 Task: Research Airbnb properties in AÃ¯n Kercha, Algeria from 29th December, 2023 to 31th December, 2023 for 2 adults. Place can be entire room with 2 bedrooms having 2 beds and 1 bathroom. Property type can be flat.
Action: Mouse moved to (355, 123)
Screenshot: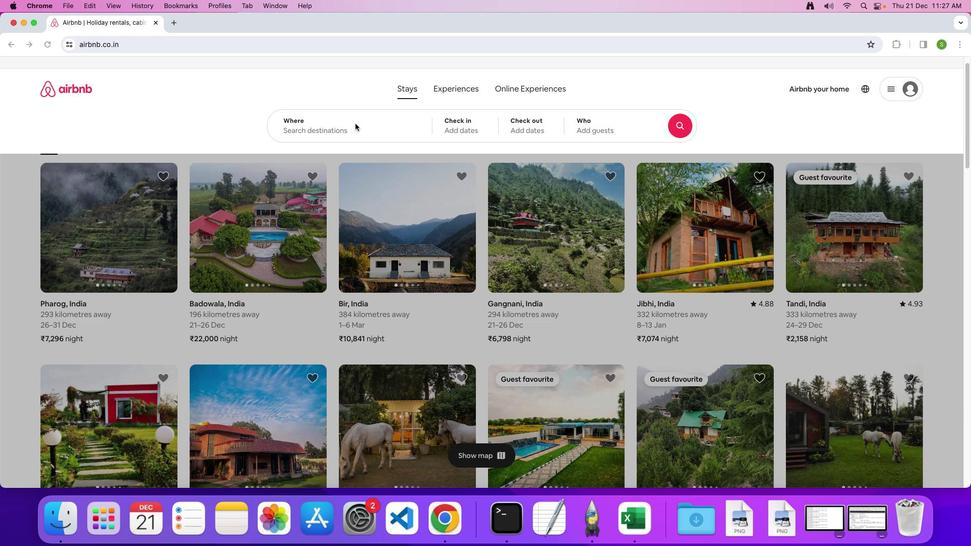 
Action: Mouse pressed left at (355, 123)
Screenshot: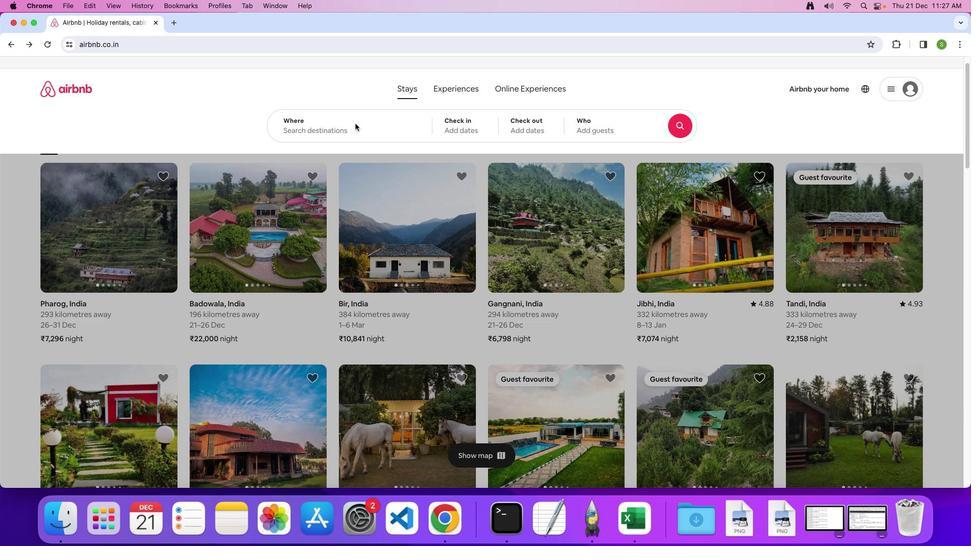 
Action: Mouse moved to (338, 125)
Screenshot: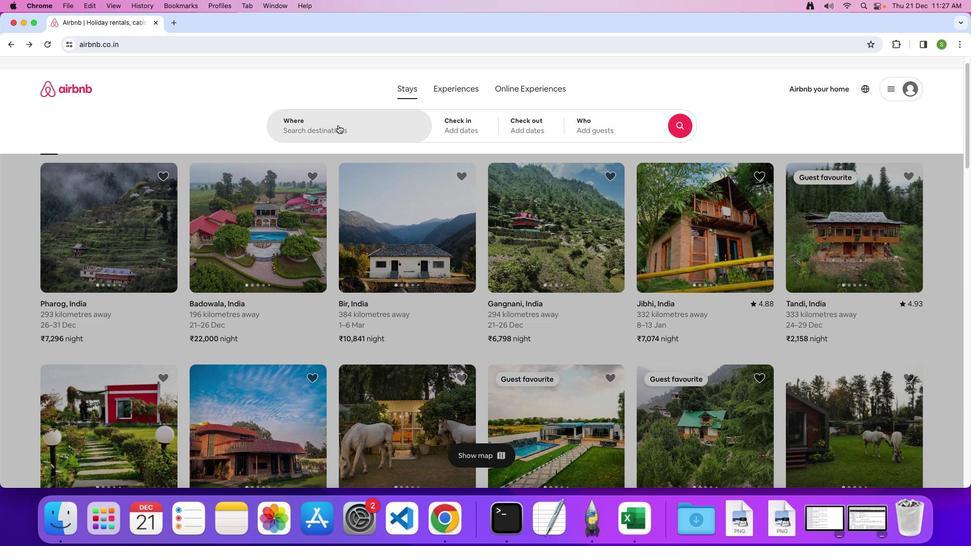 
Action: Mouse pressed left at (338, 125)
Screenshot: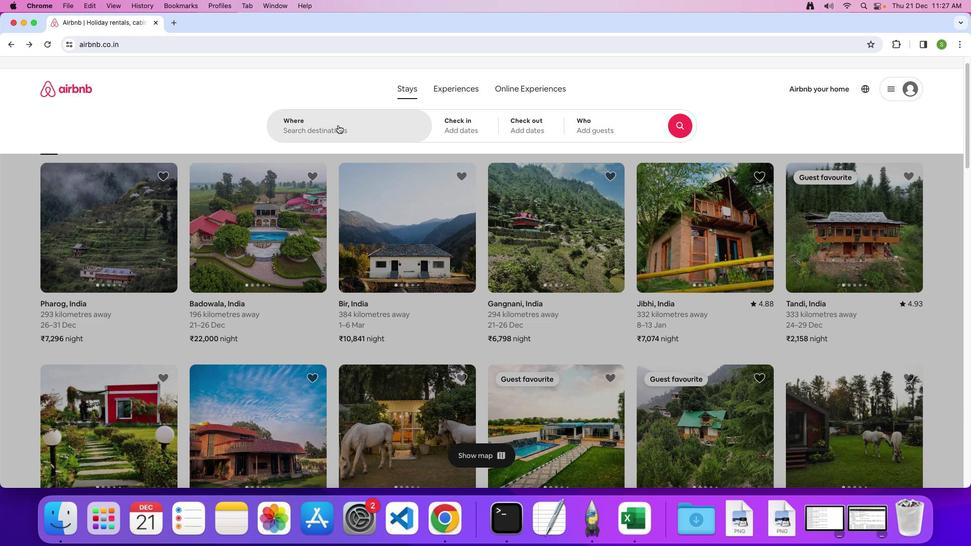 
Action: Key pressed 'A'Key.caps_lock'i''n'Key.spaceKey.shift'k''e''r''c''h''a'','Key.spaceKey.shift'A''l''g''e''r''i''a'Key.enter
Screenshot: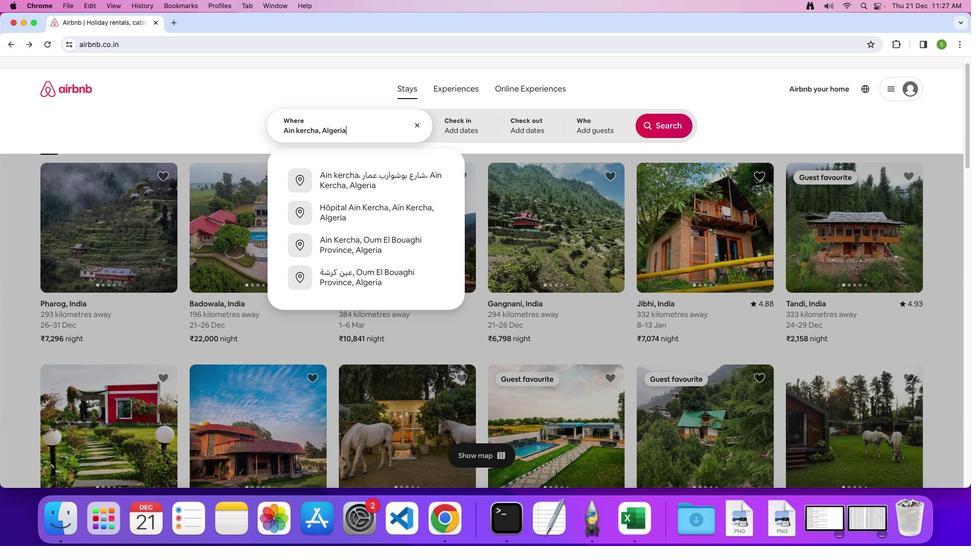 
Action: Mouse moved to (430, 349)
Screenshot: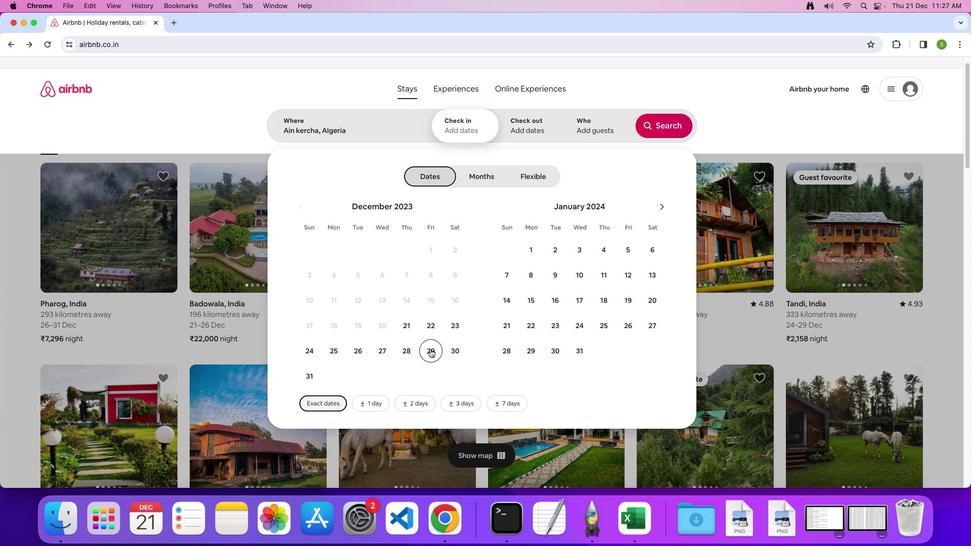 
Action: Mouse pressed left at (430, 349)
Screenshot: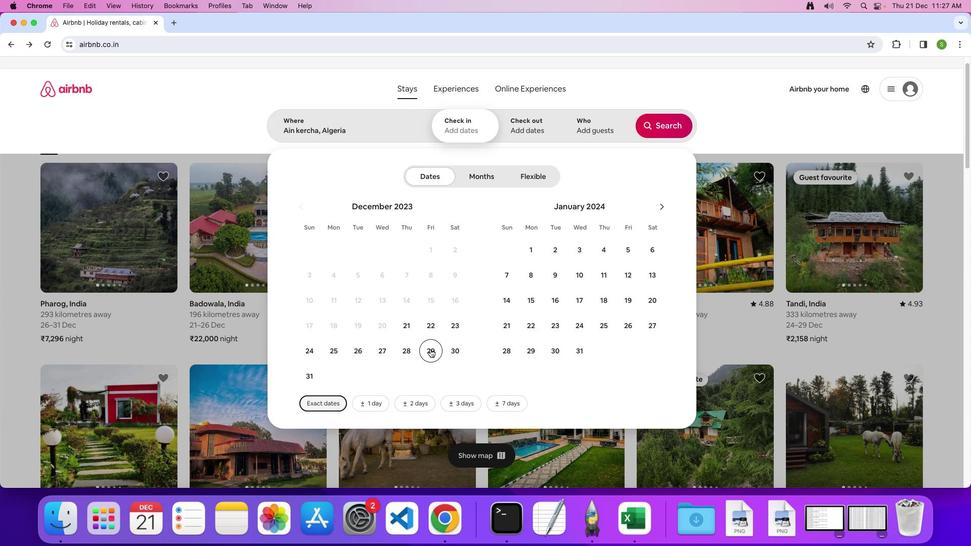 
Action: Mouse moved to (312, 374)
Screenshot: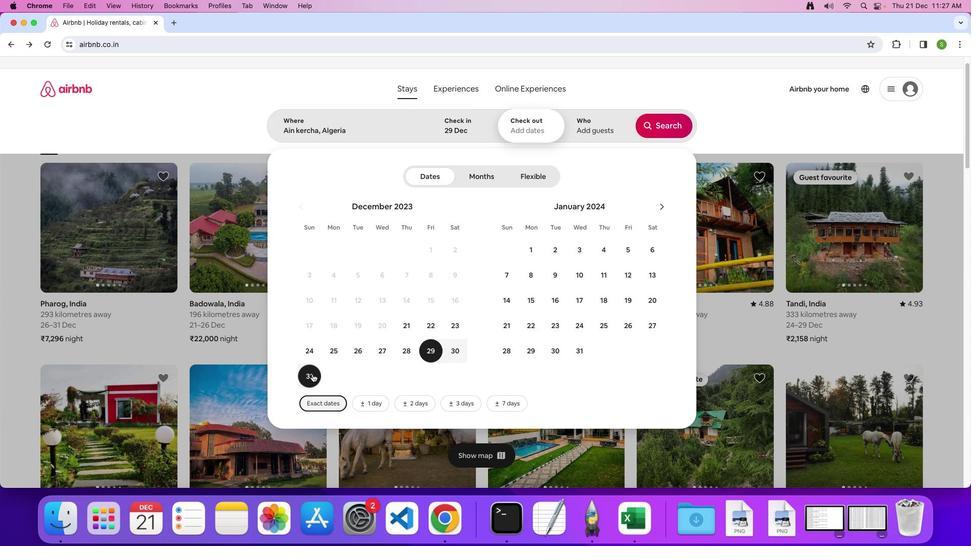 
Action: Mouse pressed left at (312, 374)
Screenshot: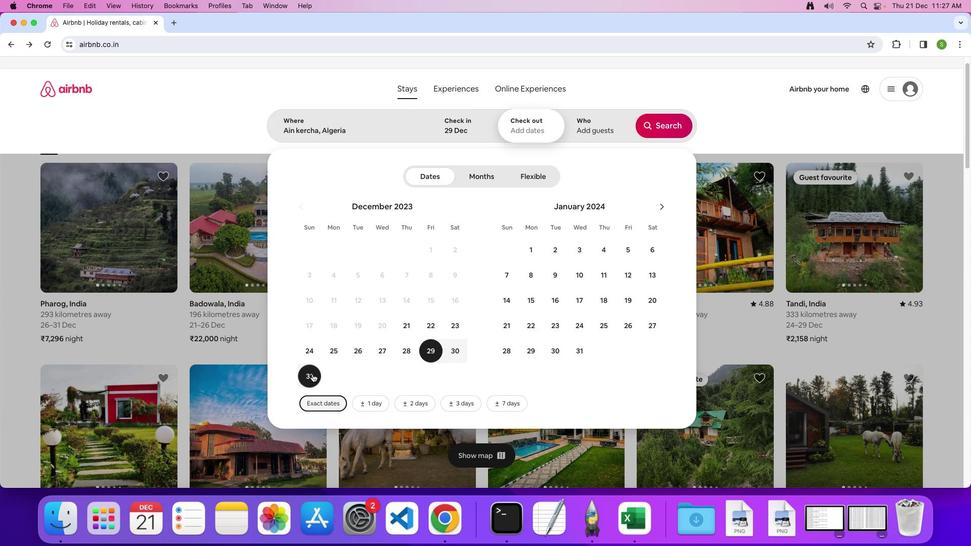 
Action: Mouse moved to (584, 132)
Screenshot: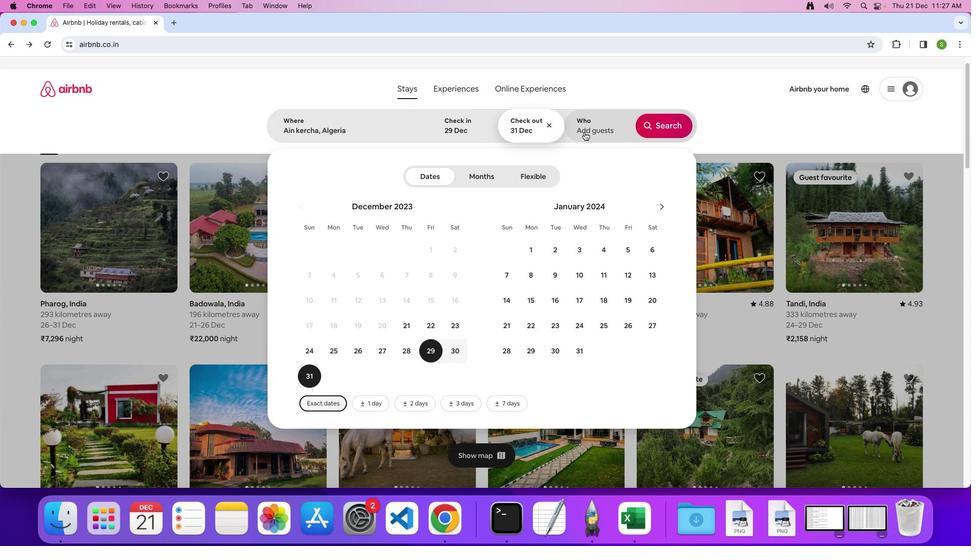 
Action: Mouse pressed left at (584, 132)
Screenshot: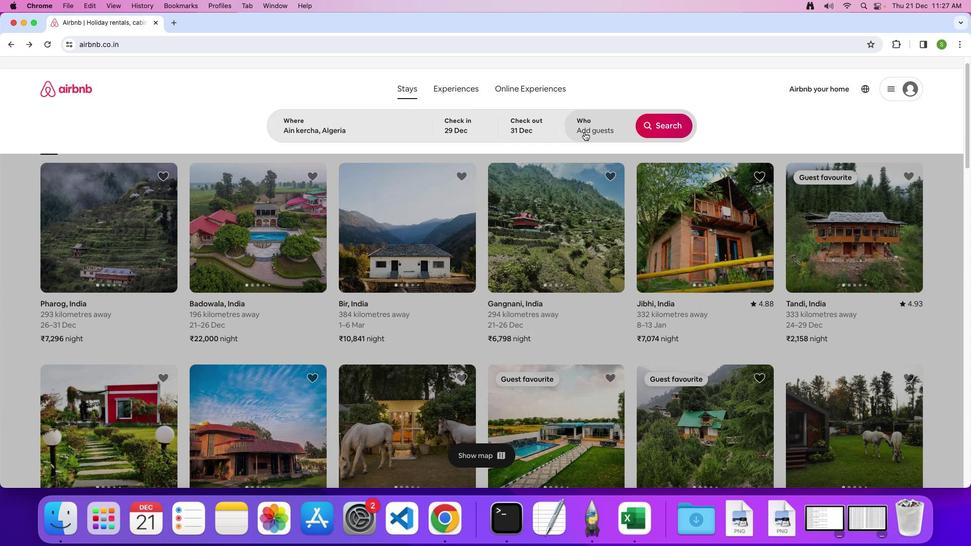 
Action: Mouse moved to (665, 181)
Screenshot: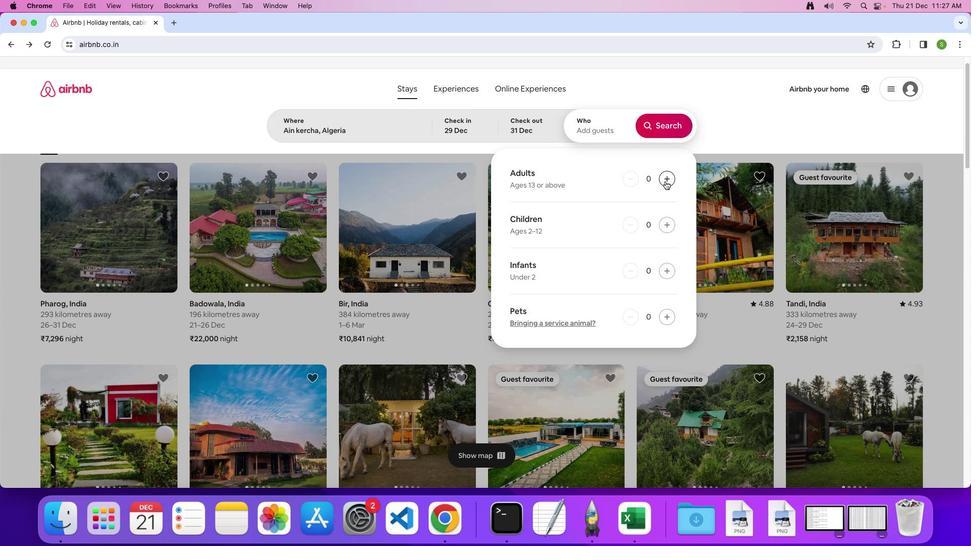 
Action: Mouse pressed left at (665, 181)
Screenshot: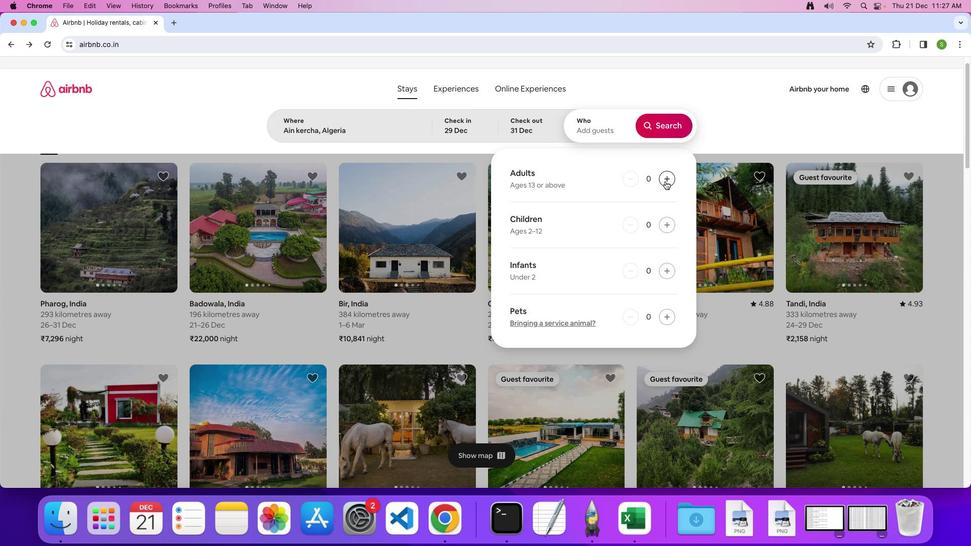 
Action: Mouse moved to (666, 181)
Screenshot: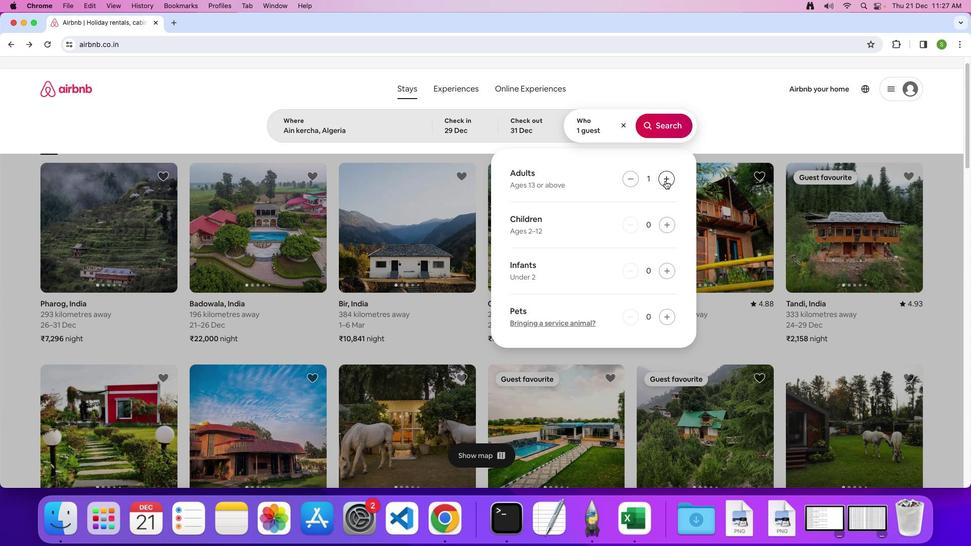 
Action: Mouse pressed left at (666, 181)
Screenshot: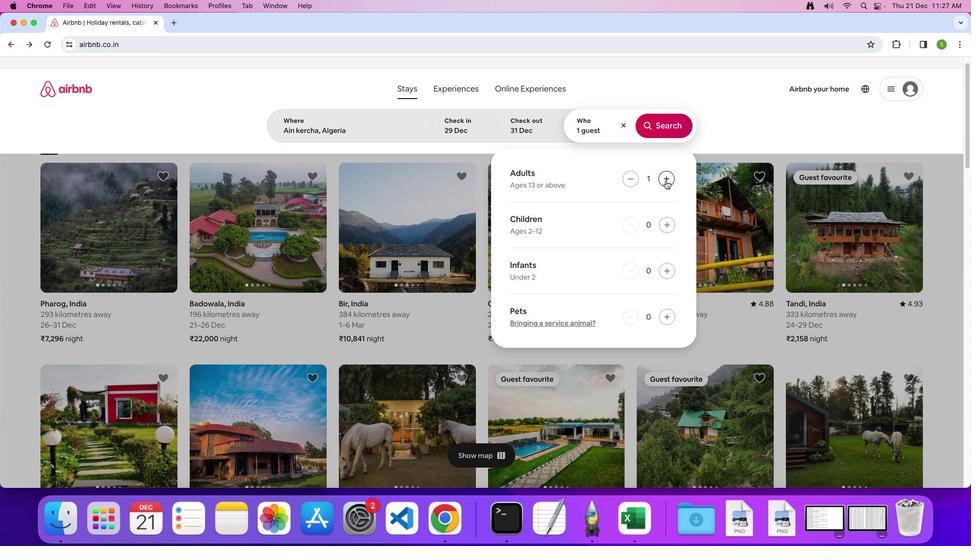 
Action: Mouse moved to (666, 133)
Screenshot: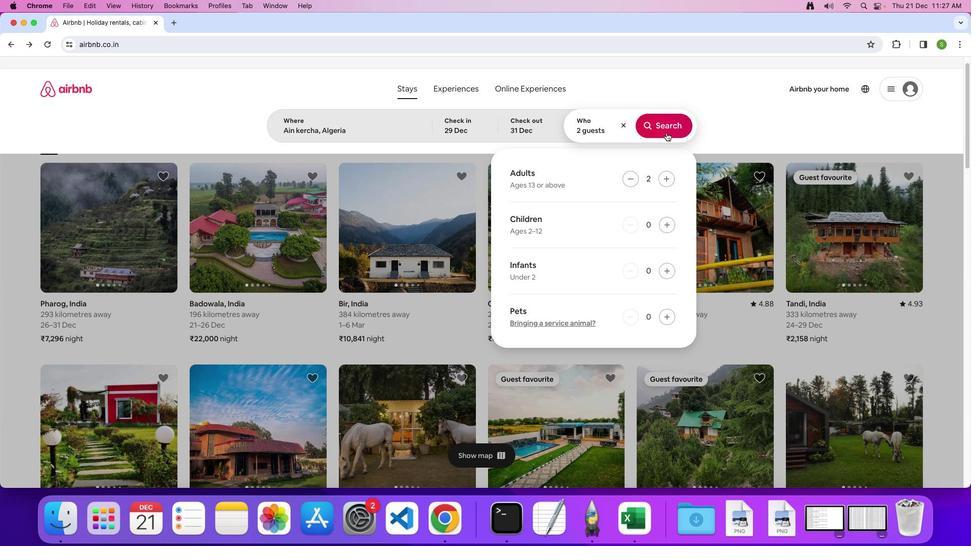 
Action: Mouse pressed left at (666, 133)
Screenshot: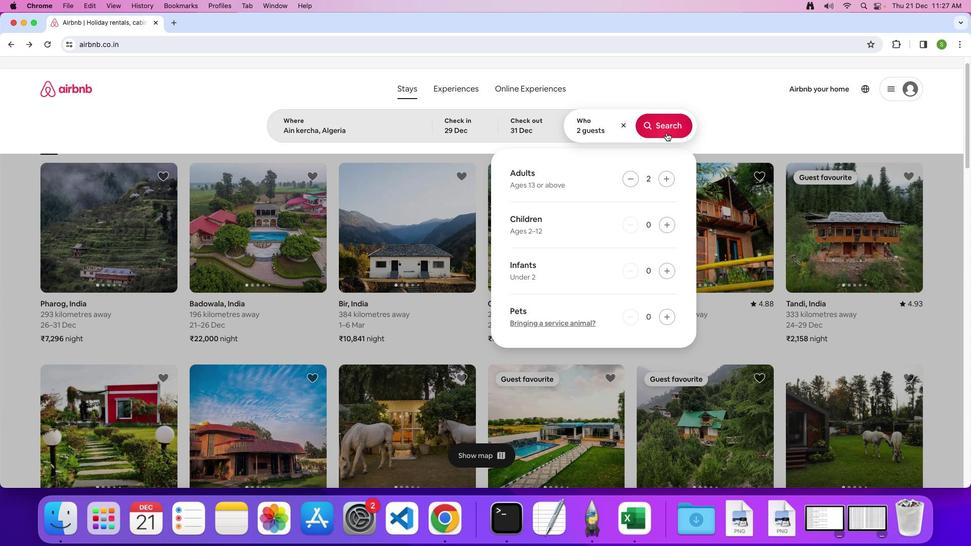 
Action: Mouse moved to (810, 116)
Screenshot: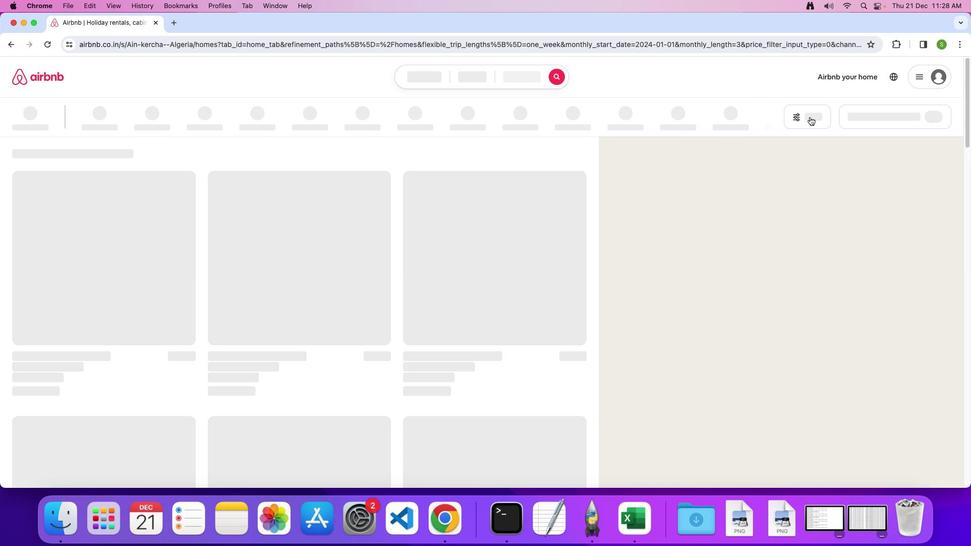 
Action: Mouse pressed left at (810, 116)
Screenshot: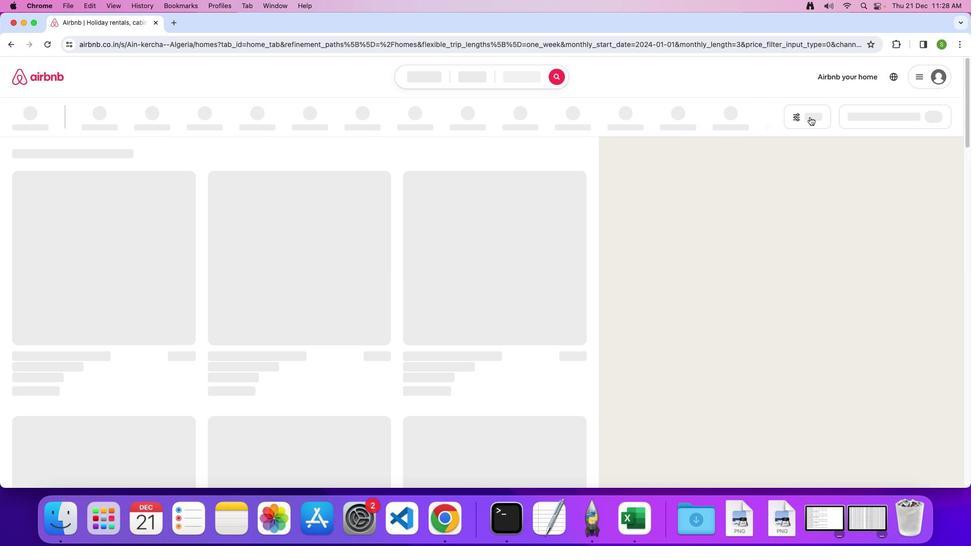 
Action: Mouse moved to (468, 315)
Screenshot: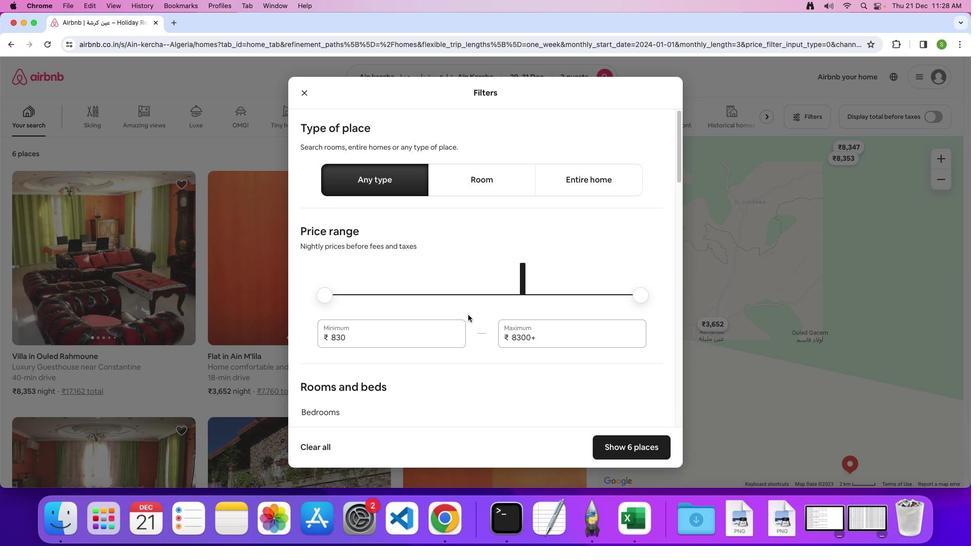 
Action: Mouse scrolled (468, 315) with delta (0, 0)
Screenshot: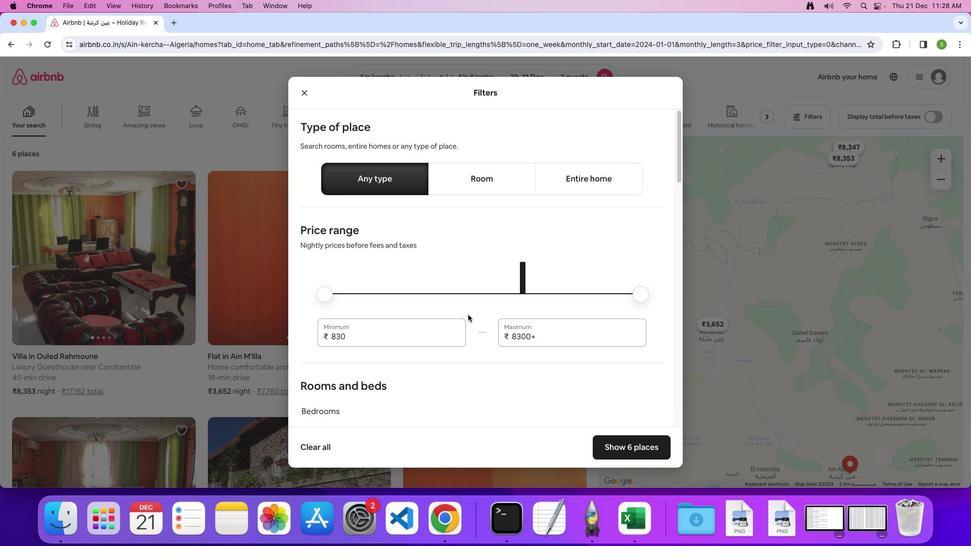 
Action: Mouse scrolled (468, 315) with delta (0, 0)
Screenshot: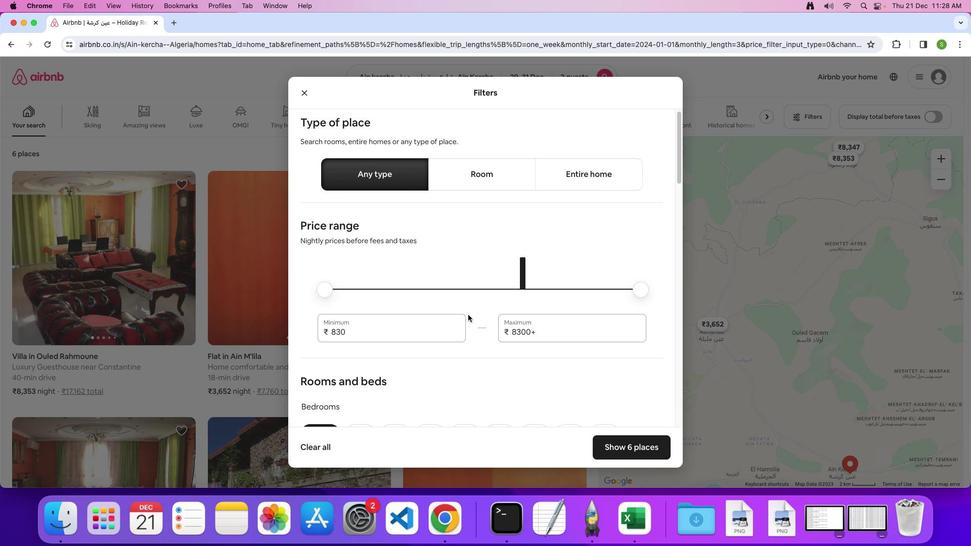
Action: Mouse scrolled (468, 315) with delta (0, 0)
Screenshot: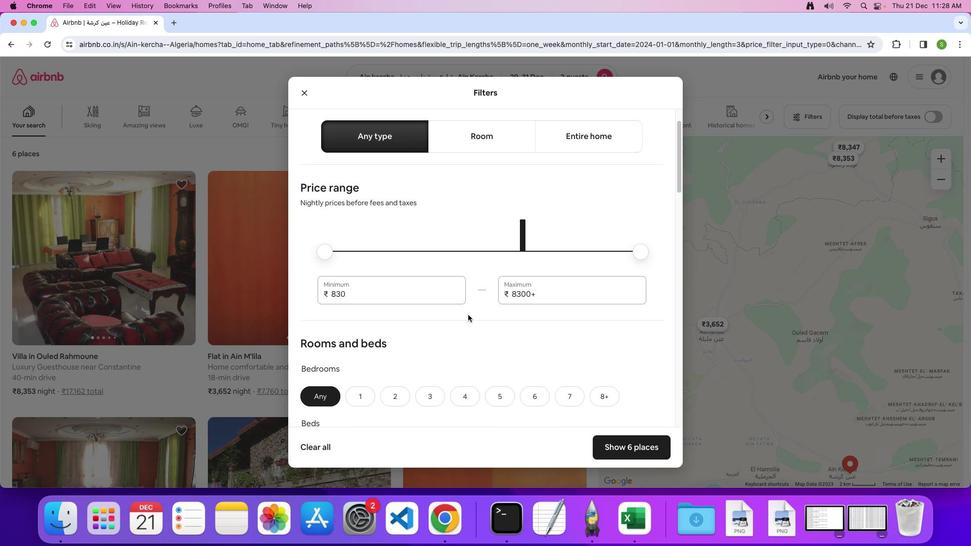 
Action: Mouse scrolled (468, 315) with delta (0, 0)
Screenshot: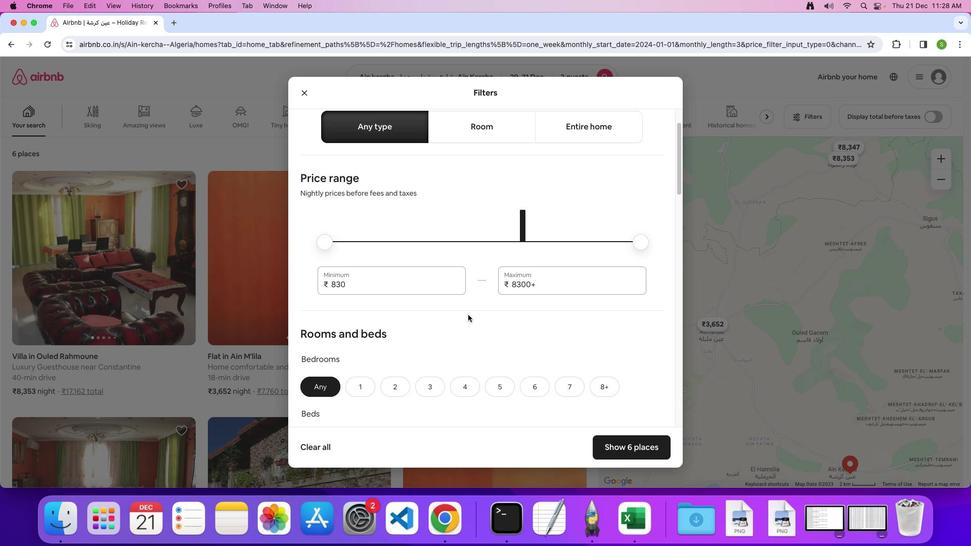 
Action: Mouse scrolled (468, 315) with delta (0, 0)
Screenshot: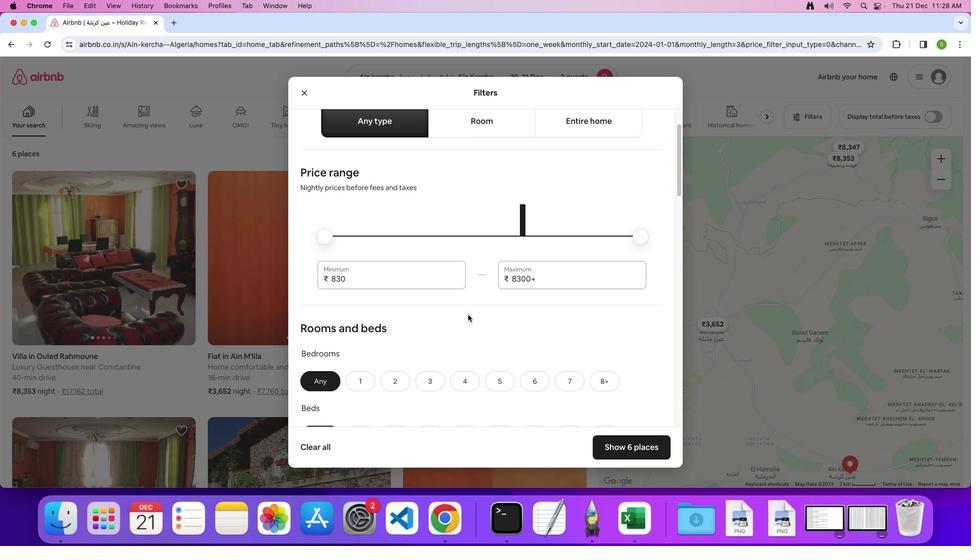 
Action: Mouse scrolled (468, 315) with delta (0, 0)
Screenshot: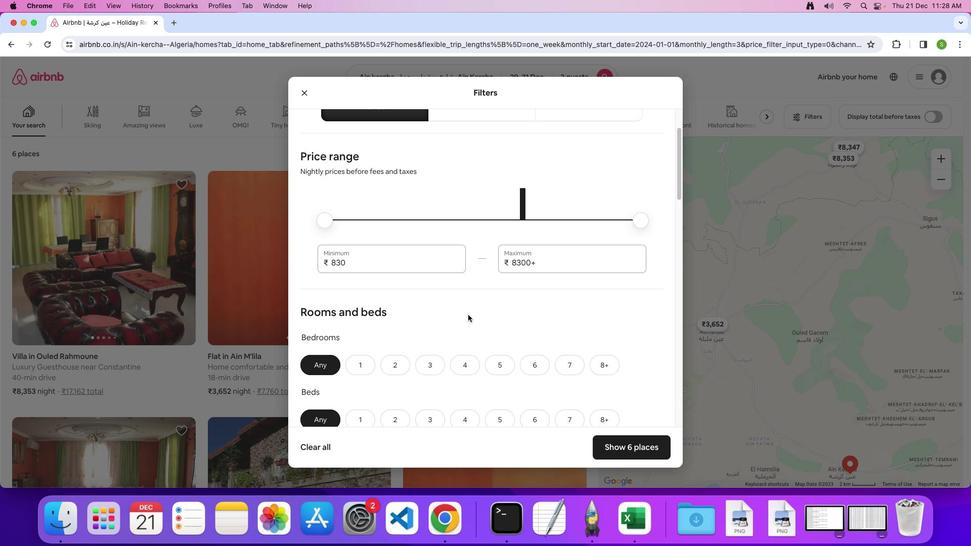 
Action: Mouse scrolled (468, 315) with delta (0, 0)
Screenshot: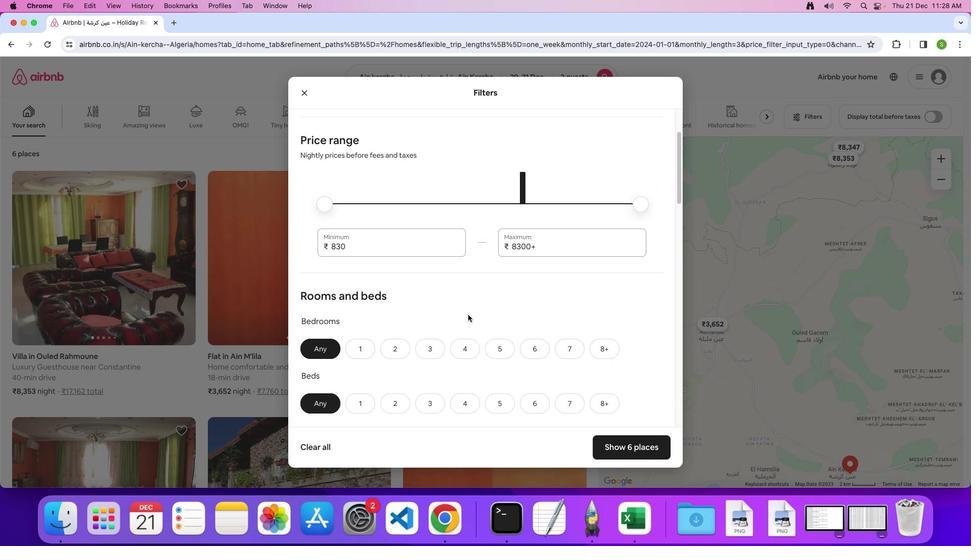 
Action: Mouse scrolled (468, 315) with delta (0, 0)
Screenshot: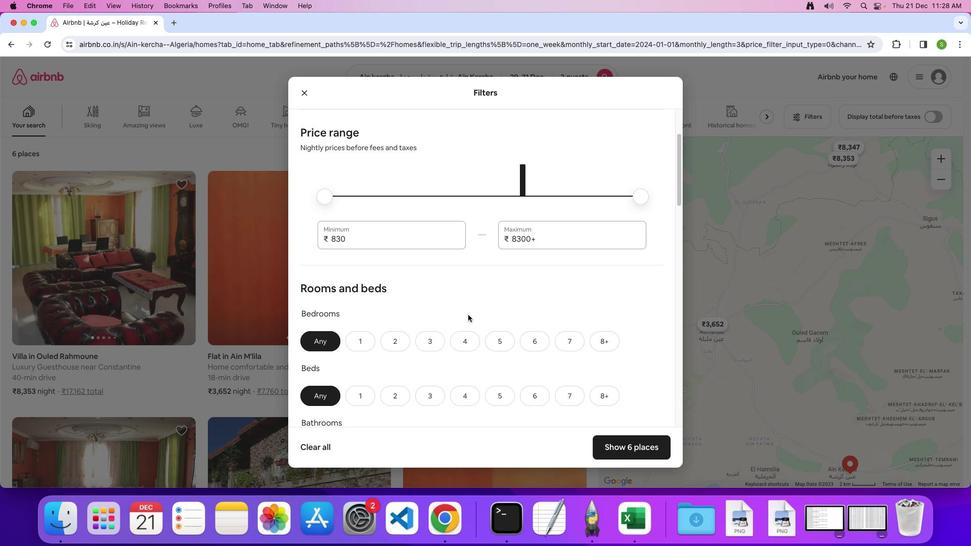 
Action: Mouse scrolled (468, 315) with delta (0, 0)
Screenshot: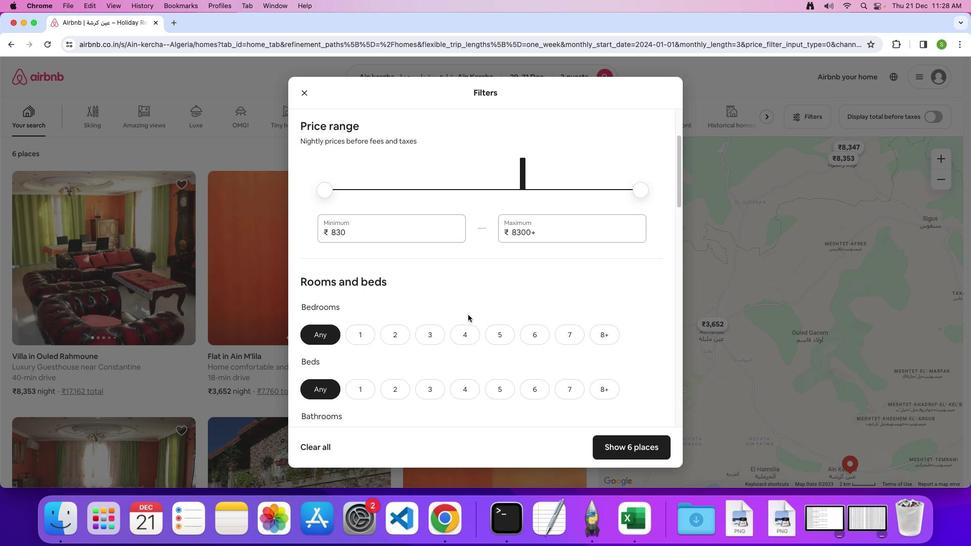 
Action: Mouse scrolled (468, 315) with delta (0, 0)
Screenshot: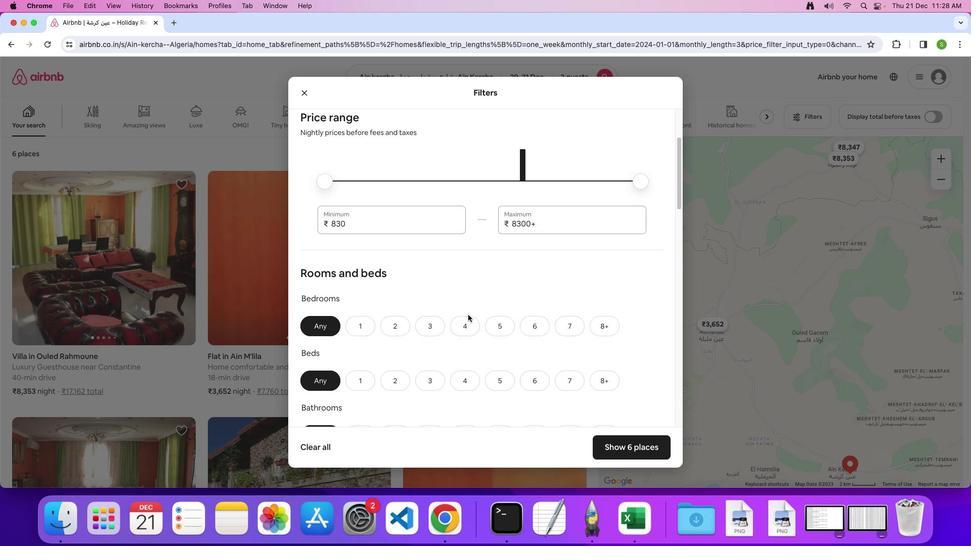 
Action: Mouse scrolled (468, 315) with delta (0, -1)
Screenshot: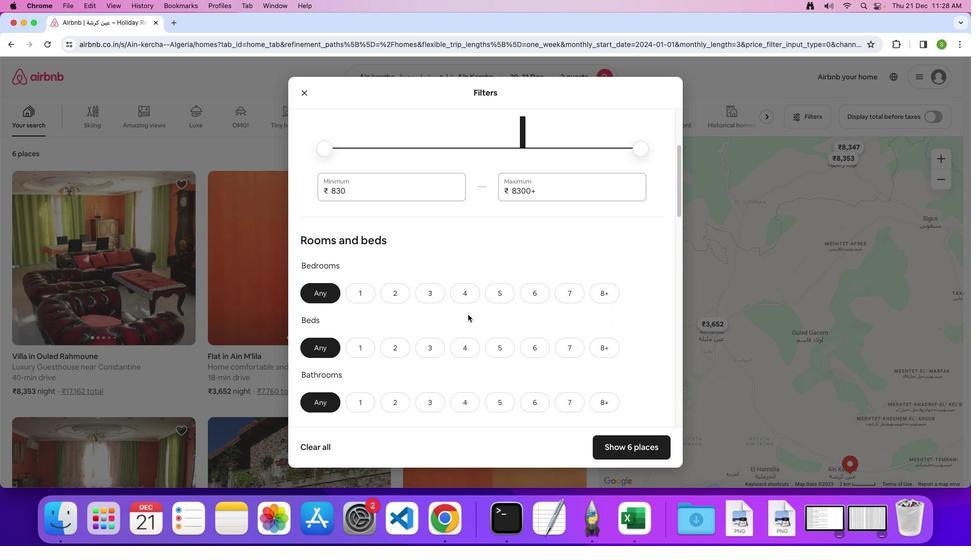 
Action: Mouse scrolled (468, 315) with delta (0, -1)
Screenshot: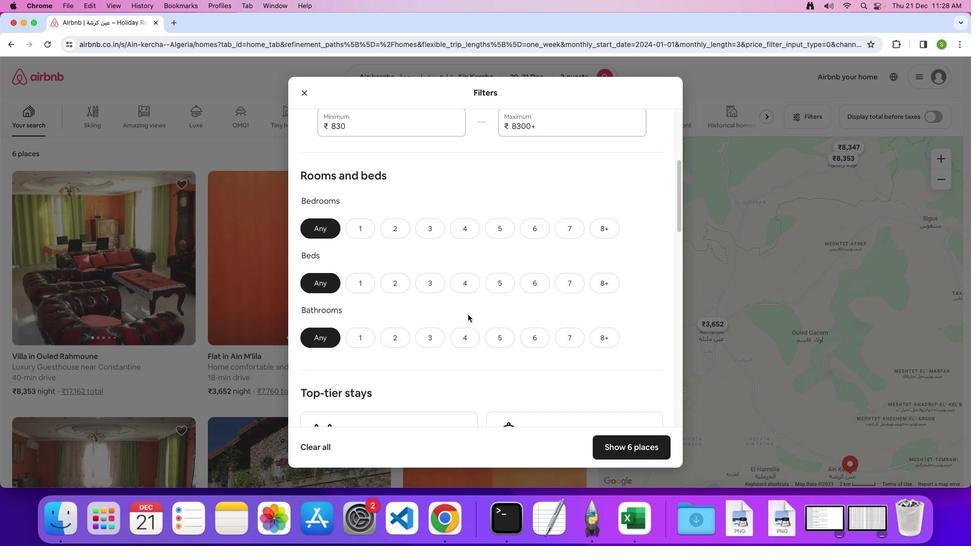 
Action: Mouse scrolled (468, 315) with delta (0, 0)
Screenshot: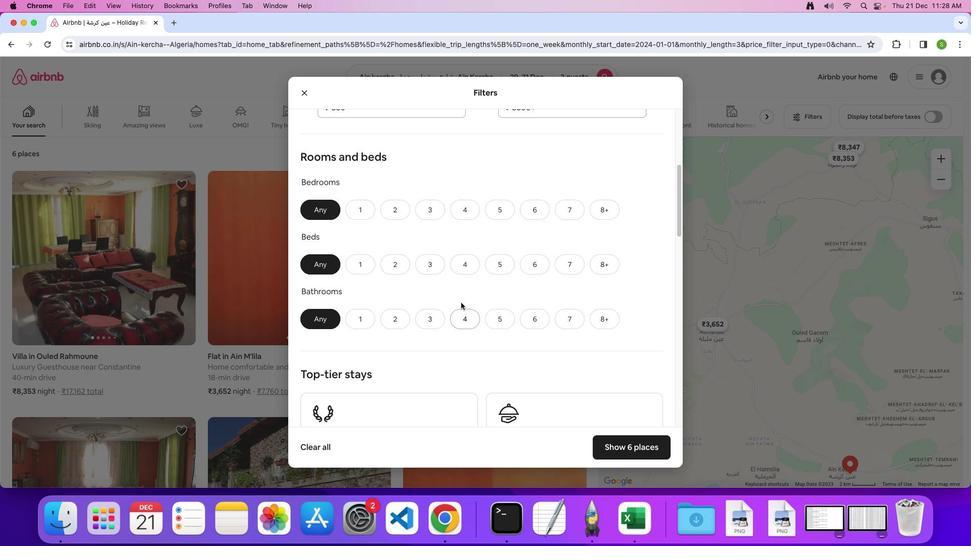 
Action: Mouse moved to (403, 213)
Screenshot: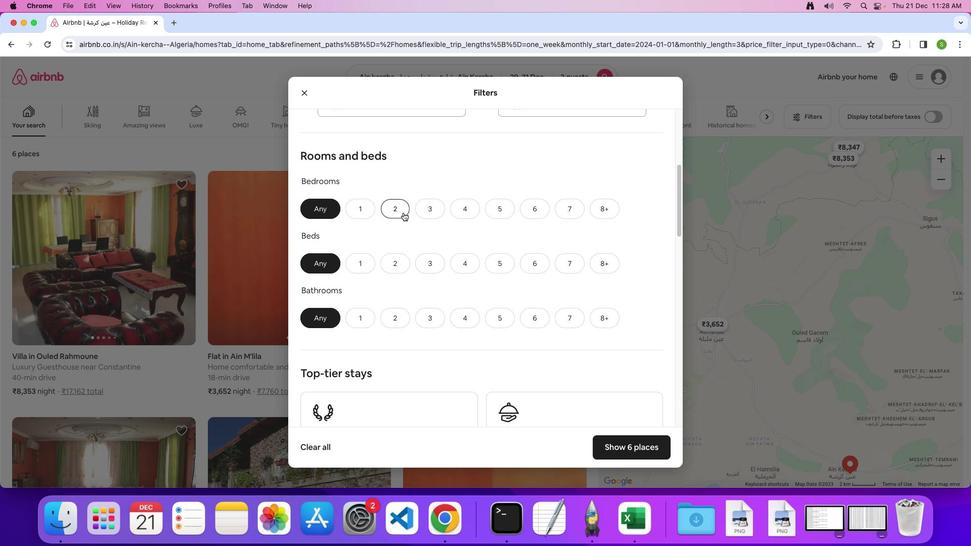 
Action: Mouse pressed left at (403, 213)
Screenshot: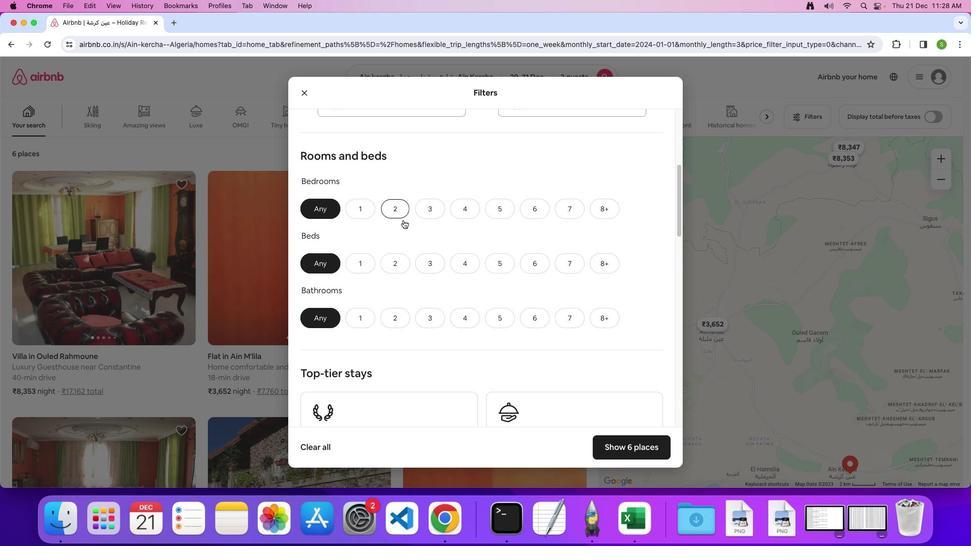 
Action: Mouse moved to (400, 265)
Screenshot: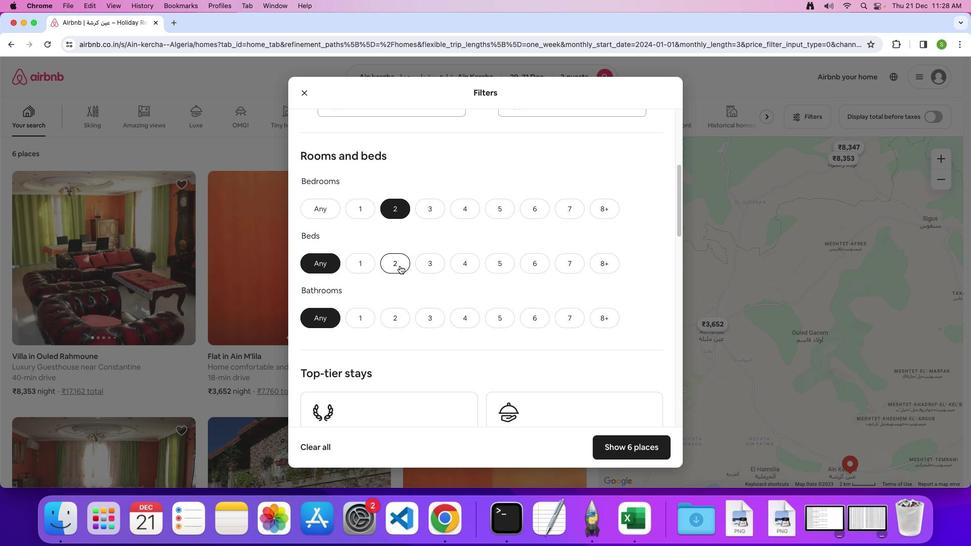 
Action: Mouse pressed left at (400, 265)
Screenshot: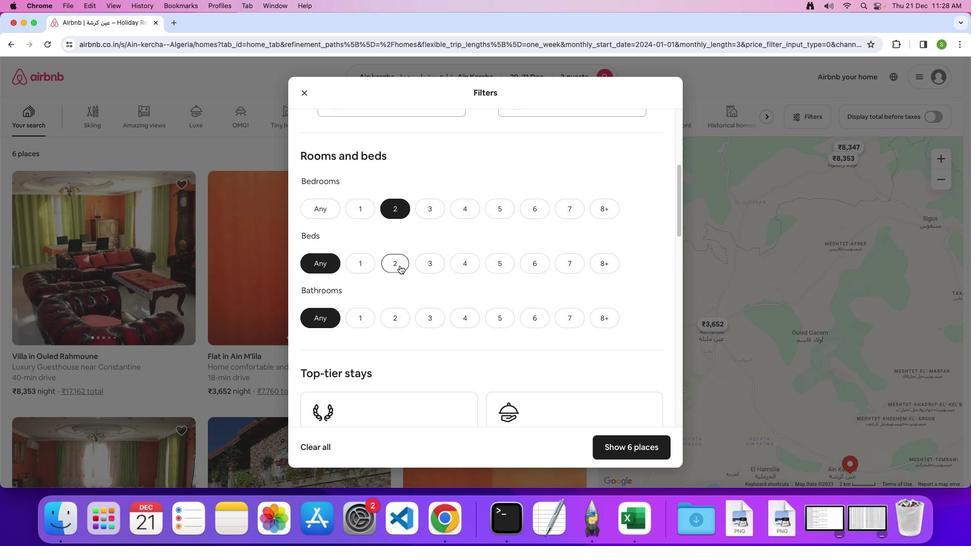 
Action: Mouse moved to (361, 317)
Screenshot: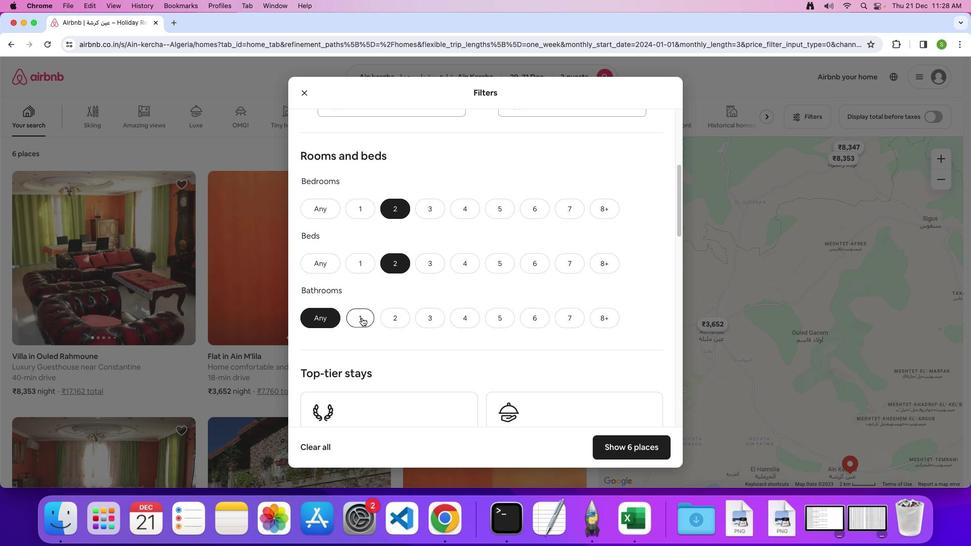 
Action: Mouse pressed left at (361, 317)
Screenshot: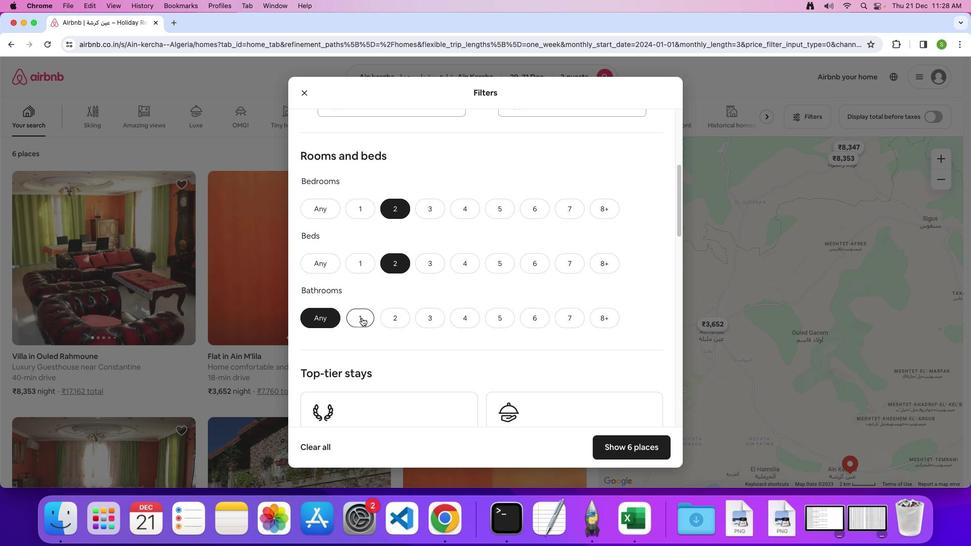 
Action: Mouse moved to (497, 279)
Screenshot: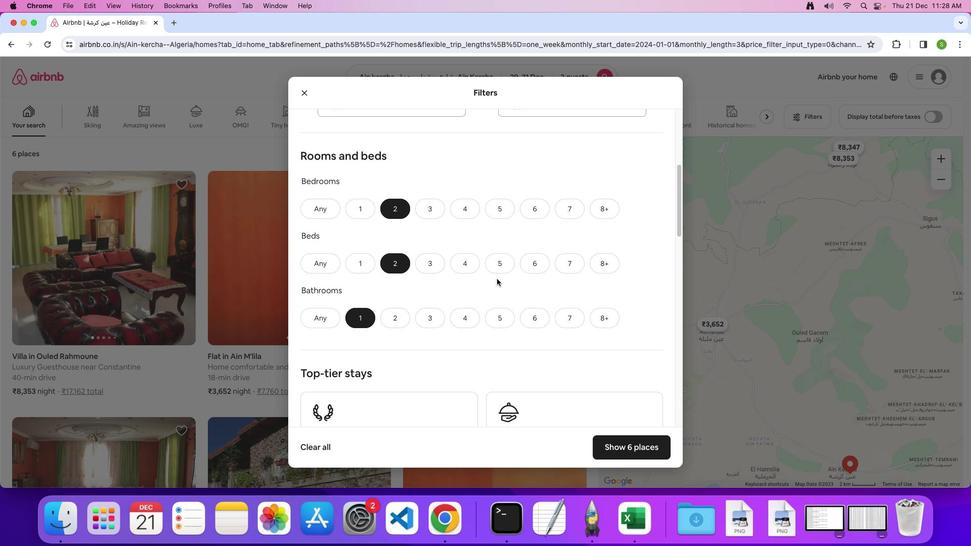 
Action: Mouse scrolled (497, 279) with delta (0, 0)
Screenshot: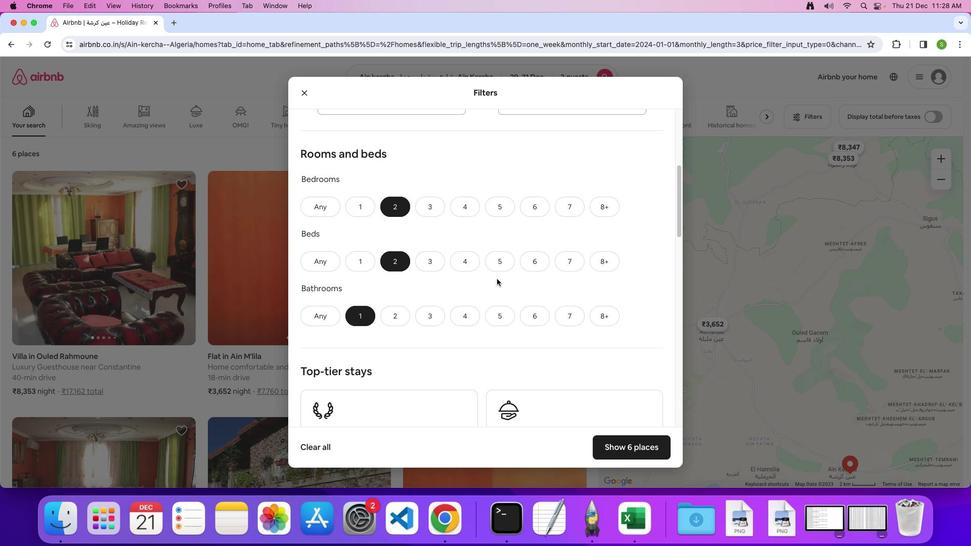 
Action: Mouse scrolled (497, 279) with delta (0, 0)
Screenshot: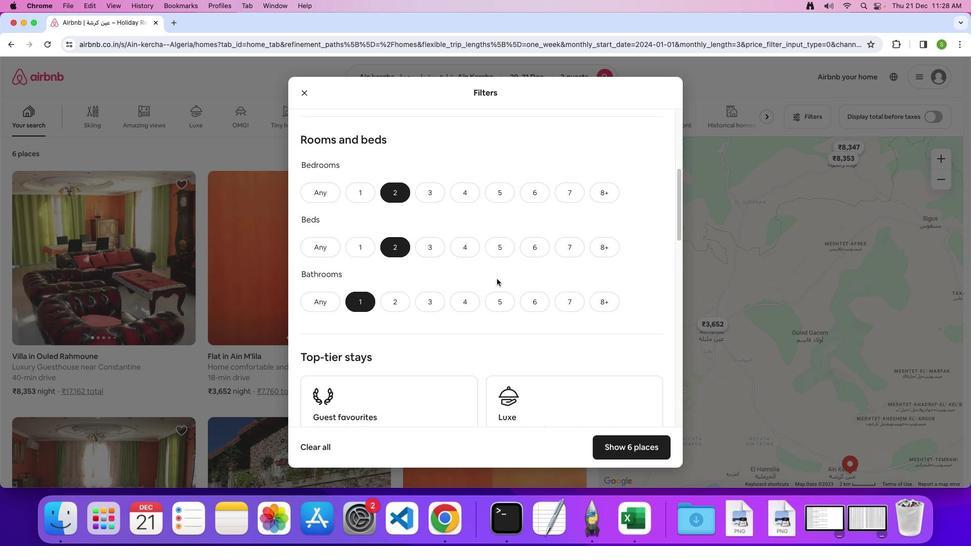 
Action: Mouse scrolled (497, 279) with delta (0, -1)
Screenshot: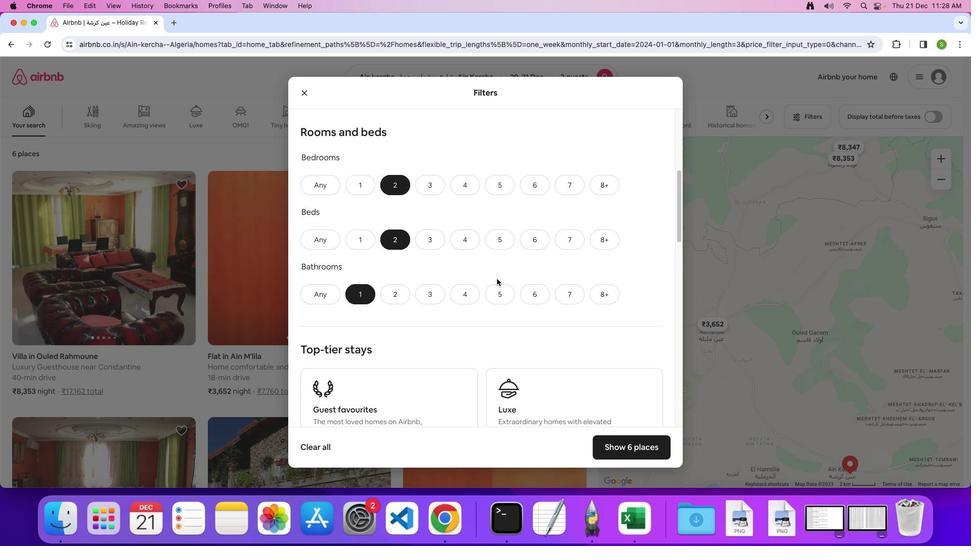 
Action: Mouse scrolled (497, 279) with delta (0, 0)
Screenshot: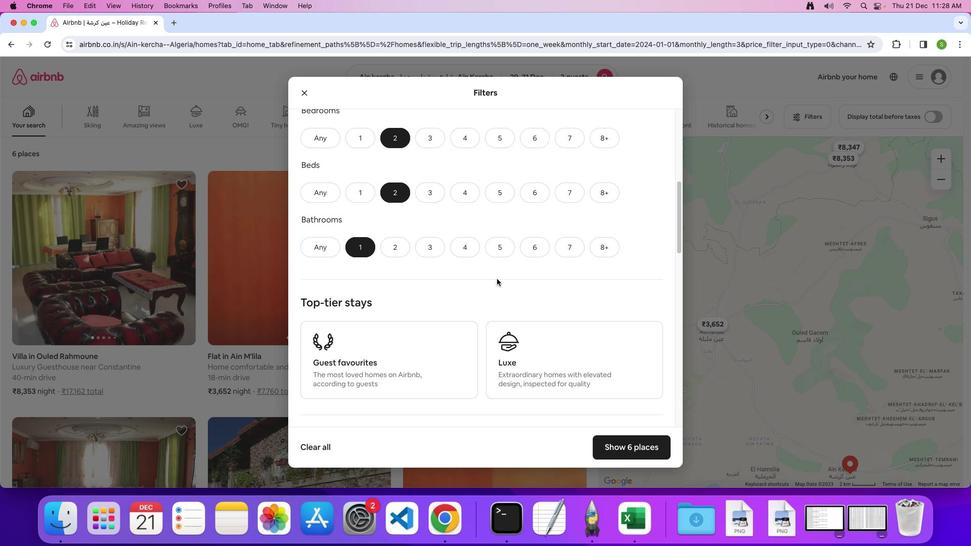 
Action: Mouse scrolled (497, 279) with delta (0, 0)
Screenshot: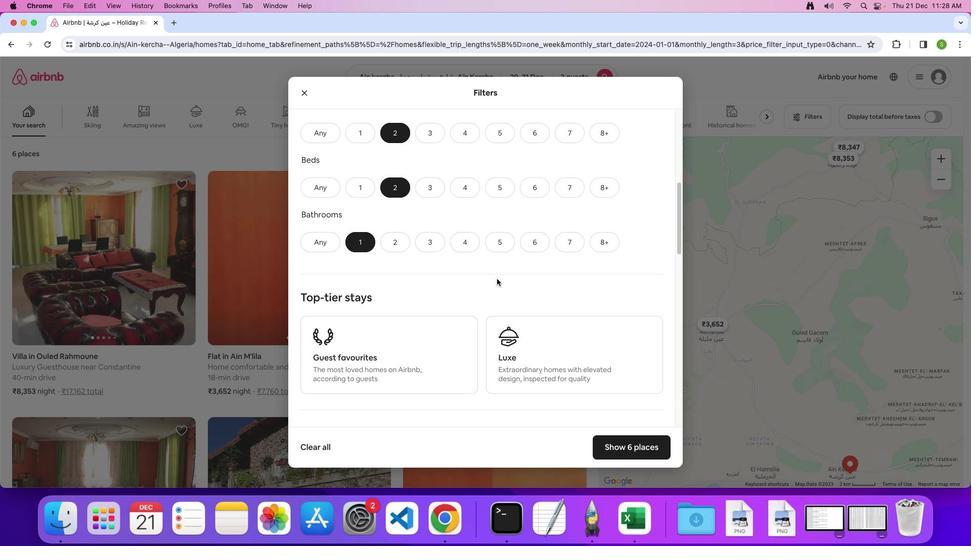 
Action: Mouse scrolled (497, 279) with delta (0, 0)
Screenshot: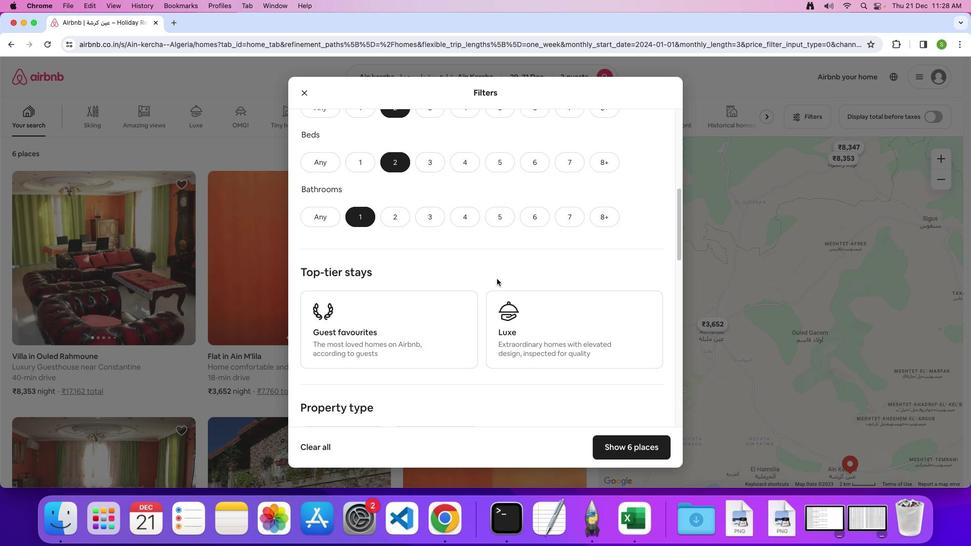
Action: Mouse scrolled (497, 279) with delta (0, 0)
Screenshot: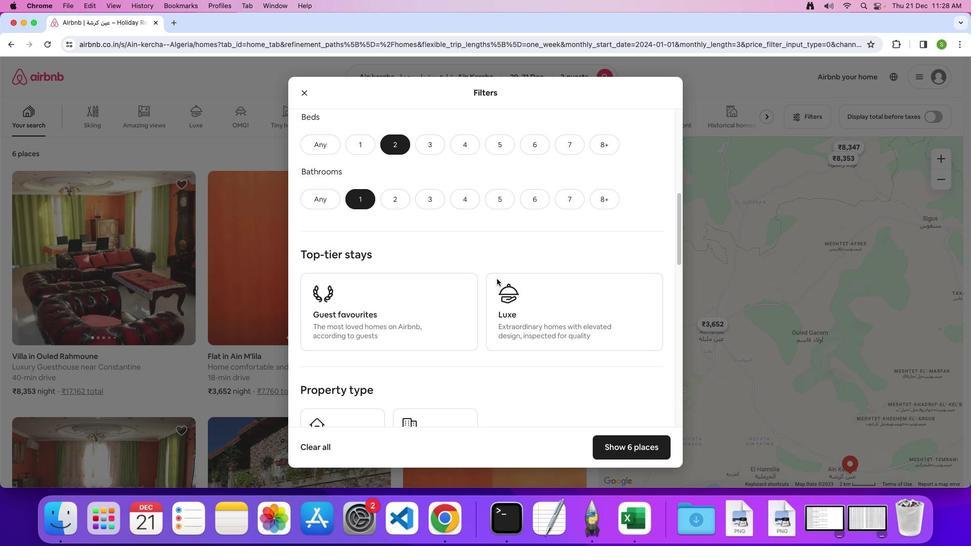 
Action: Mouse scrolled (497, 279) with delta (0, 0)
Screenshot: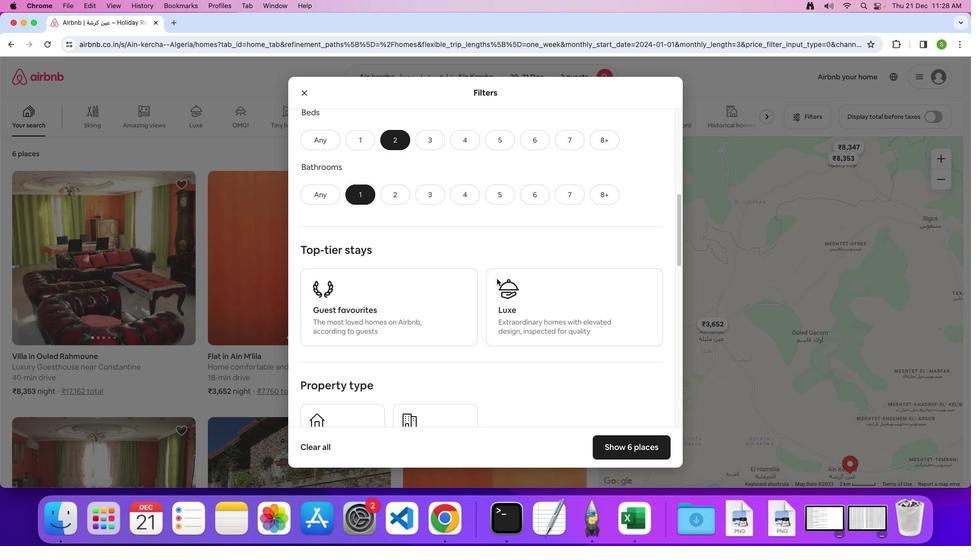 
Action: Mouse scrolled (497, 279) with delta (0, -1)
Screenshot: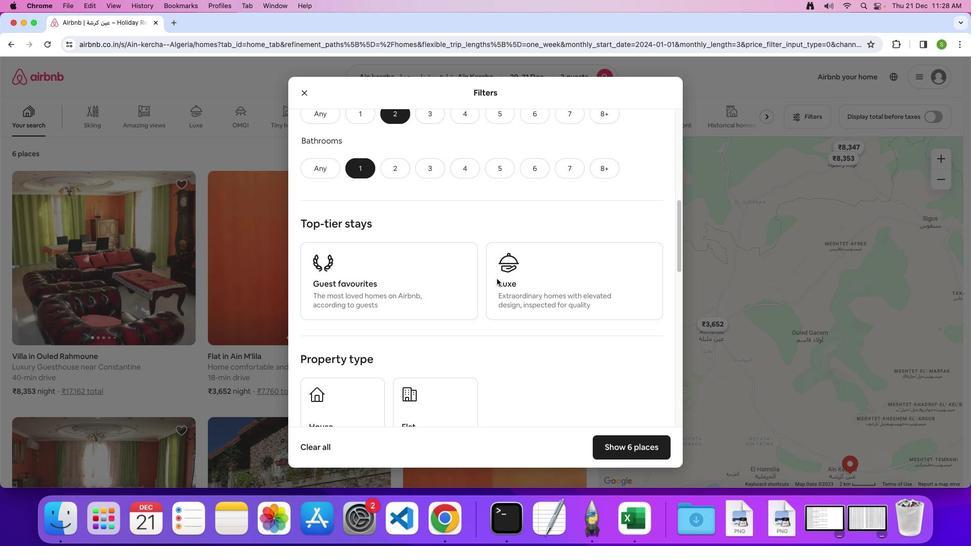 
Action: Mouse scrolled (497, 279) with delta (0, 0)
Screenshot: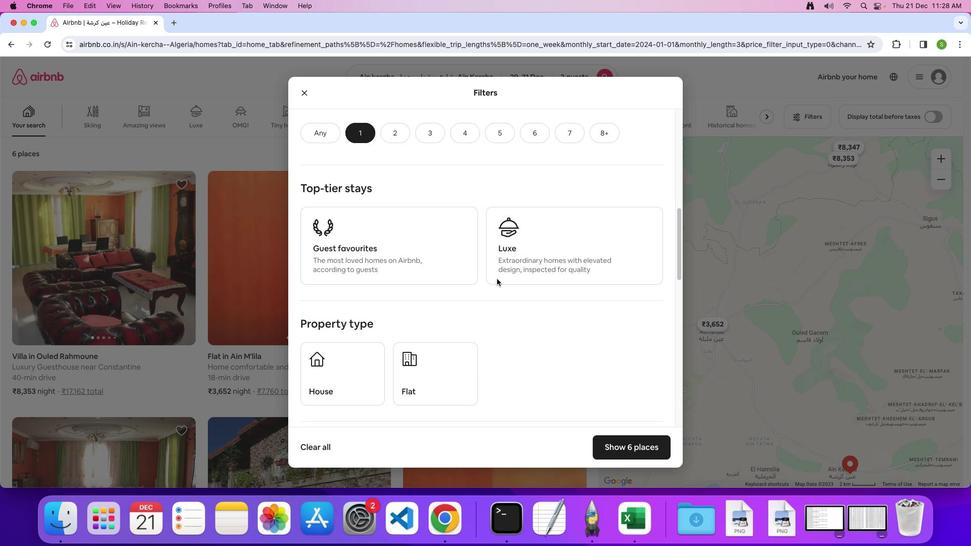 
Action: Mouse scrolled (497, 279) with delta (0, -1)
Screenshot: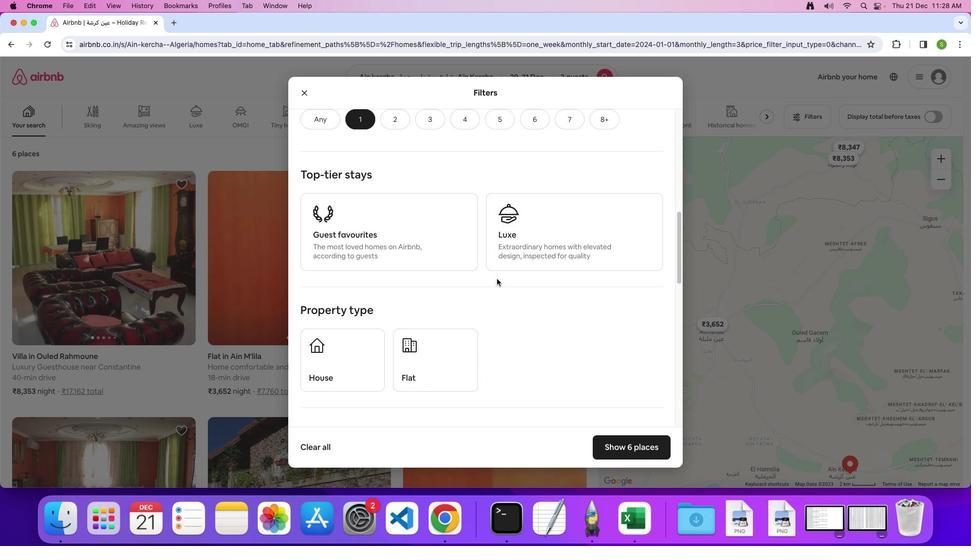 
Action: Mouse scrolled (497, 279) with delta (0, 0)
Screenshot: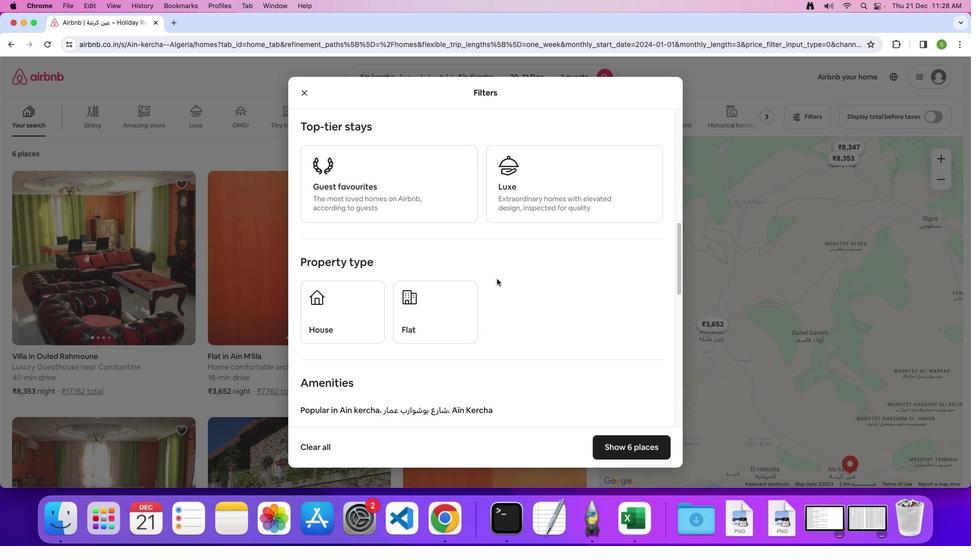 
Action: Mouse moved to (436, 292)
Screenshot: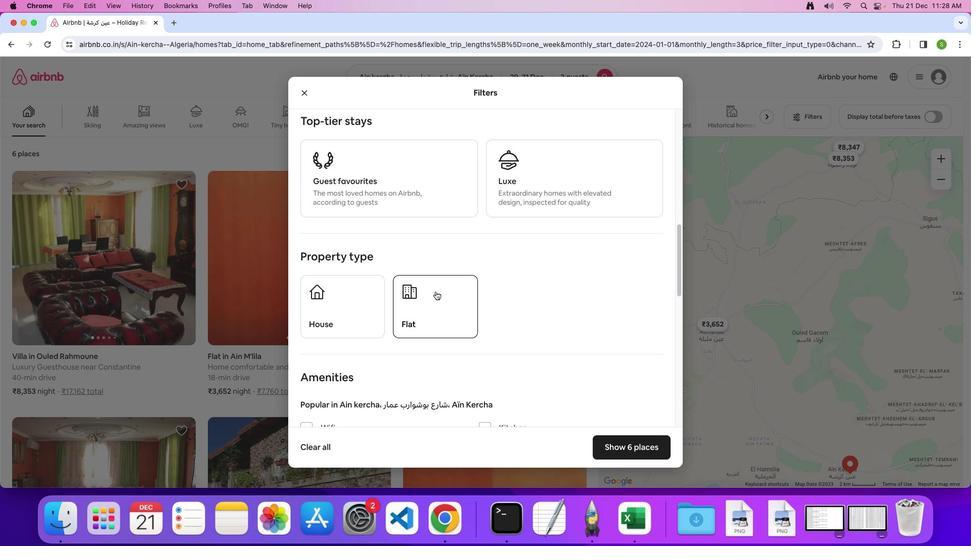 
Action: Mouse pressed left at (436, 292)
Screenshot: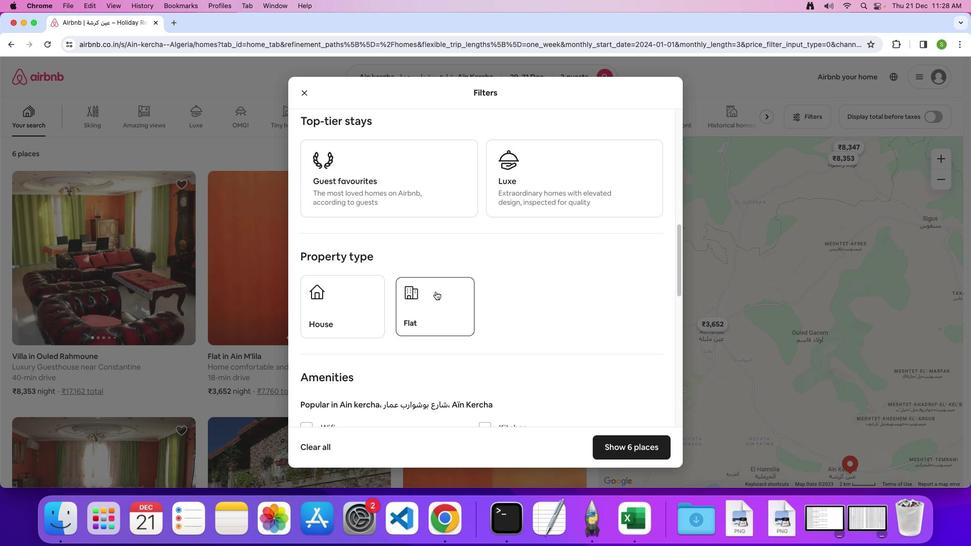 
Action: Mouse moved to (528, 281)
Screenshot: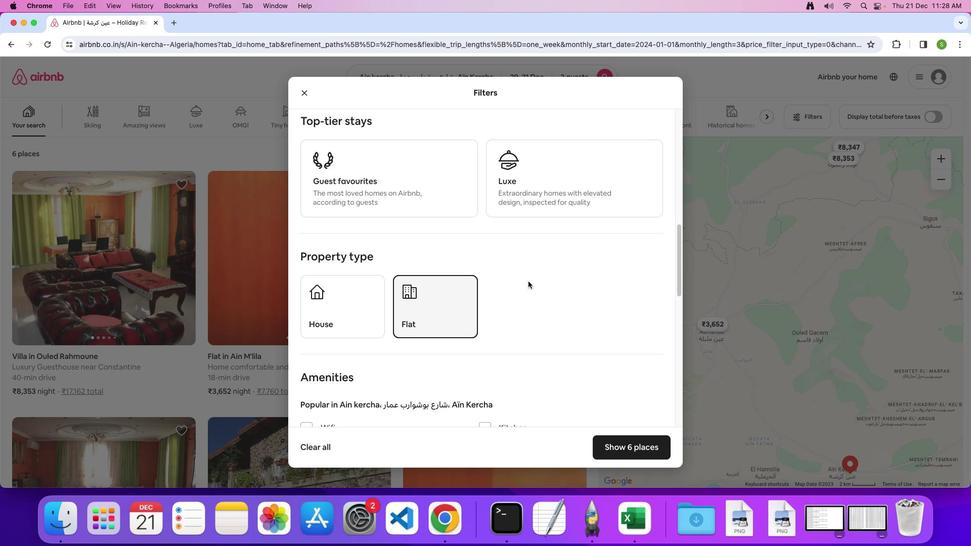 
Action: Mouse scrolled (528, 281) with delta (0, 0)
Screenshot: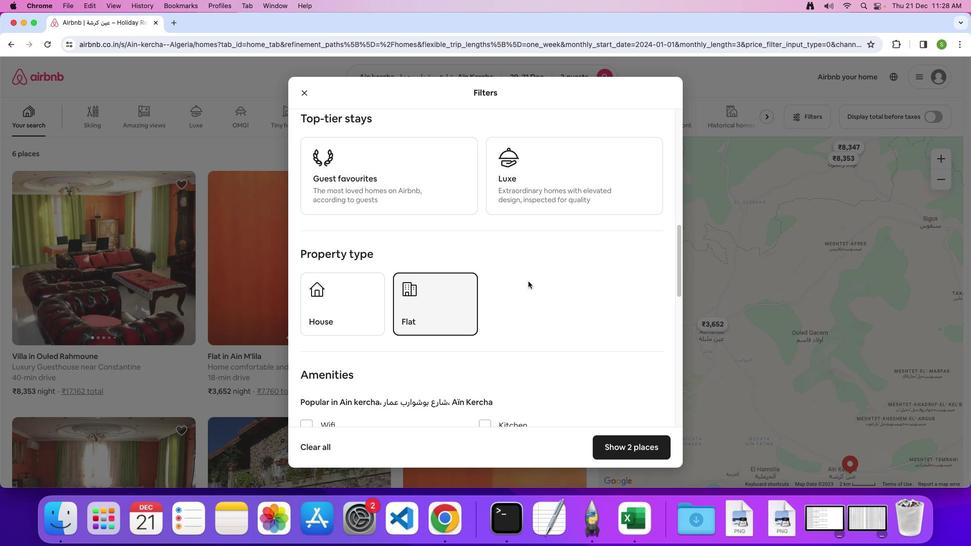 
Action: Mouse scrolled (528, 281) with delta (0, 0)
Screenshot: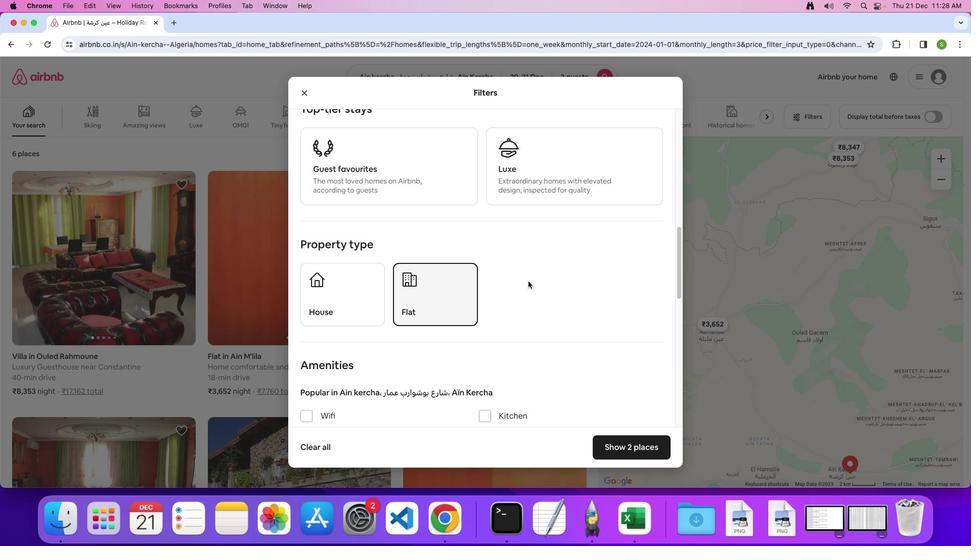 
Action: Mouse scrolled (528, 281) with delta (0, -1)
Screenshot: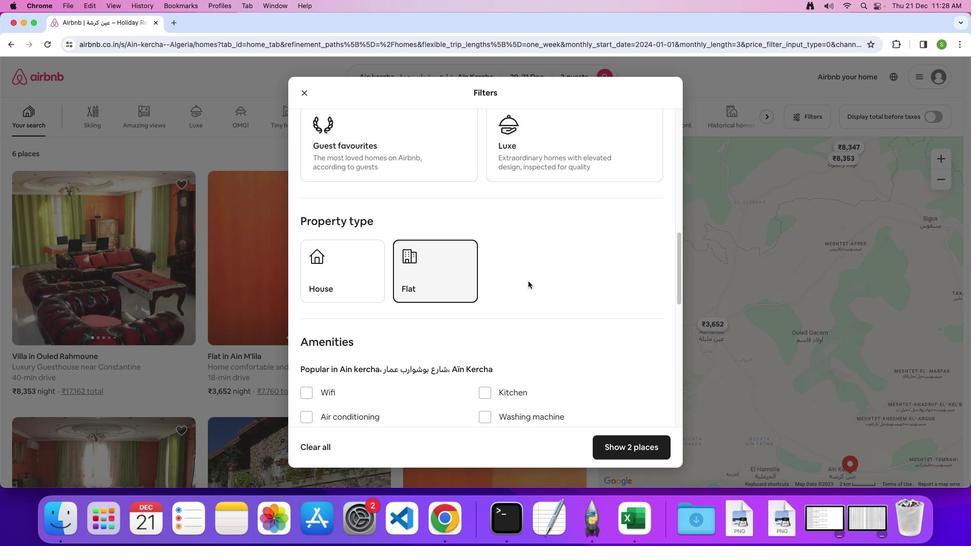
Action: Mouse scrolled (528, 281) with delta (0, 0)
Screenshot: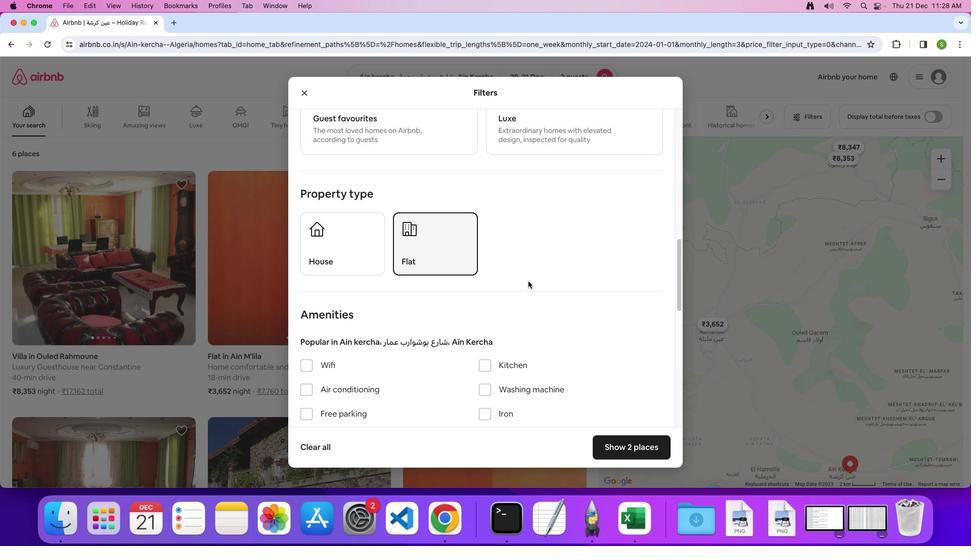 
Action: Mouse scrolled (528, 281) with delta (0, 0)
Screenshot: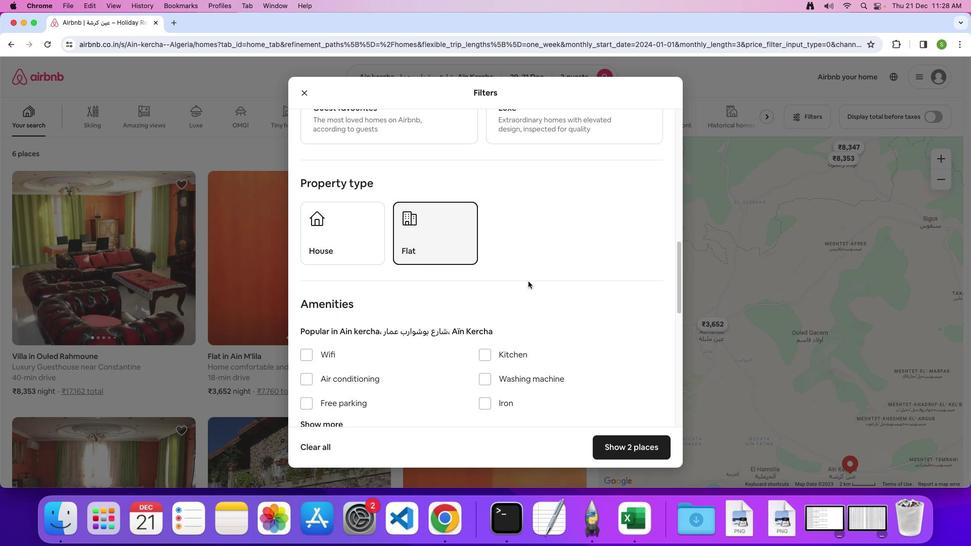 
Action: Mouse scrolled (528, 281) with delta (0, 0)
Screenshot: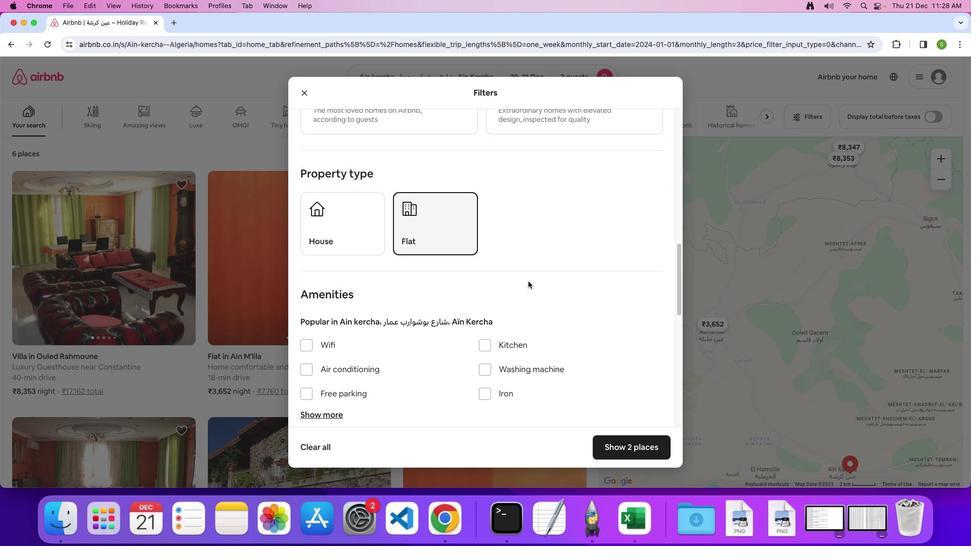 
Action: Mouse scrolled (528, 281) with delta (0, 0)
Screenshot: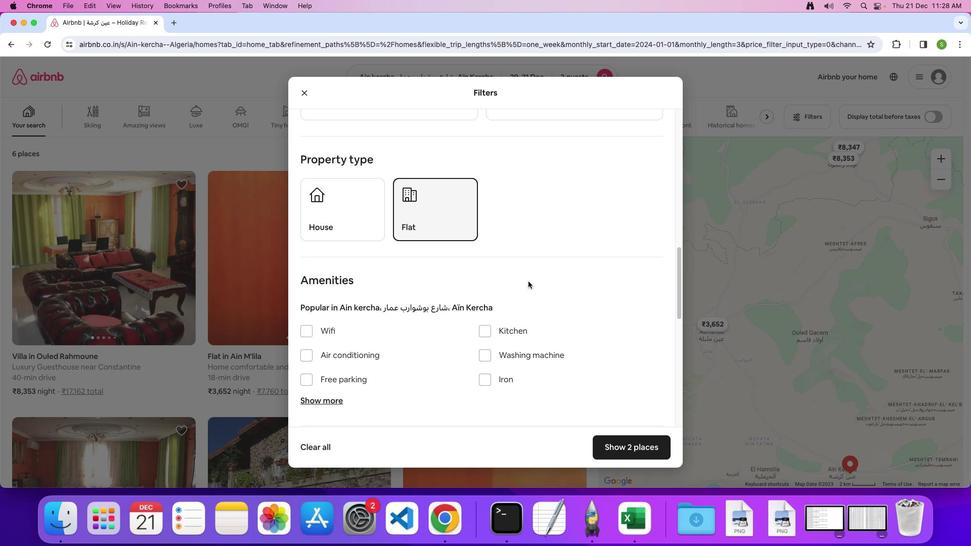 
Action: Mouse scrolled (528, 281) with delta (0, -1)
Screenshot: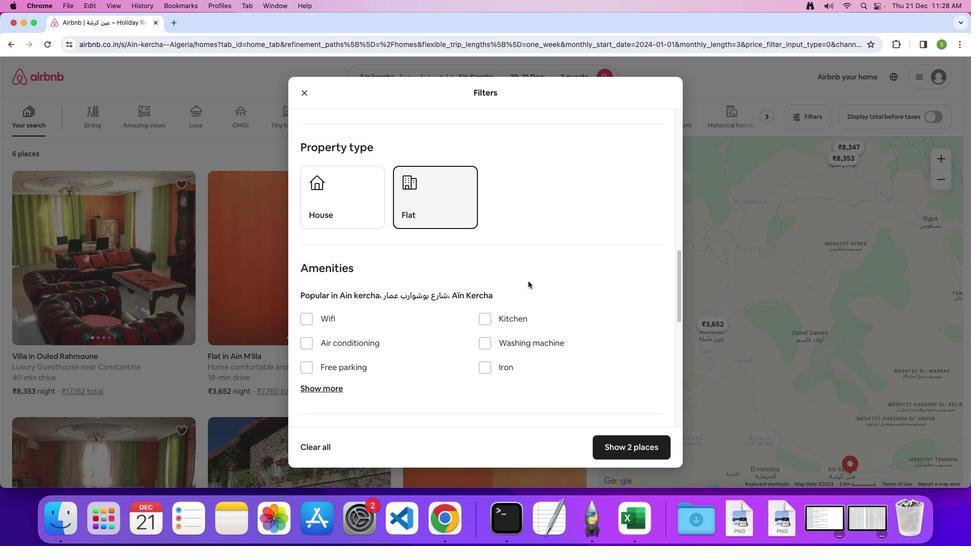 
Action: Mouse scrolled (528, 281) with delta (0, 0)
Screenshot: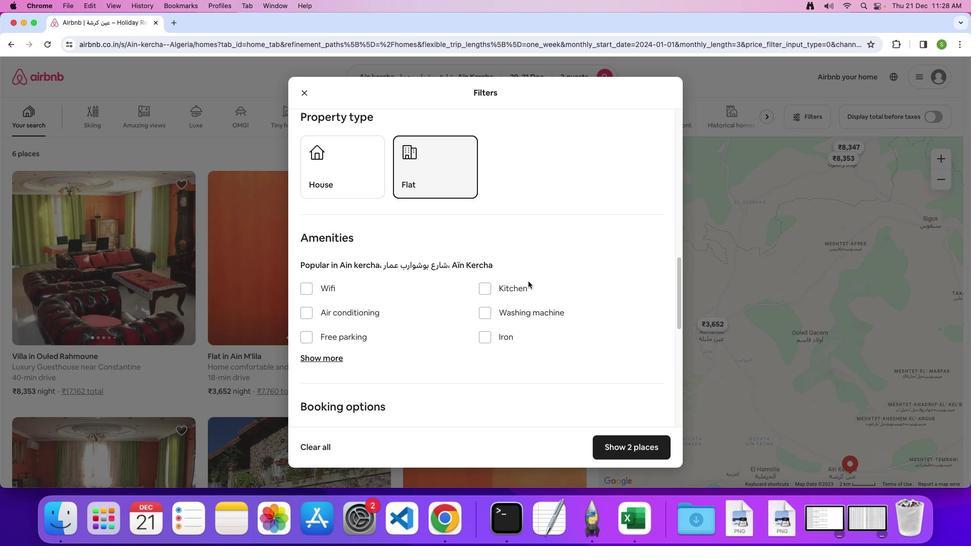 
Action: Mouse scrolled (528, 281) with delta (0, 0)
Screenshot: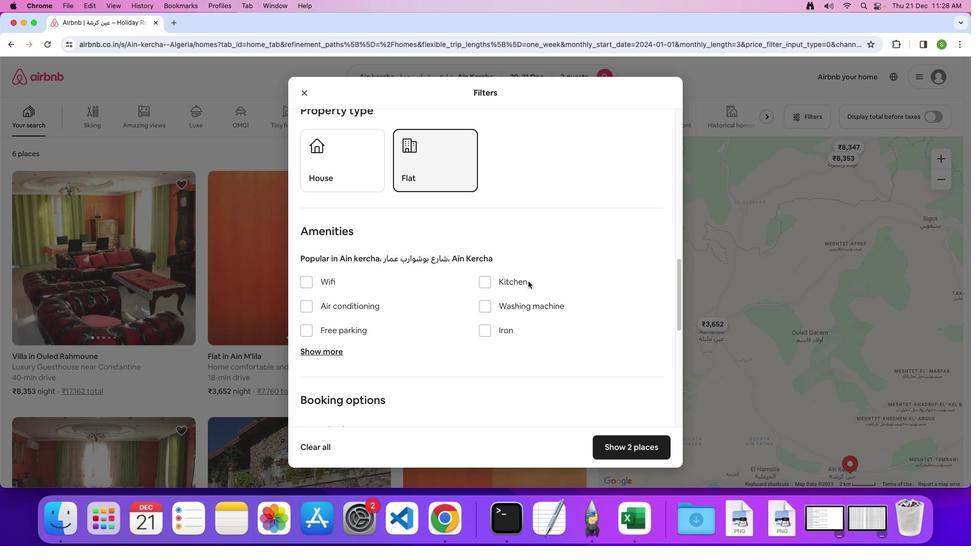 
Action: Mouse scrolled (528, 281) with delta (0, 0)
Screenshot: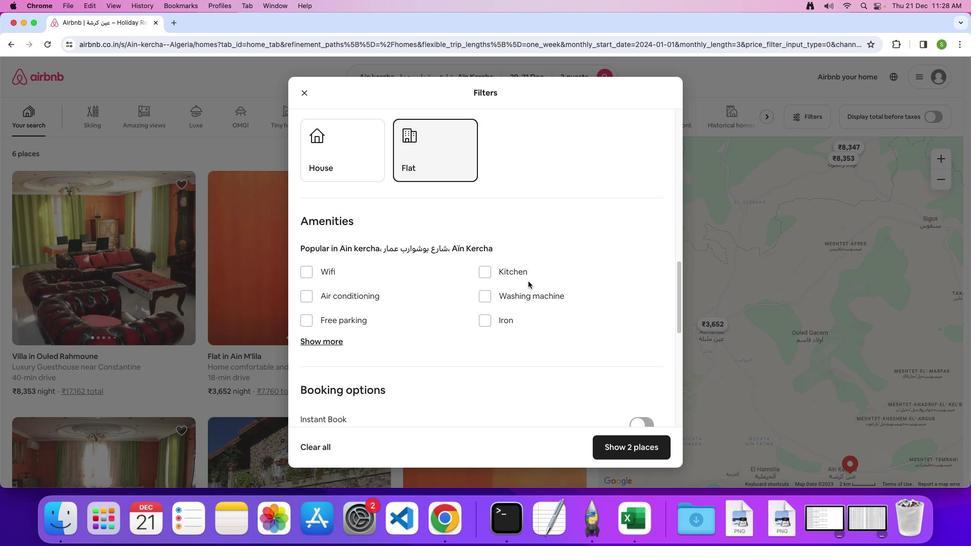 
Action: Mouse scrolled (528, 281) with delta (0, 0)
Screenshot: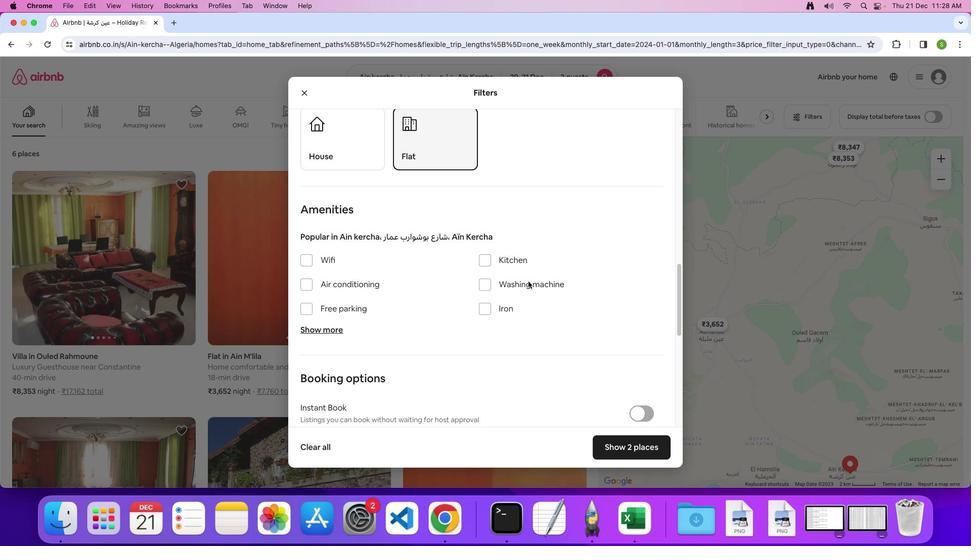 
Action: Mouse scrolled (528, 281) with delta (0, -1)
Screenshot: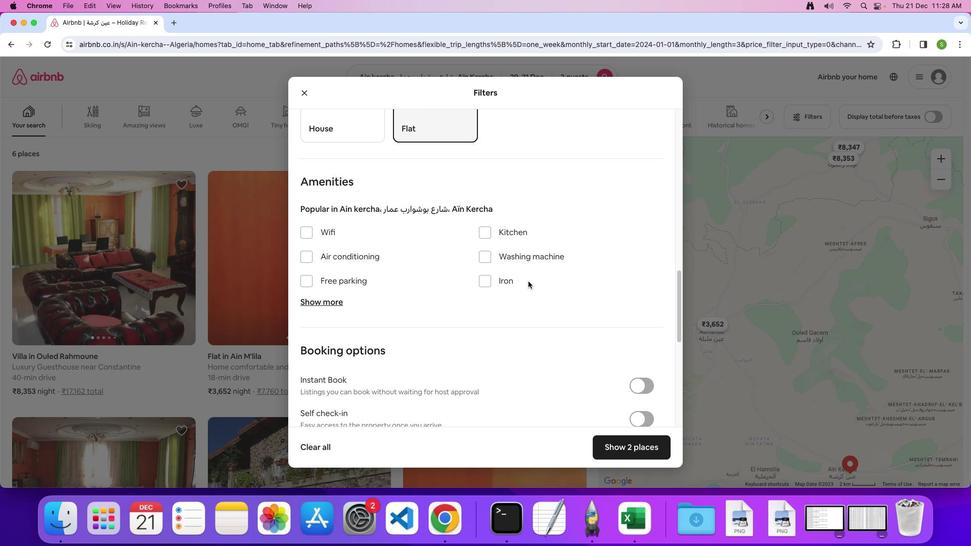 
Action: Mouse scrolled (528, 281) with delta (0, 0)
Screenshot: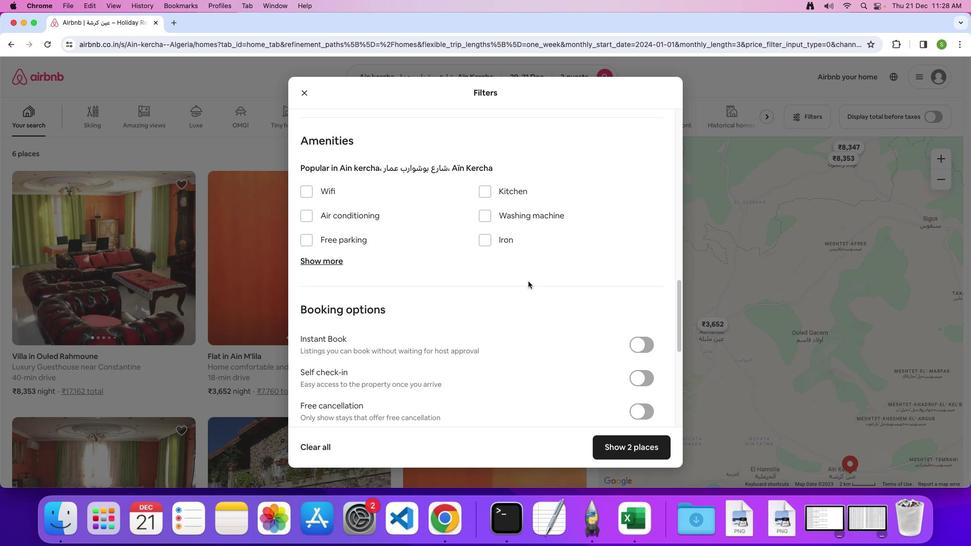 
Action: Mouse scrolled (528, 281) with delta (0, -1)
Screenshot: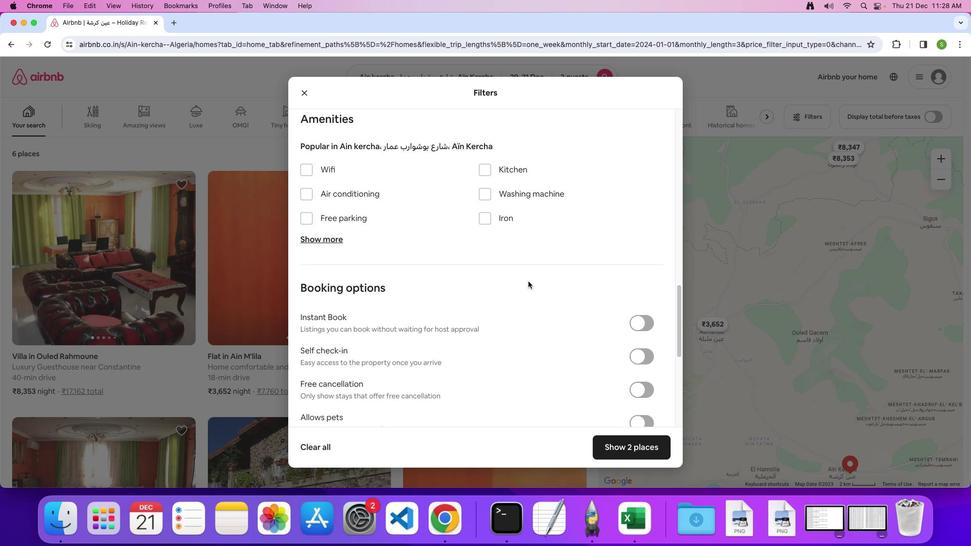 
Action: Mouse scrolled (528, 281) with delta (0, 0)
Screenshot: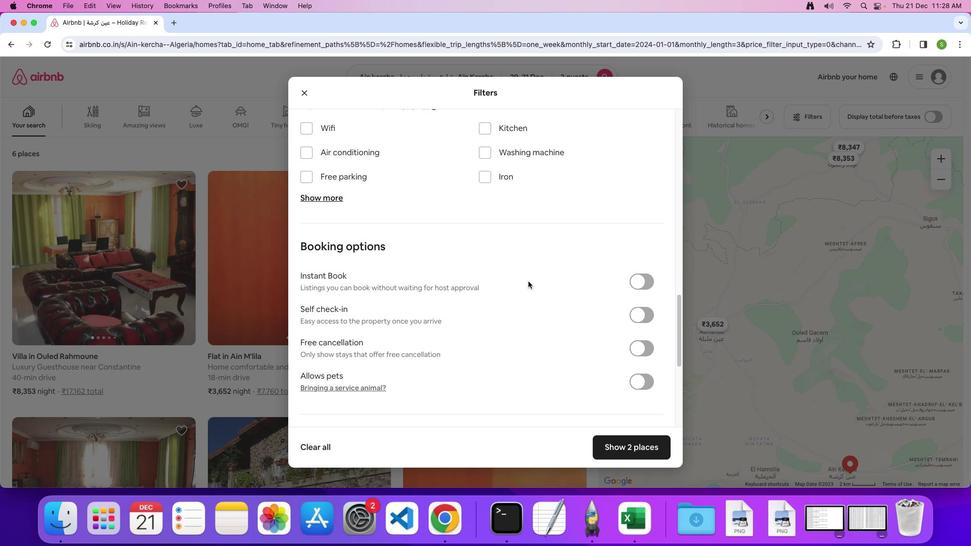 
Action: Mouse scrolled (528, 281) with delta (0, 0)
Screenshot: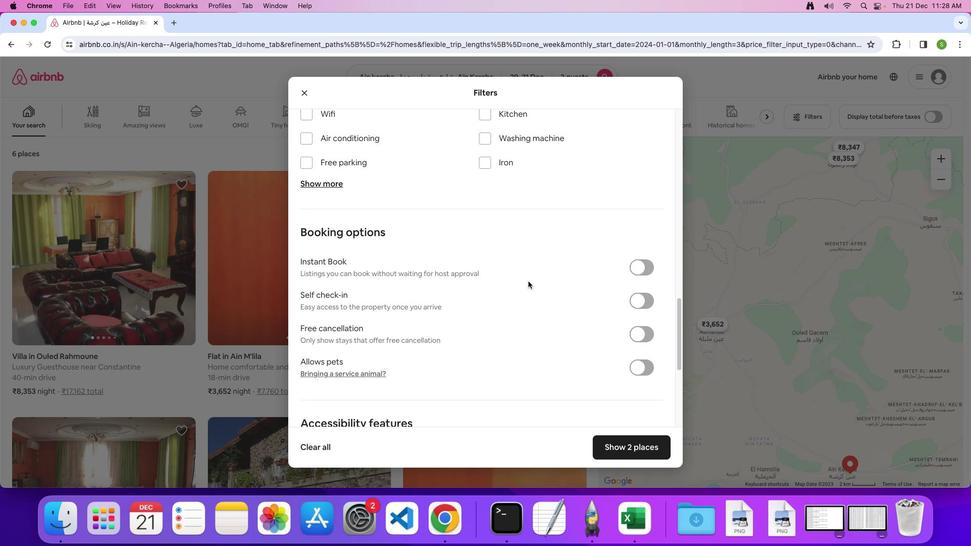 
Action: Mouse scrolled (528, 281) with delta (0, -1)
Screenshot: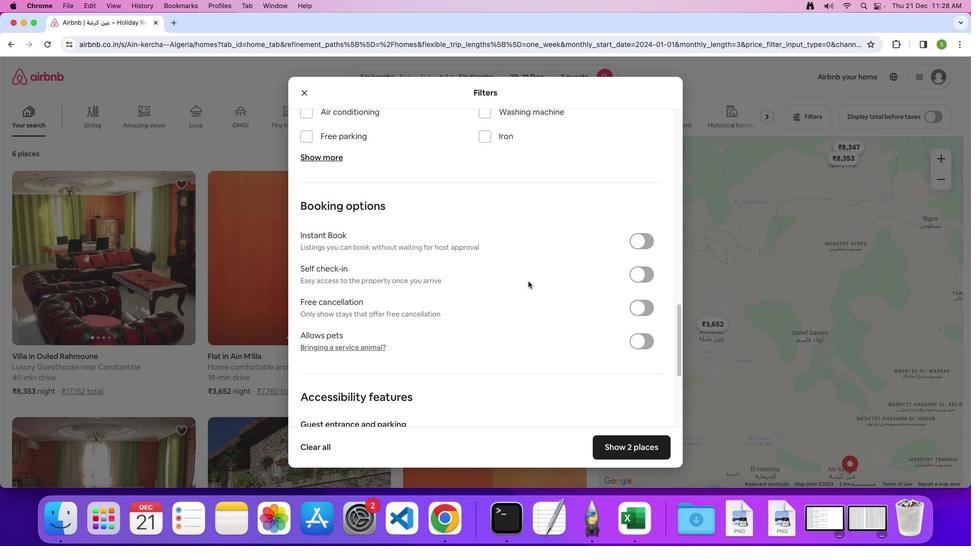 
Action: Mouse scrolled (528, 281) with delta (0, -2)
Screenshot: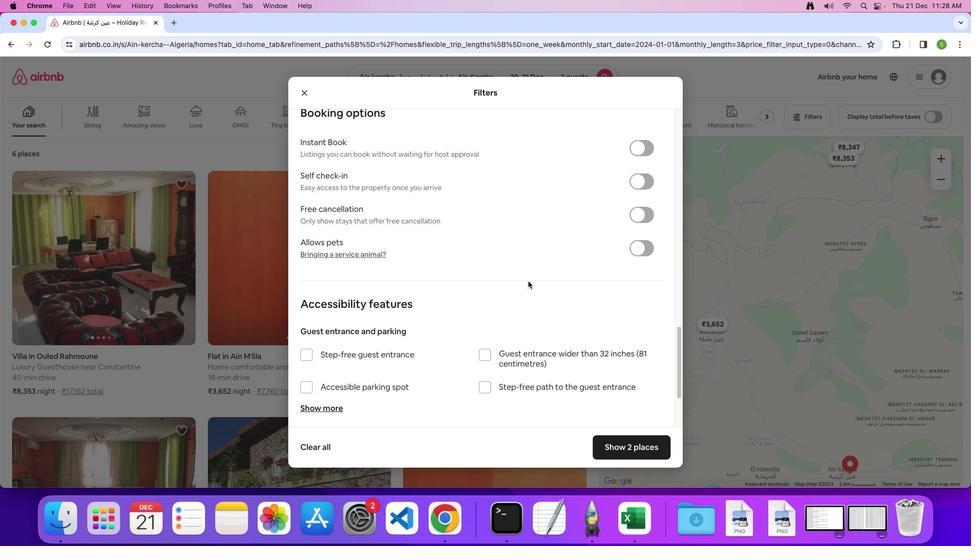 
Action: Mouse moved to (539, 272)
Screenshot: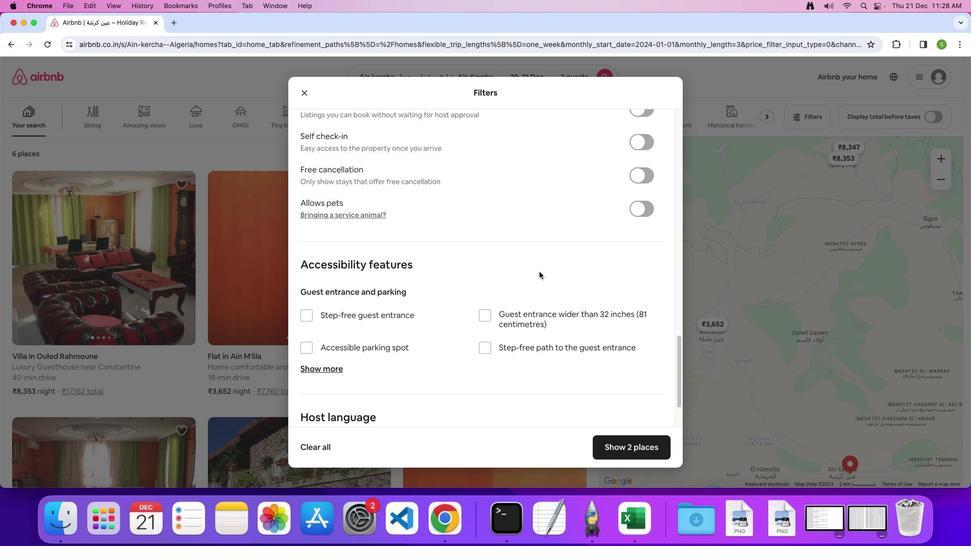 
Action: Mouse scrolled (539, 272) with delta (0, 0)
Screenshot: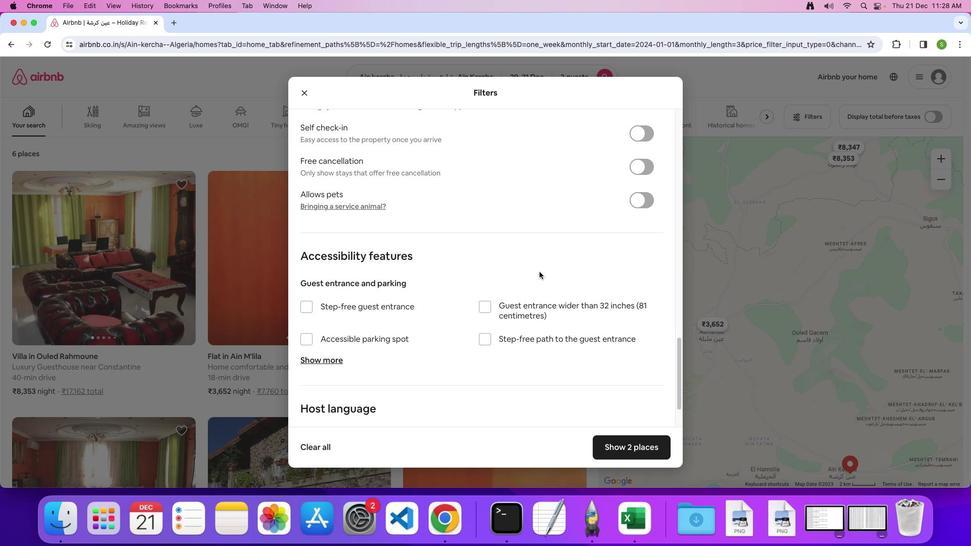 
Action: Mouse scrolled (539, 272) with delta (0, 0)
Screenshot: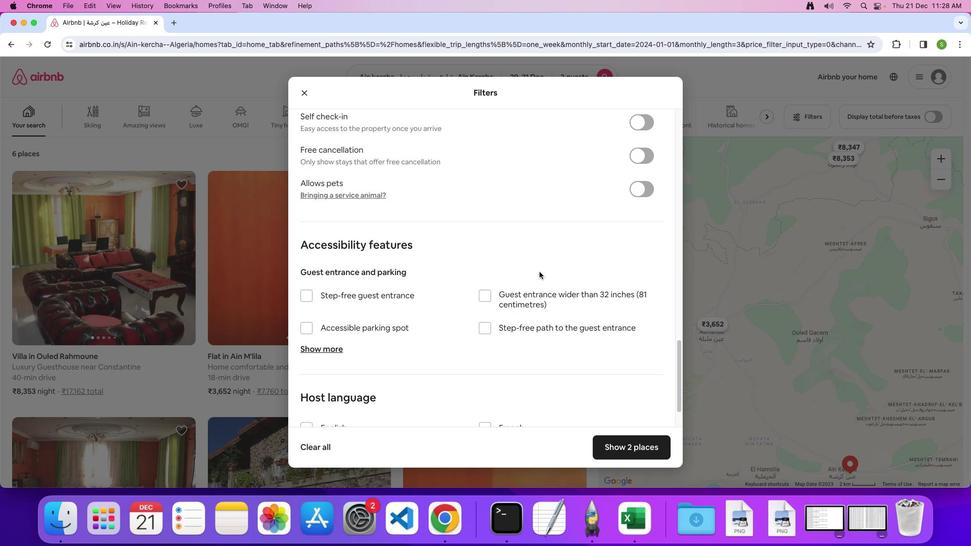 
Action: Mouse moved to (539, 272)
Screenshot: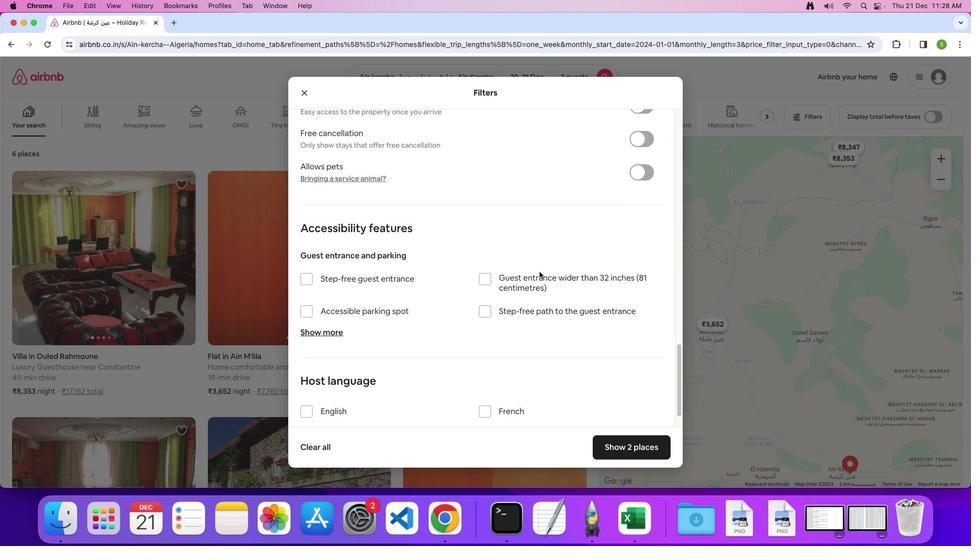 
Action: Mouse scrolled (539, 272) with delta (0, -1)
Screenshot: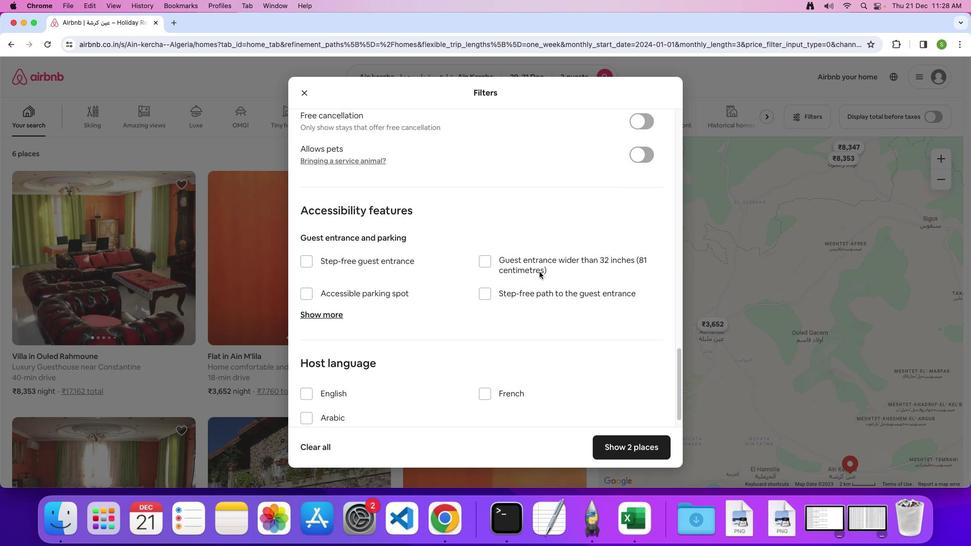 
Action: Mouse scrolled (539, 272) with delta (0, 0)
Screenshot: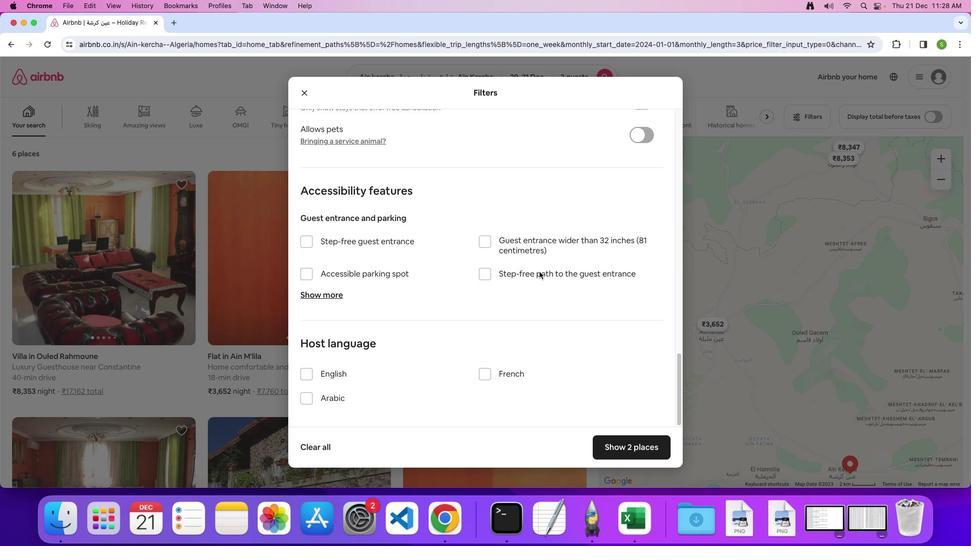 
Action: Mouse scrolled (539, 272) with delta (0, 0)
Screenshot: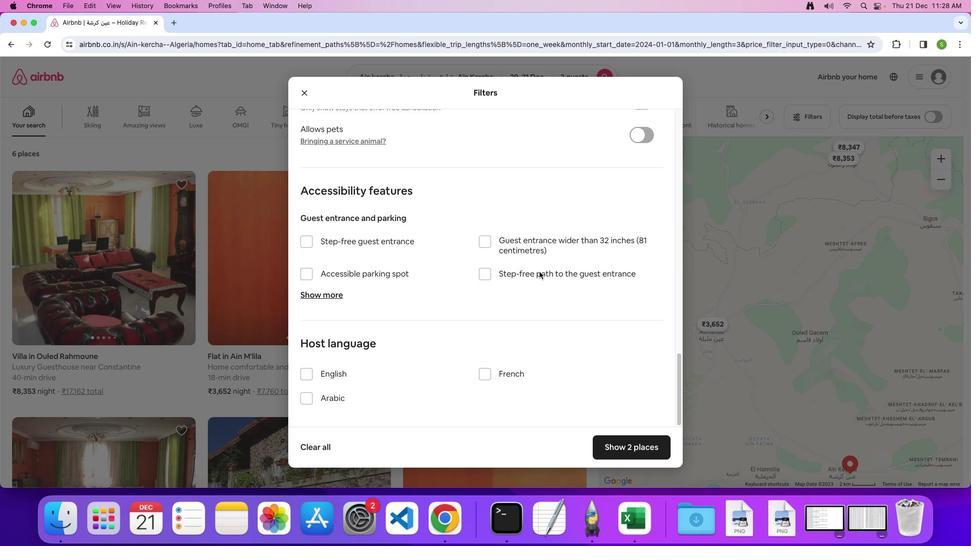 
Action: Mouse scrolled (539, 272) with delta (0, -1)
Screenshot: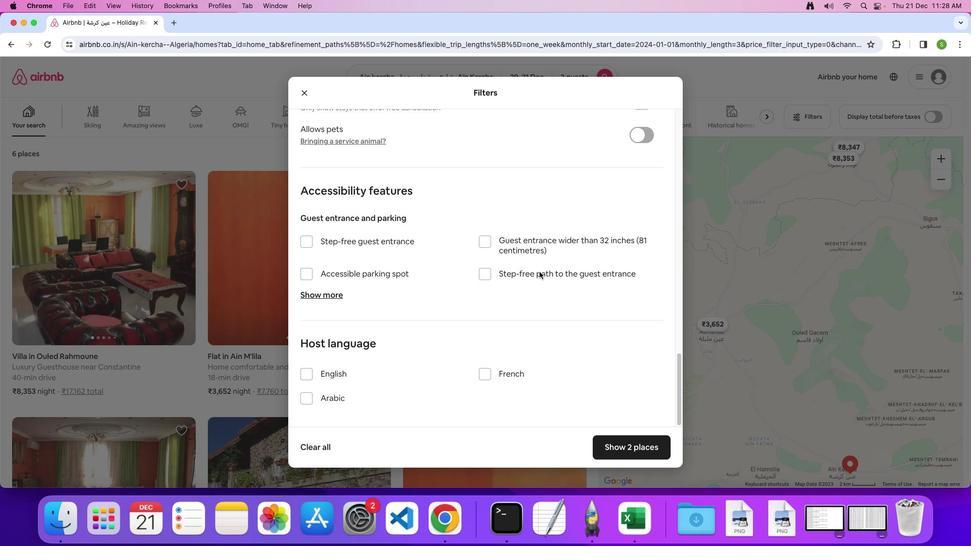 
Action: Mouse scrolled (539, 272) with delta (0, 0)
Screenshot: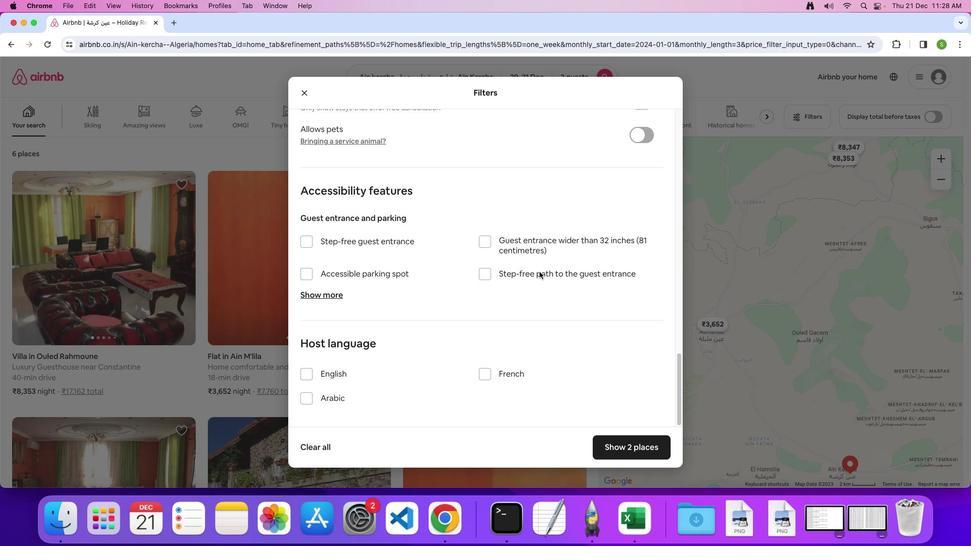 
Action: Mouse scrolled (539, 272) with delta (0, 0)
Screenshot: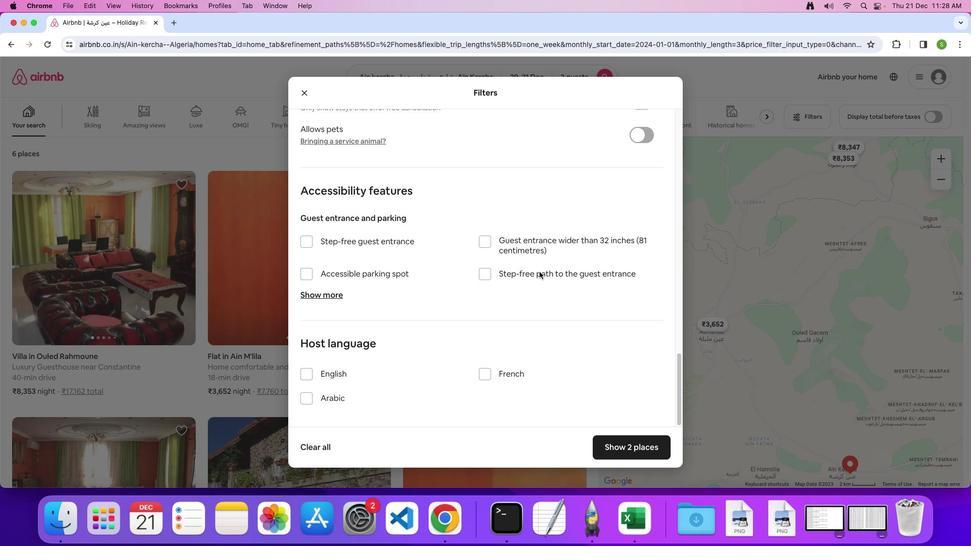 
Action: Mouse scrolled (539, 272) with delta (0, -1)
Screenshot: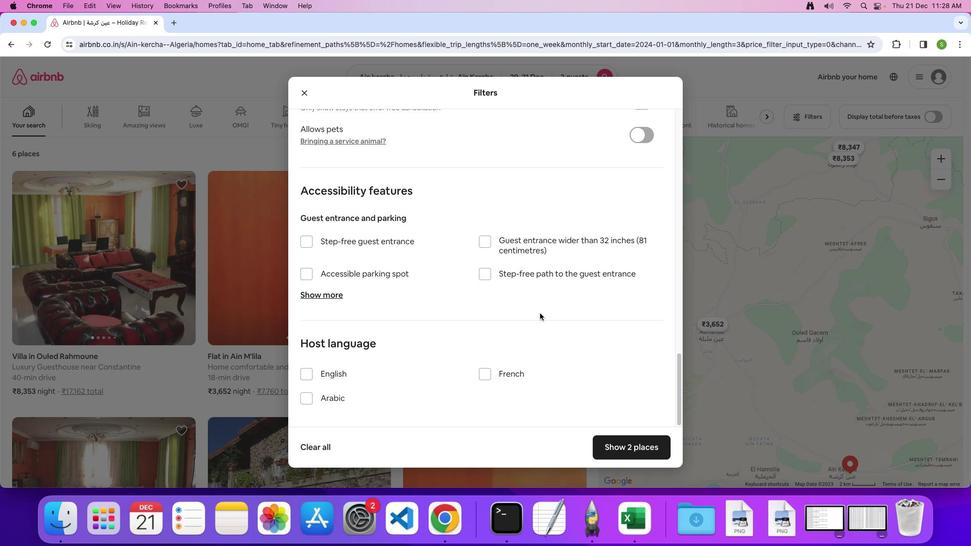 
Action: Mouse moved to (619, 443)
Screenshot: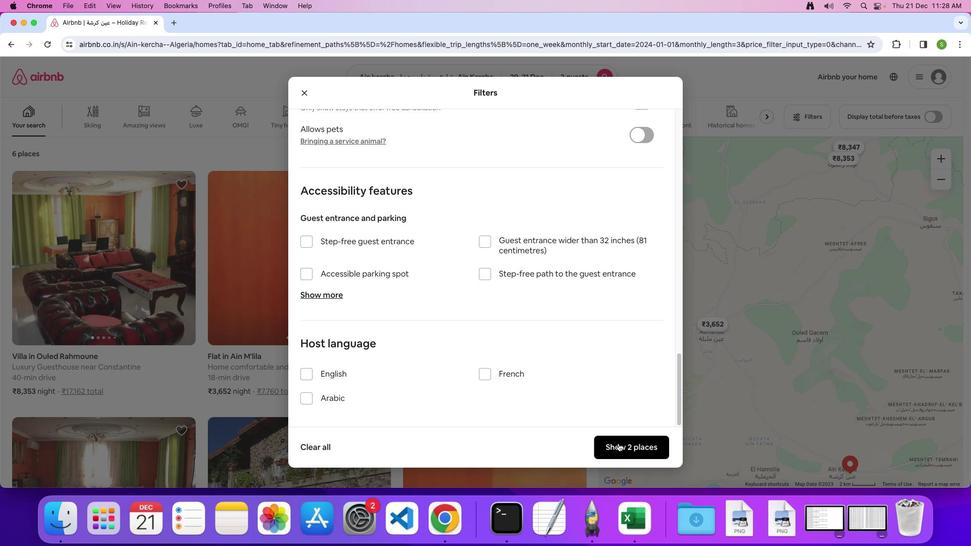 
Action: Mouse pressed left at (619, 443)
Screenshot: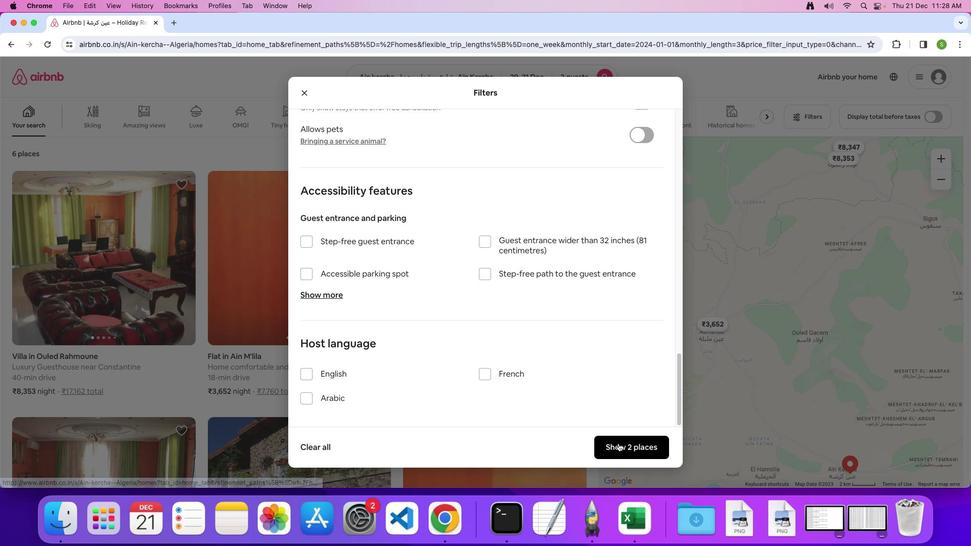 
Action: Mouse moved to (110, 258)
Screenshot: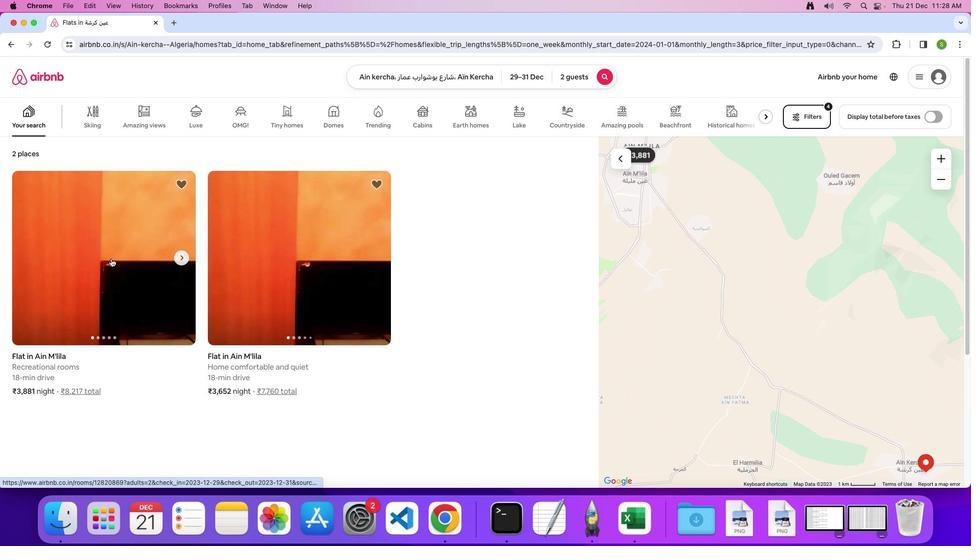 
Action: Mouse pressed left at (110, 258)
Screenshot: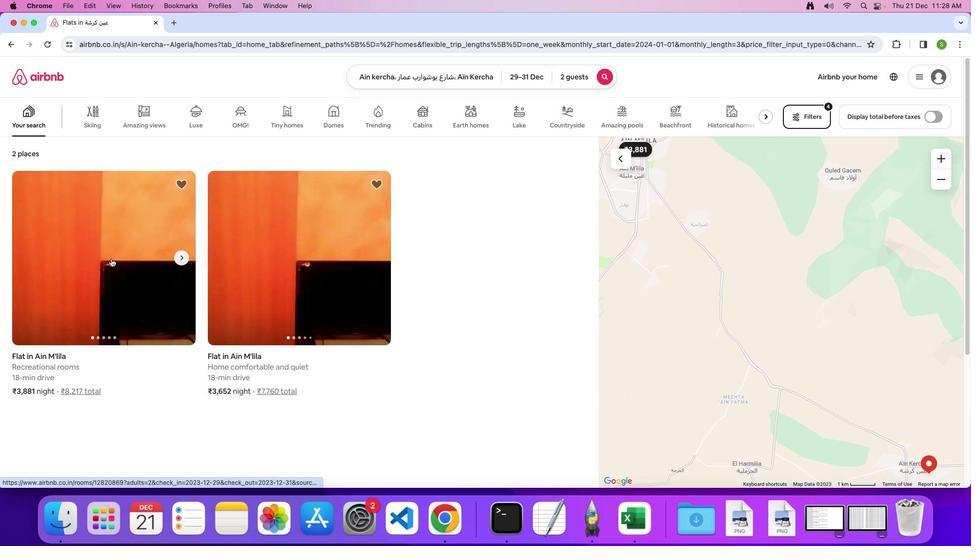
Action: Mouse moved to (371, 247)
Screenshot: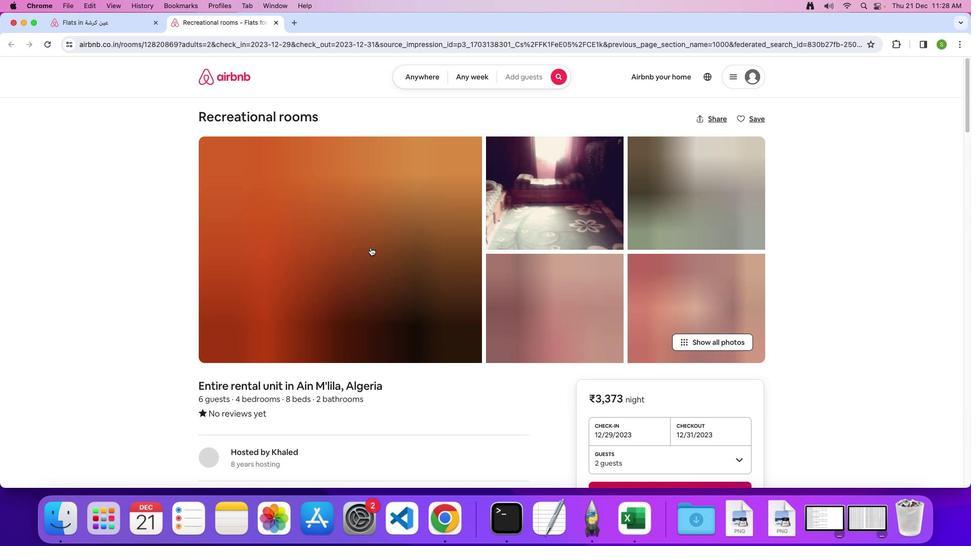 
Action: Mouse pressed left at (371, 247)
Screenshot: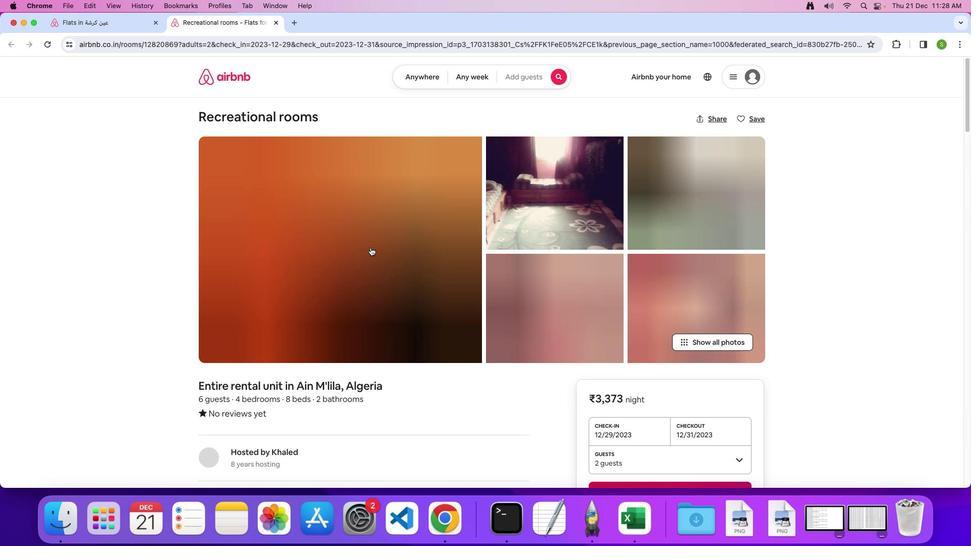 
Action: Mouse moved to (451, 227)
Screenshot: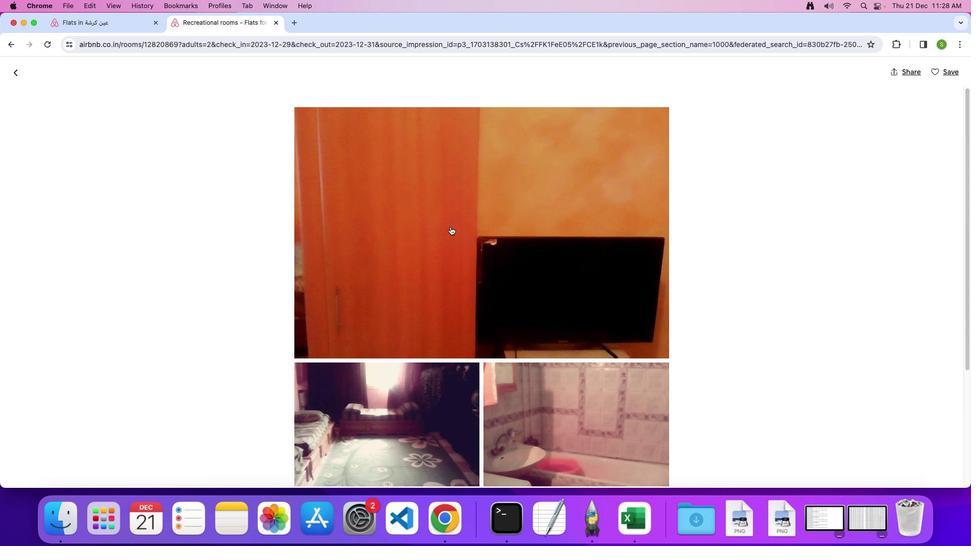
Action: Mouse scrolled (451, 227) with delta (0, 0)
Screenshot: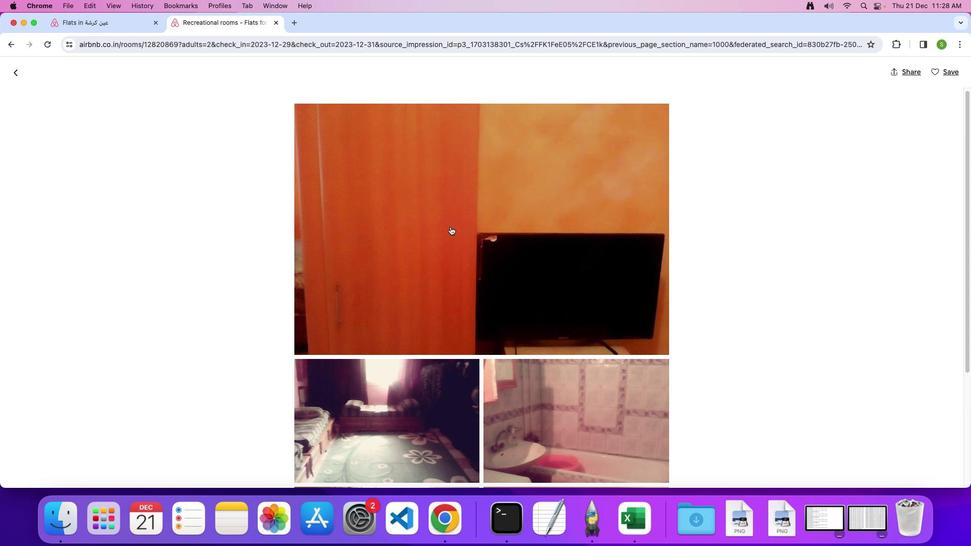 
Action: Mouse scrolled (451, 227) with delta (0, 0)
Screenshot: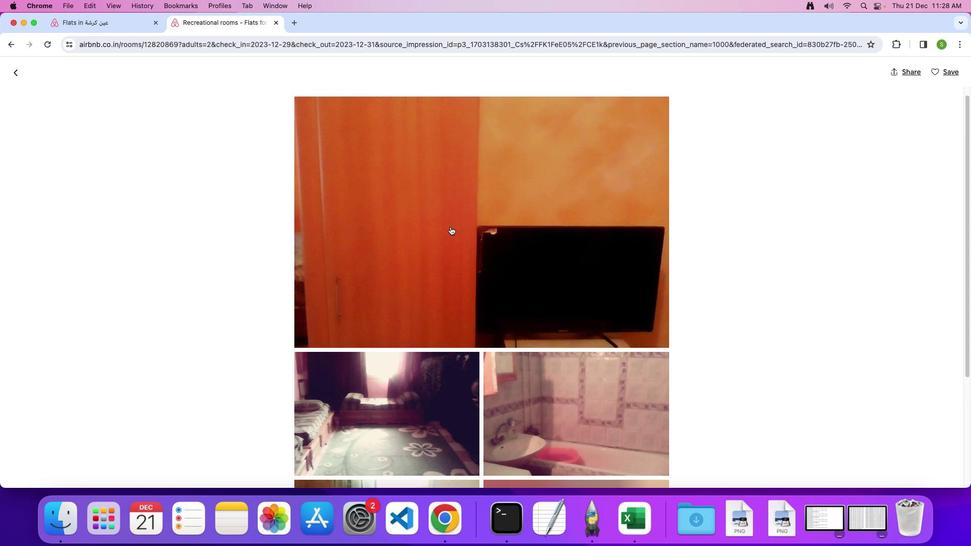 
Action: Mouse scrolled (451, 227) with delta (0, -1)
Screenshot: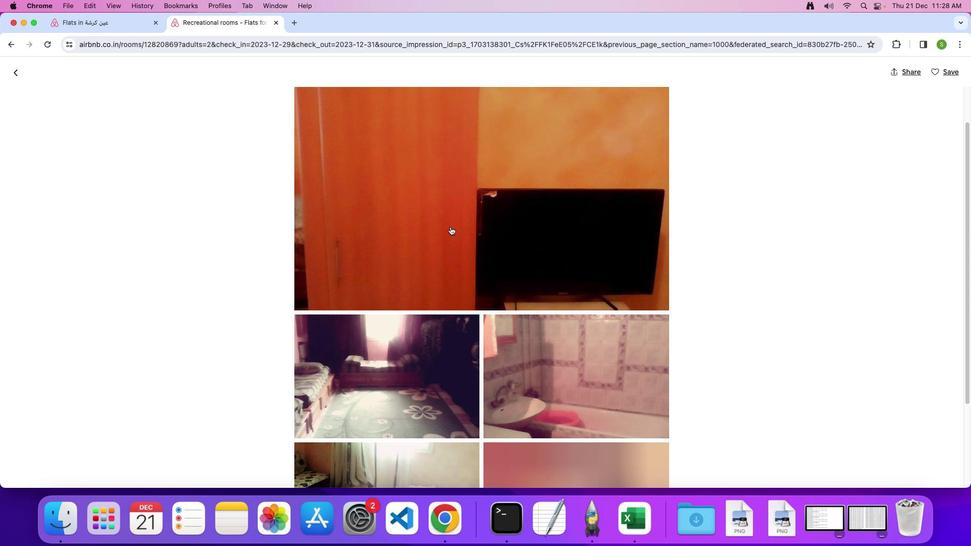 
Action: Mouse scrolled (451, 227) with delta (0, 0)
Screenshot: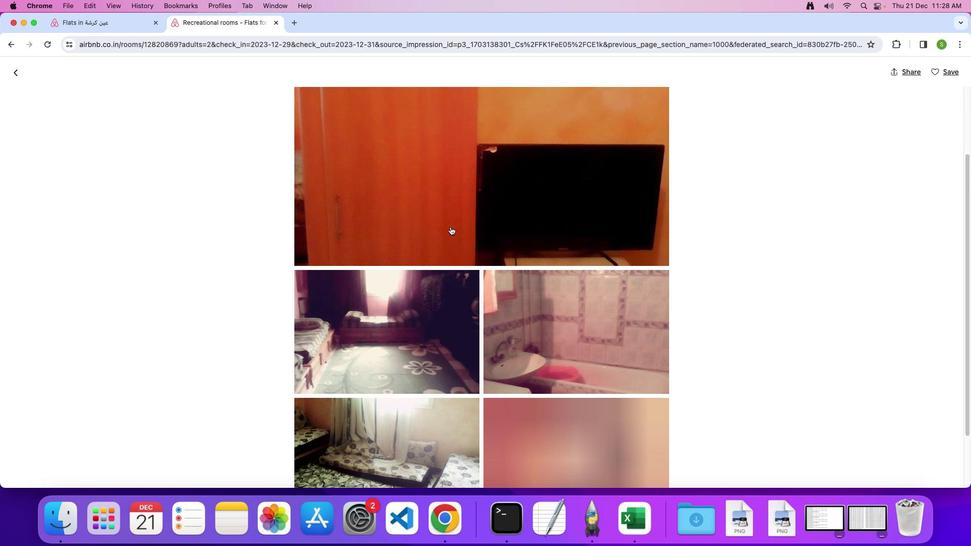 
Action: Mouse scrolled (451, 227) with delta (0, 0)
Screenshot: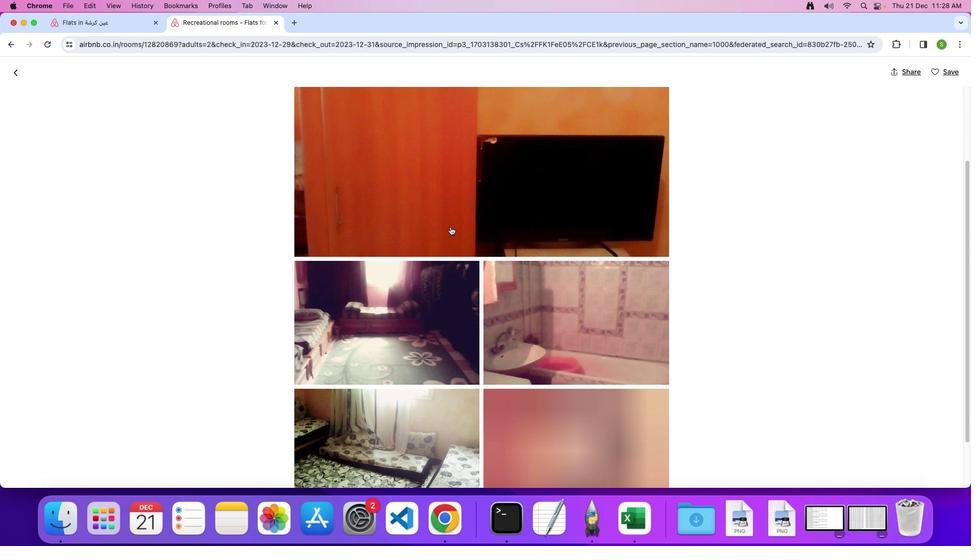 
Action: Mouse scrolled (451, 227) with delta (0, -1)
Screenshot: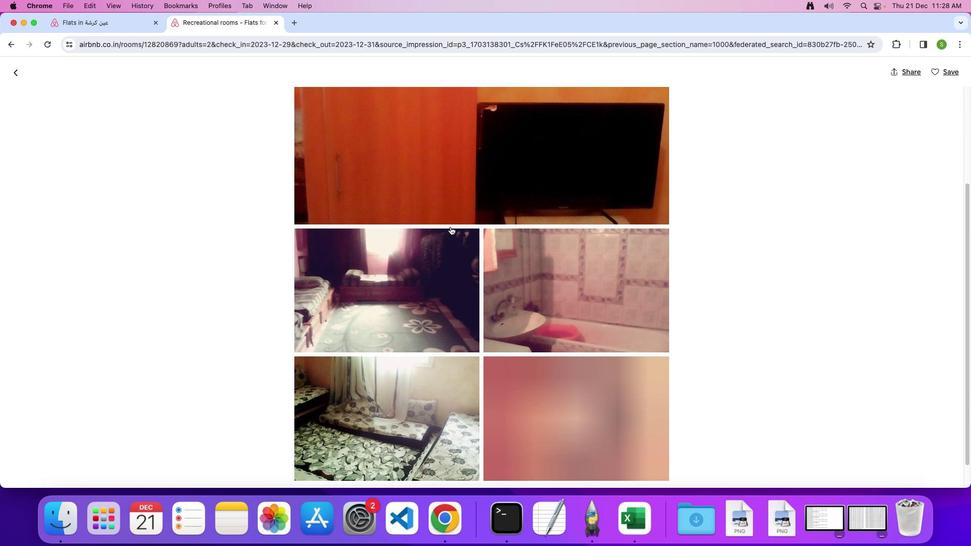 
Action: Mouse scrolled (451, 227) with delta (0, 0)
Screenshot: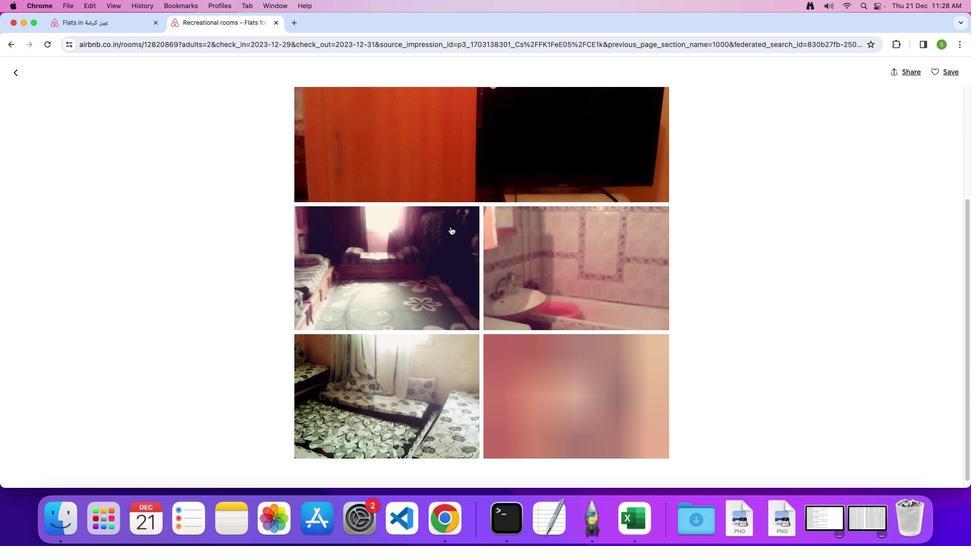 
Action: Mouse scrolled (451, 227) with delta (0, 0)
Screenshot: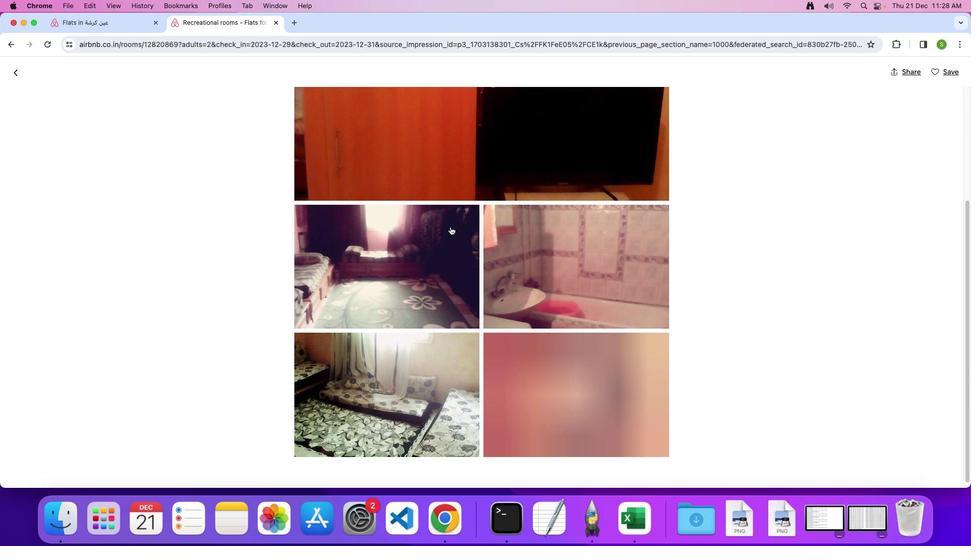 
Action: Mouse scrolled (451, 227) with delta (0, -1)
Screenshot: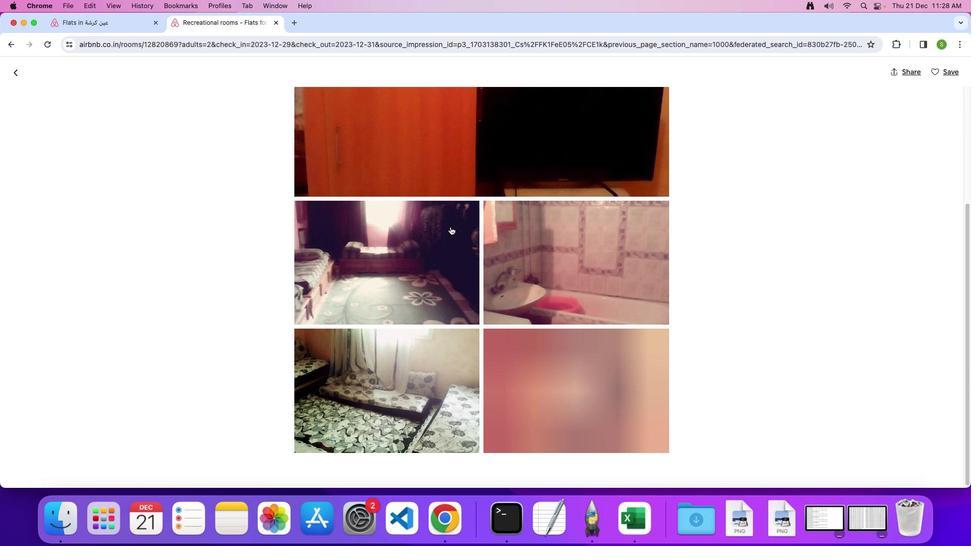 
Action: Mouse scrolled (451, 227) with delta (0, 0)
Screenshot: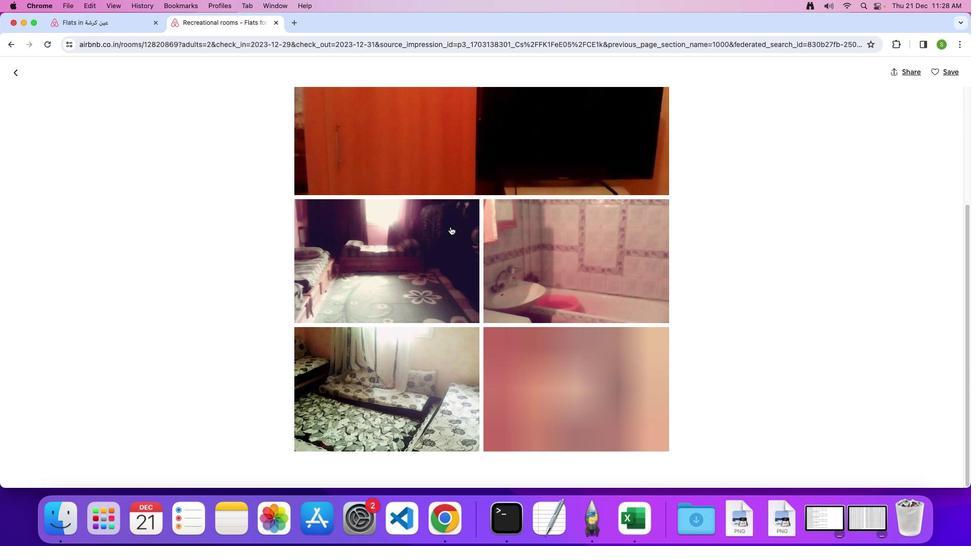 
Action: Mouse scrolled (451, 227) with delta (0, 0)
Screenshot: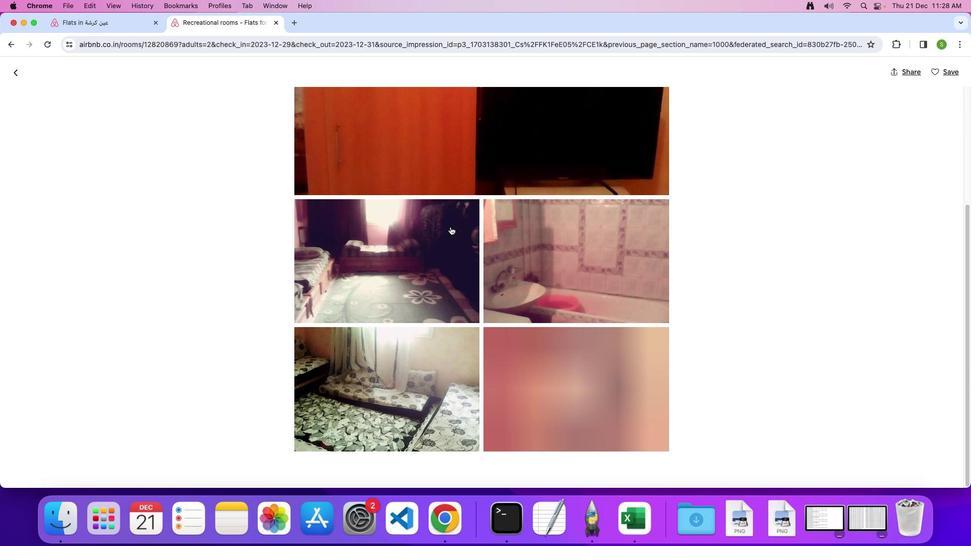 
Action: Mouse scrolled (451, 227) with delta (0, -1)
Screenshot: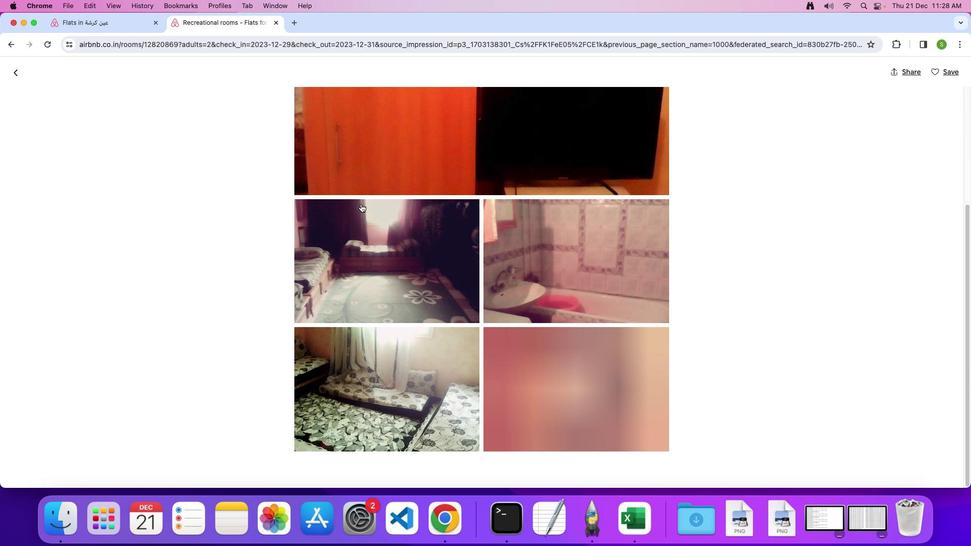 
Action: Mouse moved to (18, 79)
Screenshot: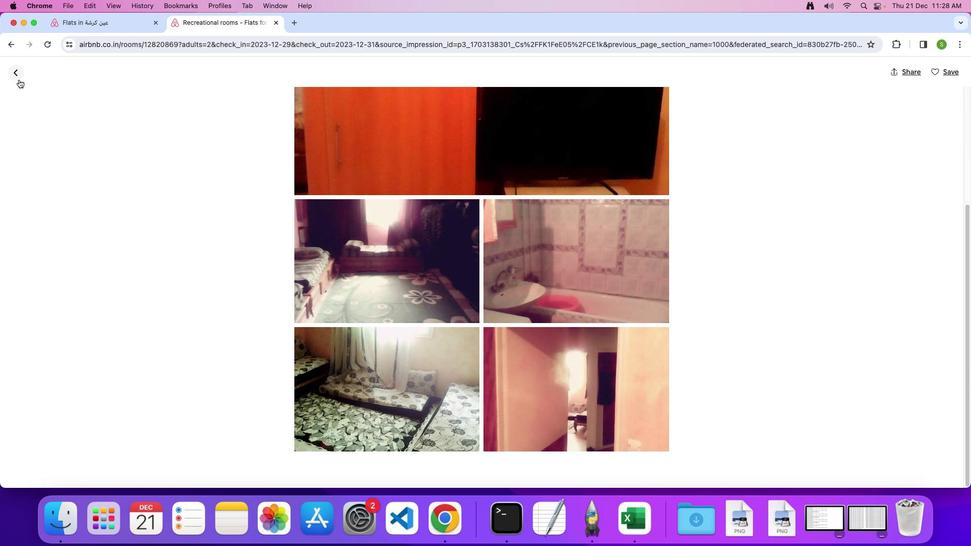 
Action: Mouse pressed left at (18, 79)
Screenshot: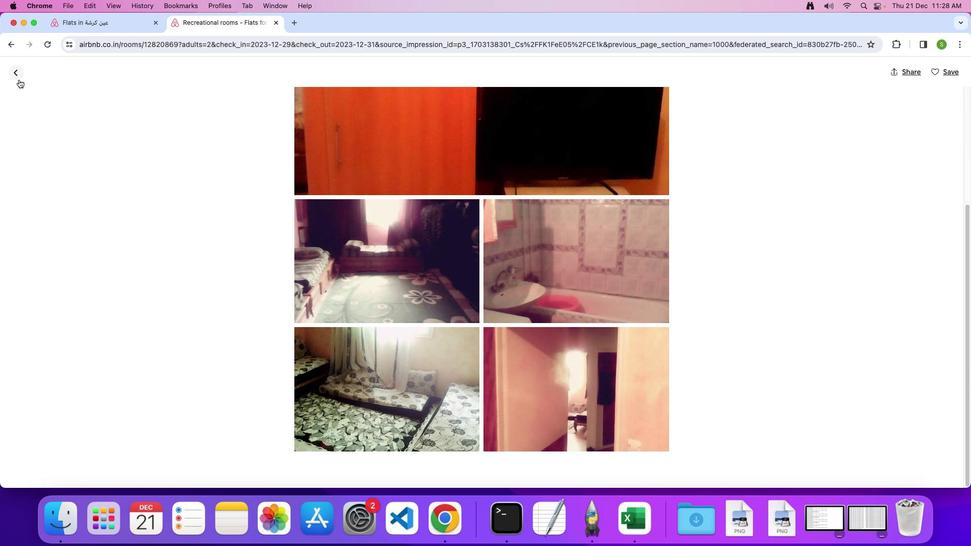 
Action: Mouse moved to (20, 72)
Screenshot: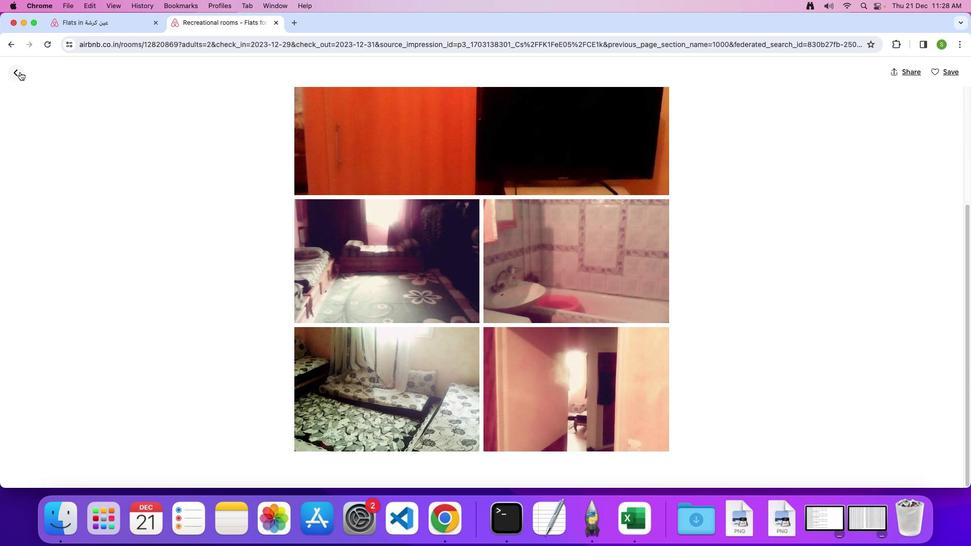
Action: Mouse pressed left at (20, 72)
Screenshot: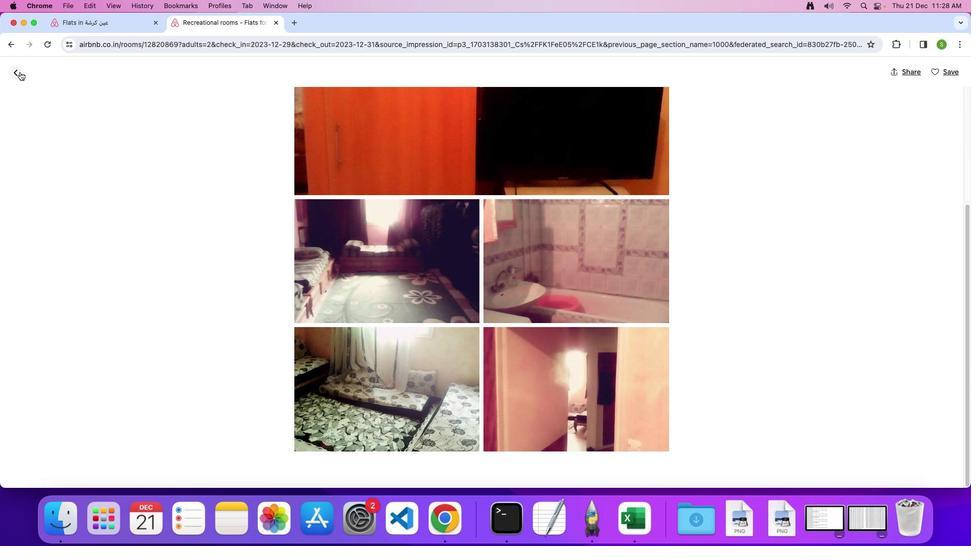 
Action: Mouse moved to (333, 232)
Screenshot: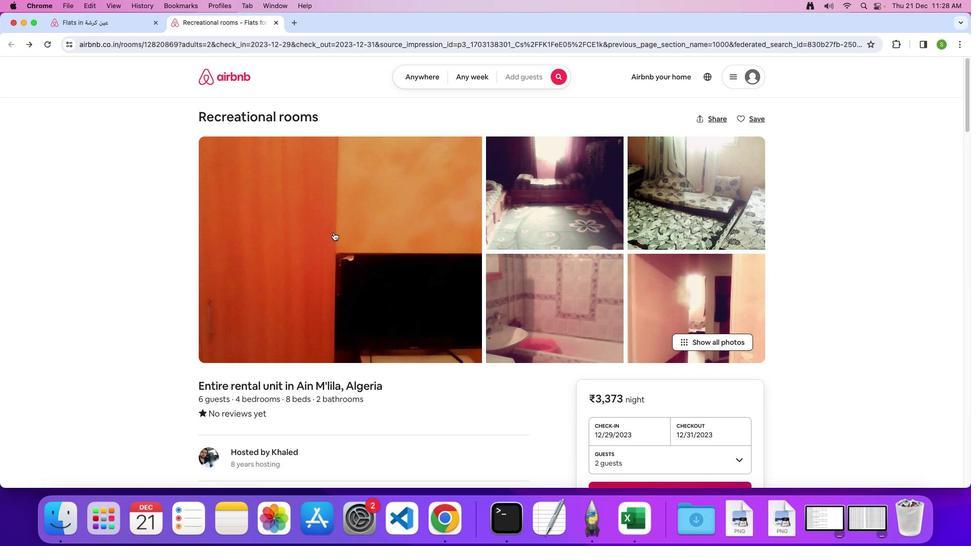 
Action: Mouse scrolled (333, 232) with delta (0, 0)
Screenshot: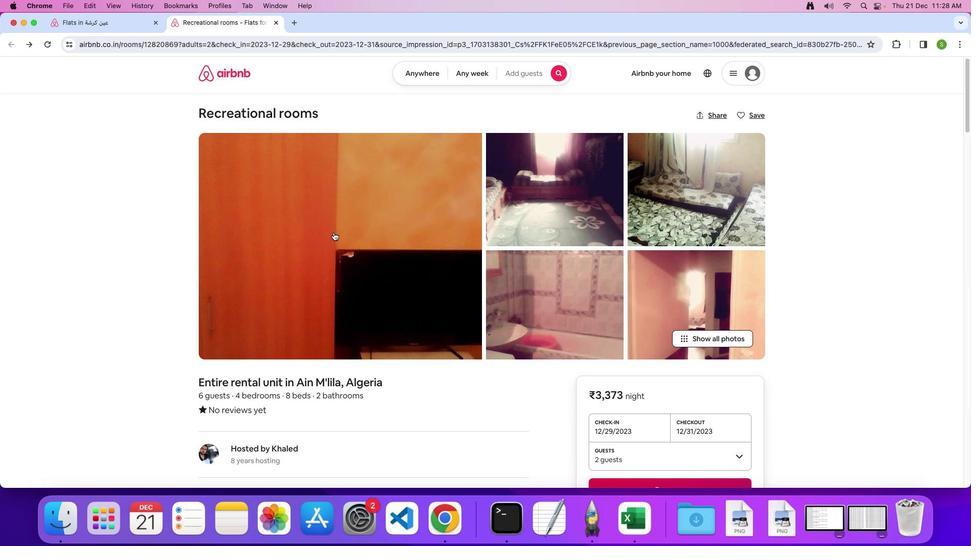 
Action: Mouse scrolled (333, 232) with delta (0, 0)
Screenshot: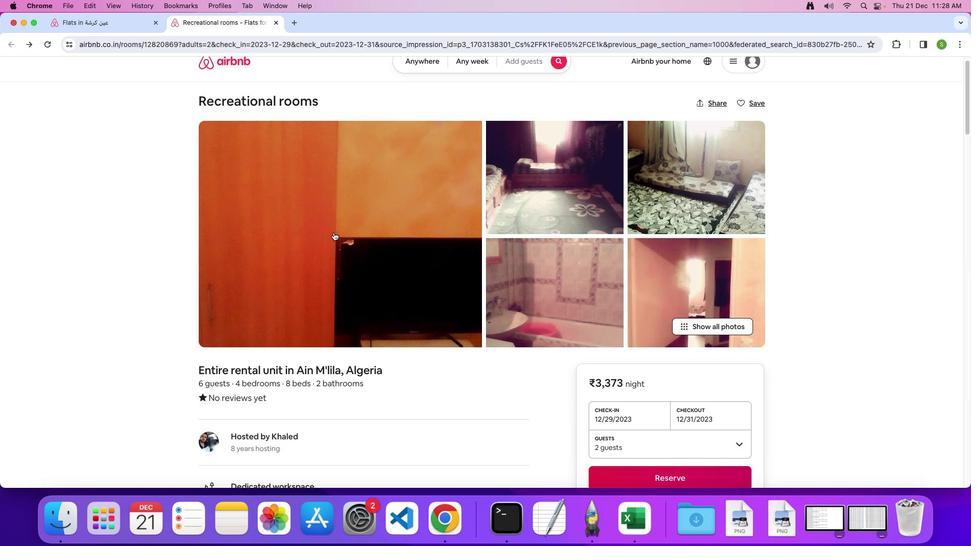 
Action: Mouse scrolled (333, 232) with delta (0, -2)
Screenshot: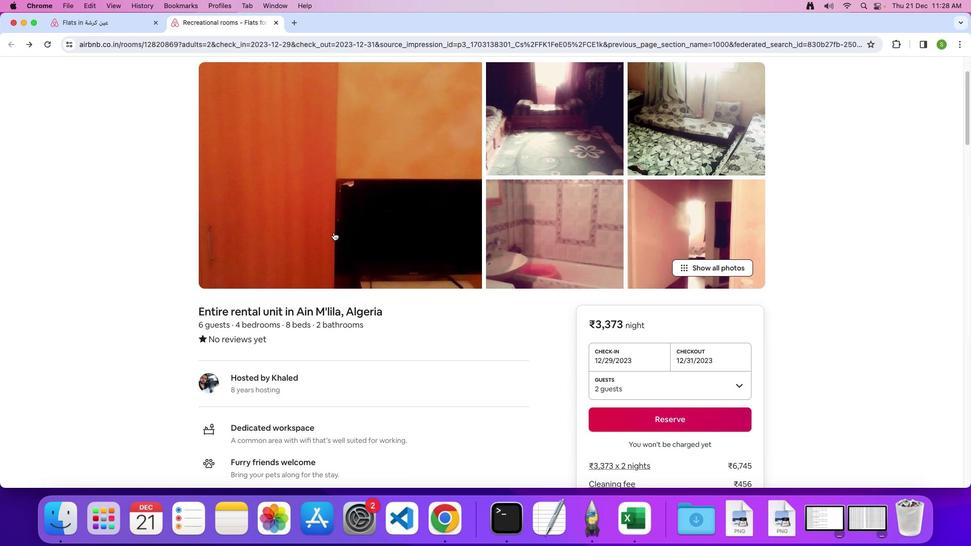 
Action: Mouse scrolled (333, 232) with delta (0, 0)
Screenshot: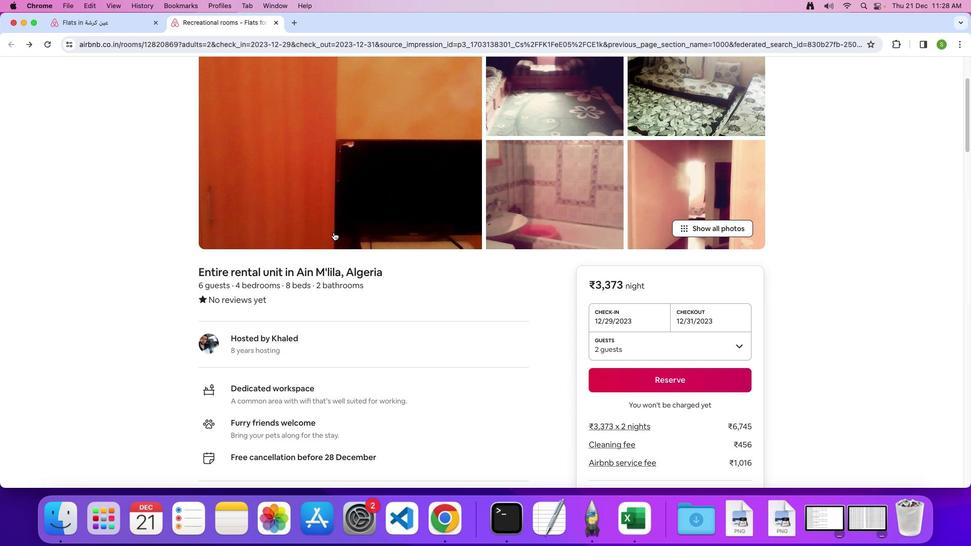 
Action: Mouse scrolled (333, 232) with delta (0, 0)
Screenshot: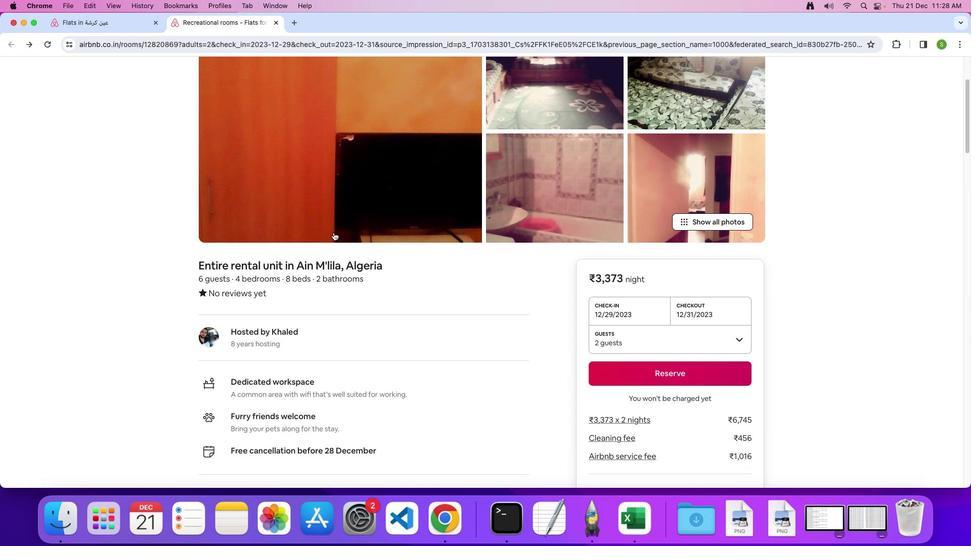 
Action: Mouse scrolled (333, 232) with delta (0, -1)
Screenshot: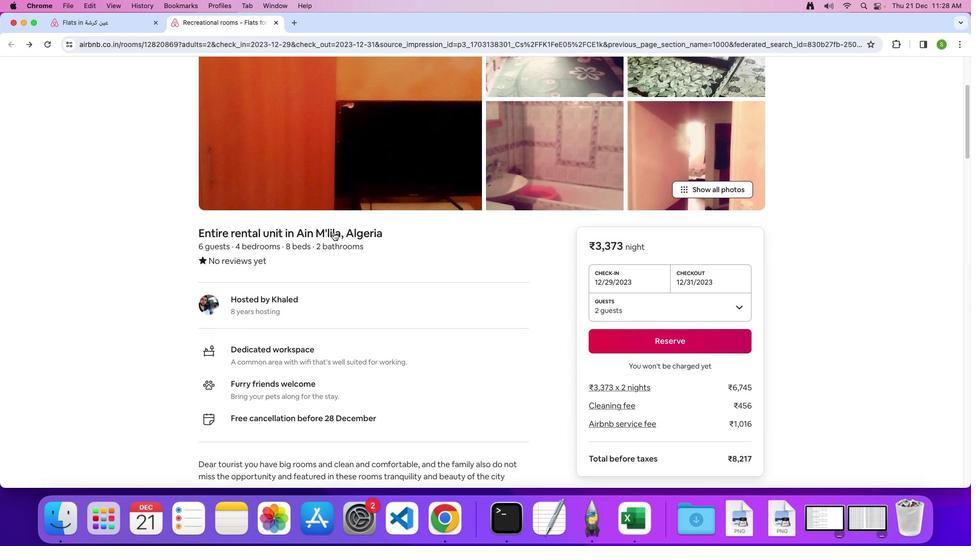 
Action: Mouse scrolled (333, 232) with delta (0, 0)
Screenshot: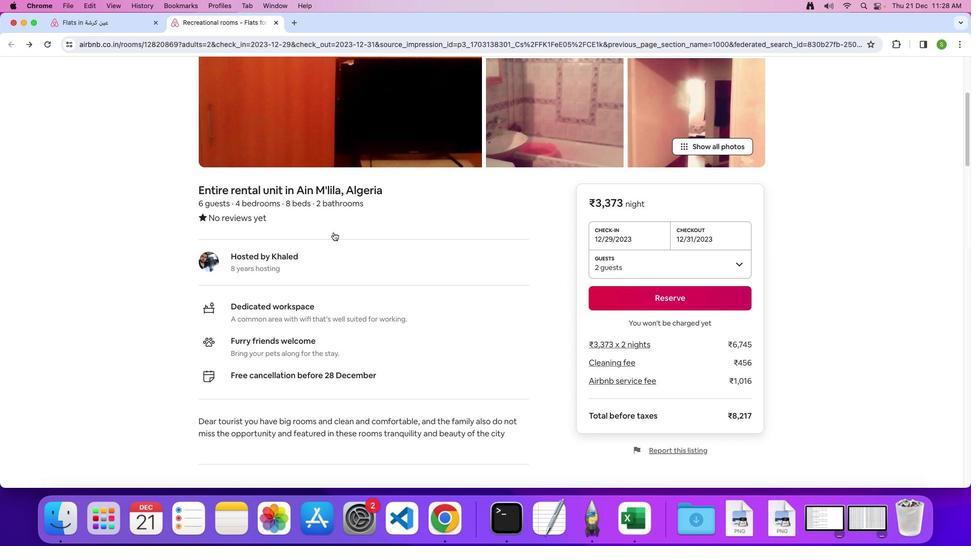 
Action: Mouse scrolled (333, 232) with delta (0, 0)
Screenshot: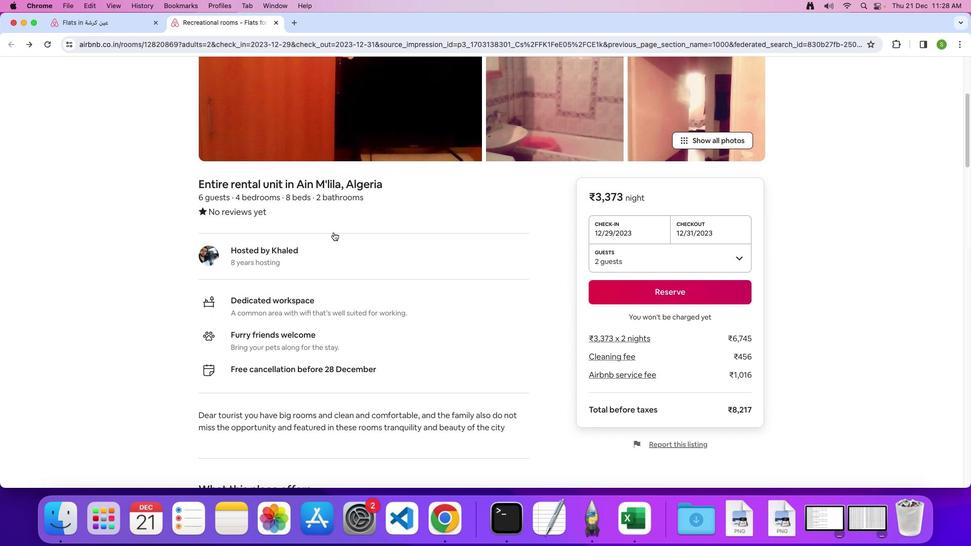 
Action: Mouse scrolled (333, 232) with delta (0, -1)
Screenshot: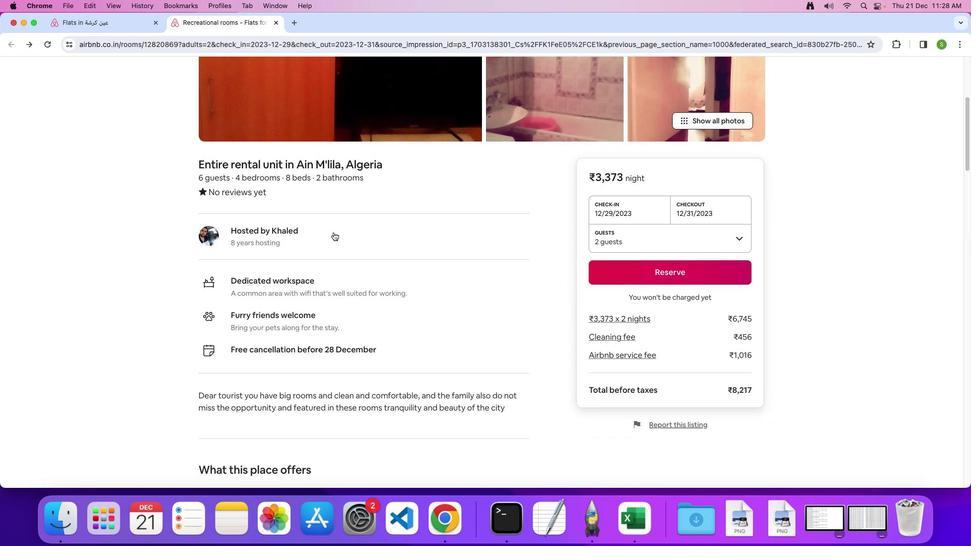 
Action: Mouse scrolled (333, 232) with delta (0, 0)
Screenshot: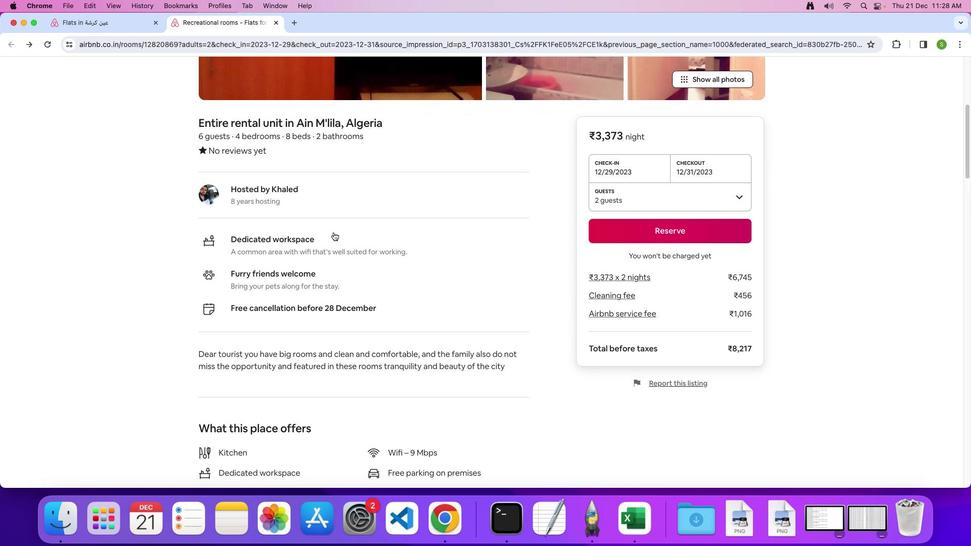 
Action: Mouse scrolled (333, 232) with delta (0, 0)
Screenshot: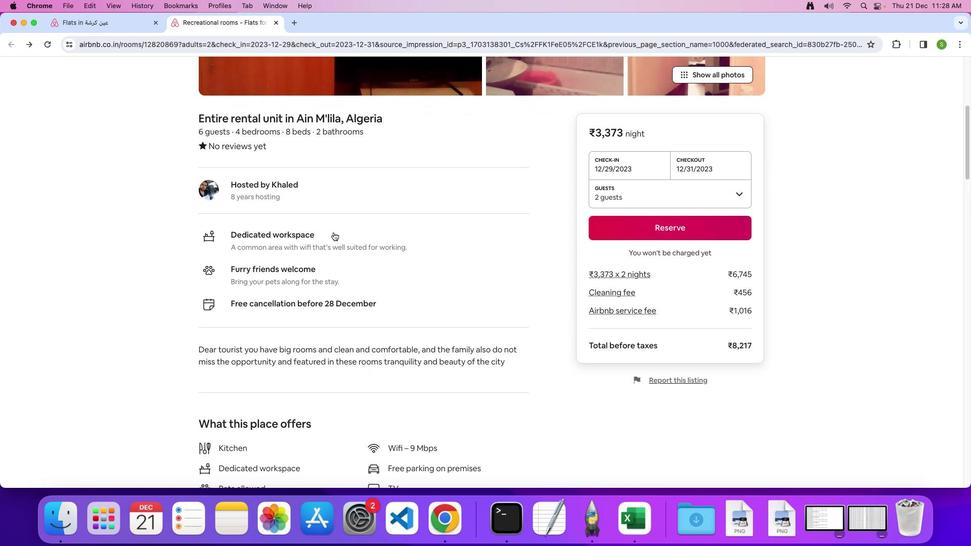 
Action: Mouse scrolled (333, 232) with delta (0, -1)
Screenshot: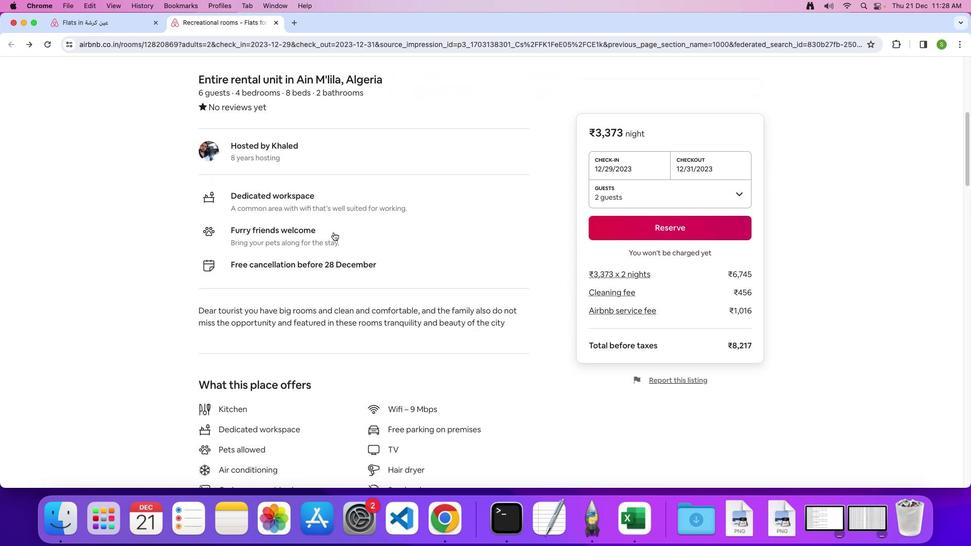 
Action: Mouse scrolled (333, 232) with delta (0, 0)
Screenshot: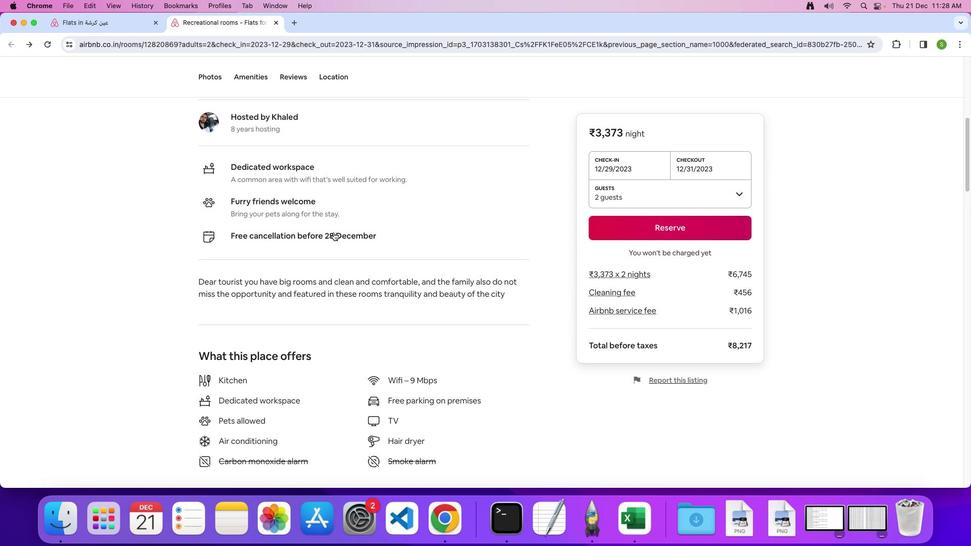 
Action: Mouse scrolled (333, 232) with delta (0, 0)
Screenshot: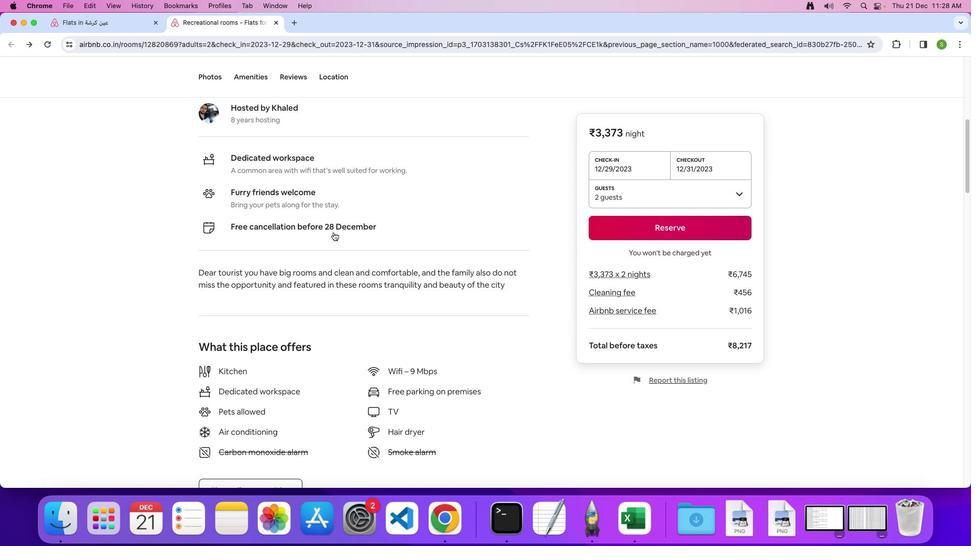 
Action: Mouse scrolled (333, 232) with delta (0, -1)
Screenshot: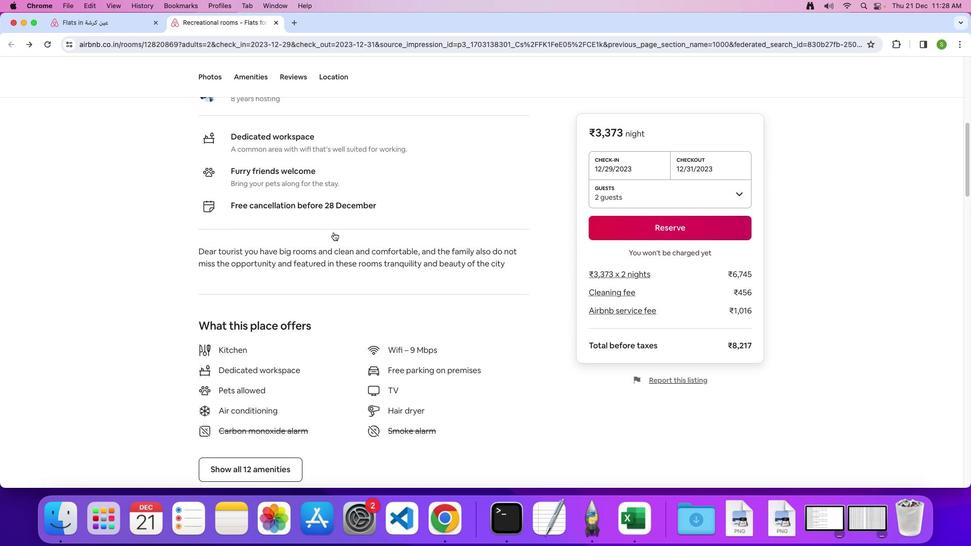
Action: Mouse scrolled (333, 232) with delta (0, 0)
Screenshot: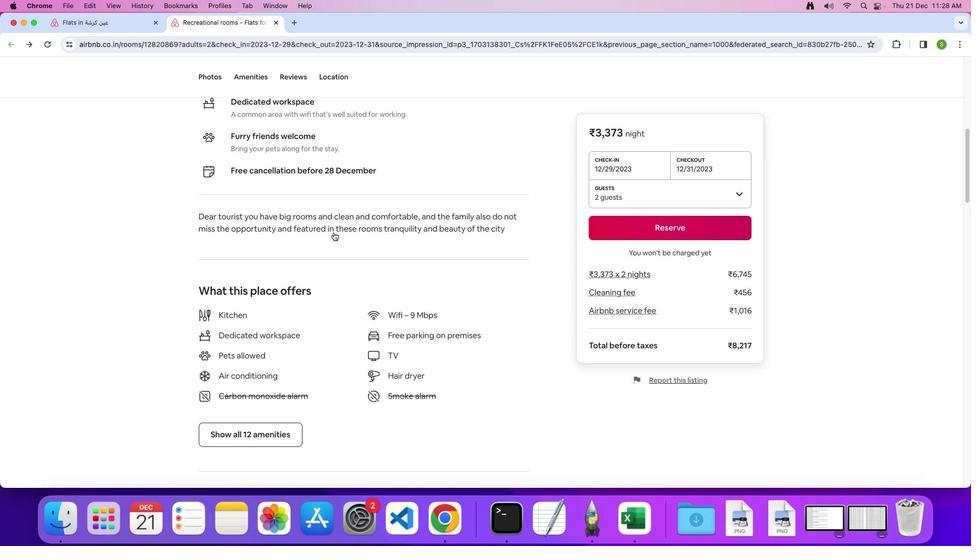 
Action: Mouse scrolled (333, 232) with delta (0, 0)
Screenshot: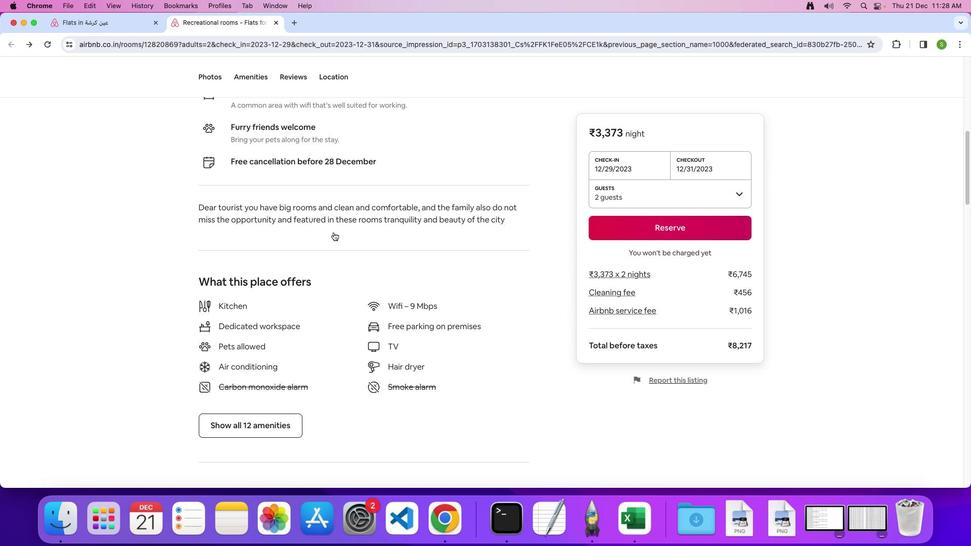 
Action: Mouse scrolled (333, 232) with delta (0, -1)
Screenshot: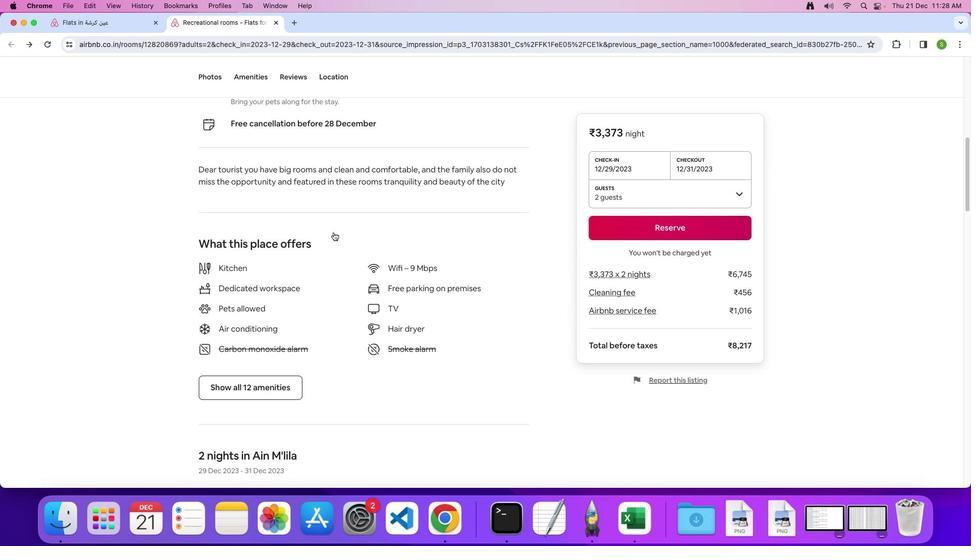 
Action: Mouse scrolled (333, 232) with delta (0, 0)
Screenshot: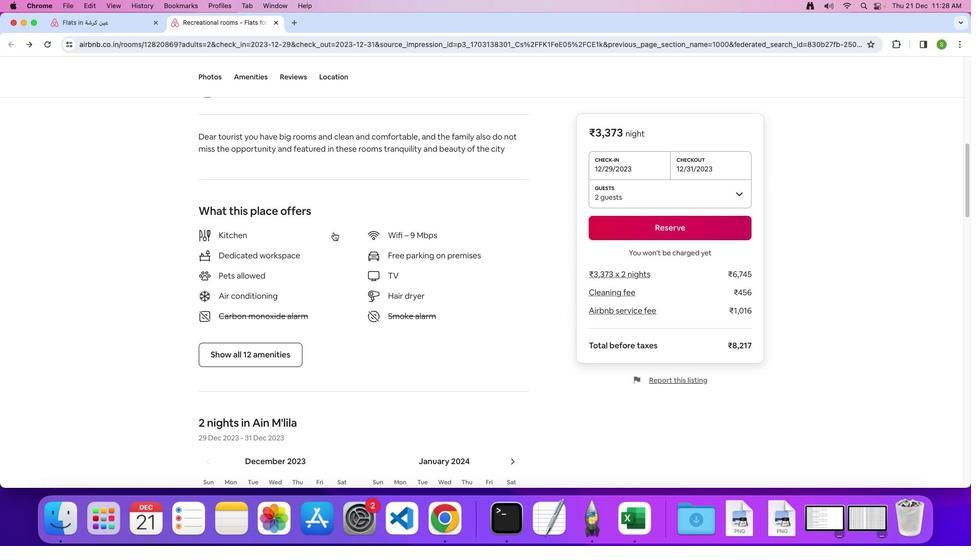 
Action: Mouse scrolled (333, 232) with delta (0, 0)
Screenshot: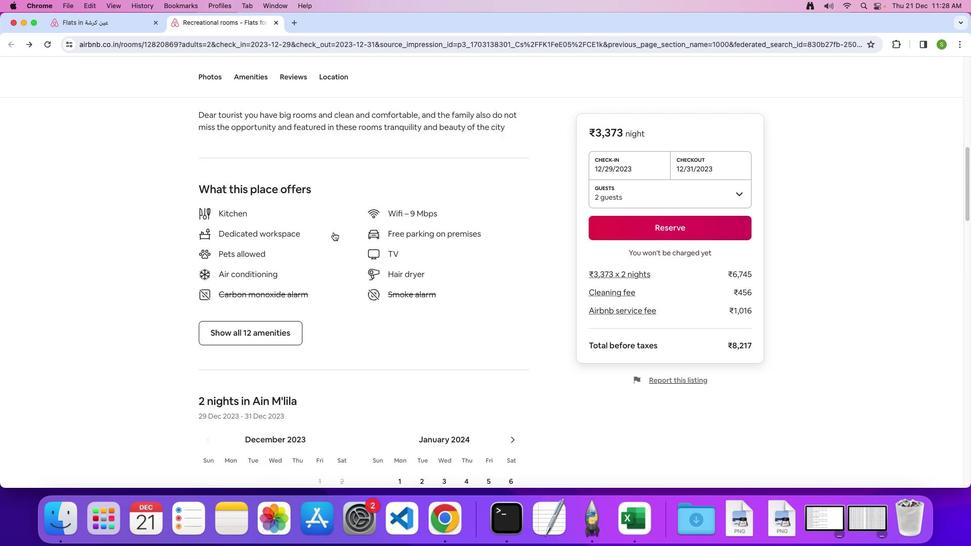 
Action: Mouse scrolled (333, 232) with delta (0, -1)
Screenshot: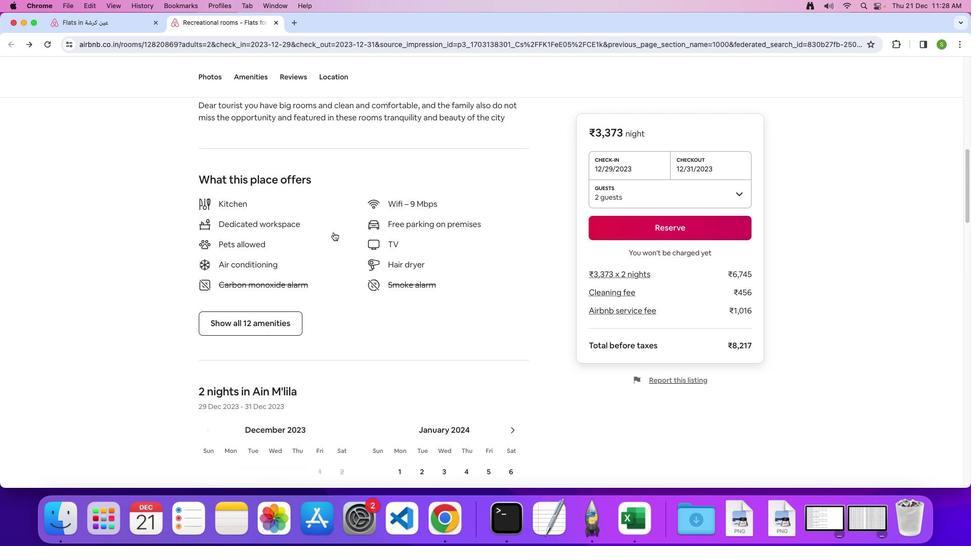 
Action: Mouse moved to (251, 274)
Screenshot: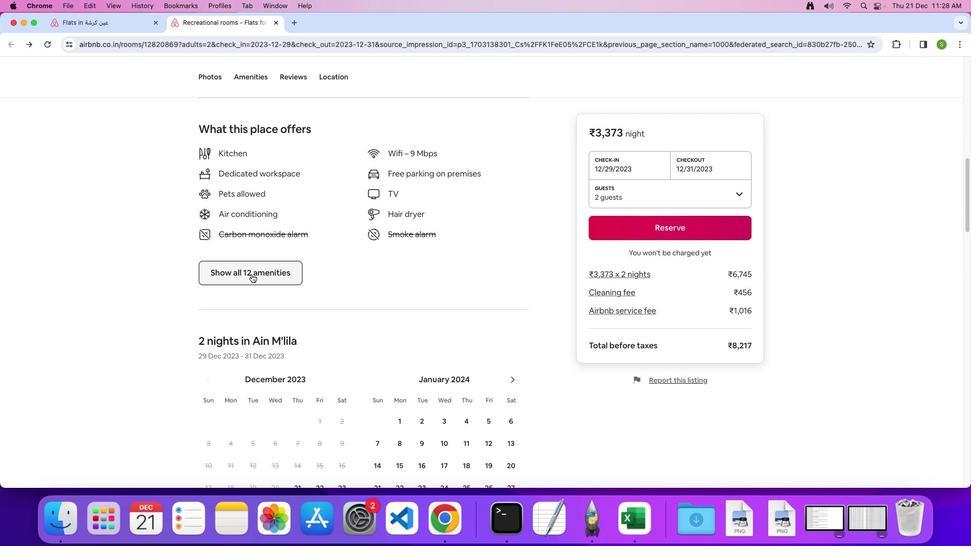 
Action: Mouse pressed left at (251, 274)
Screenshot: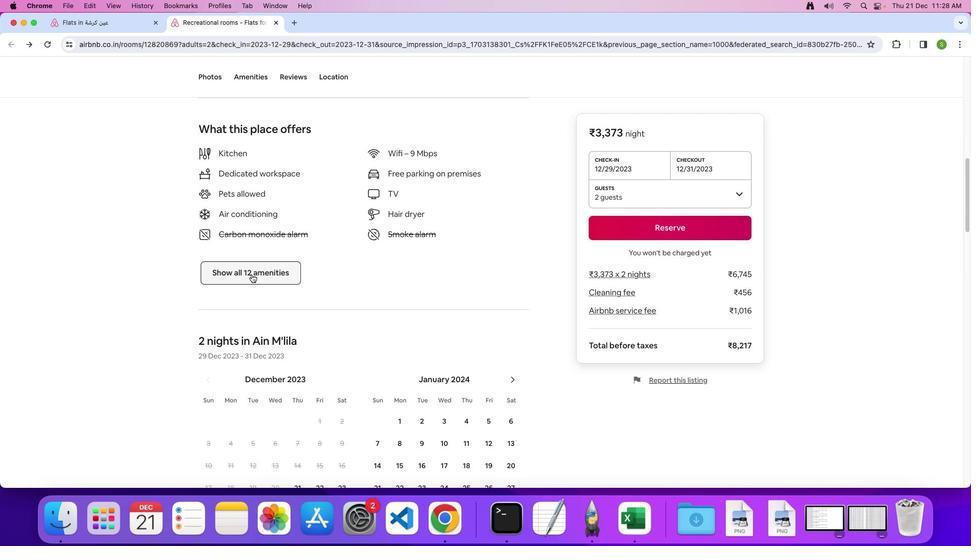 
Action: Mouse moved to (523, 237)
Screenshot: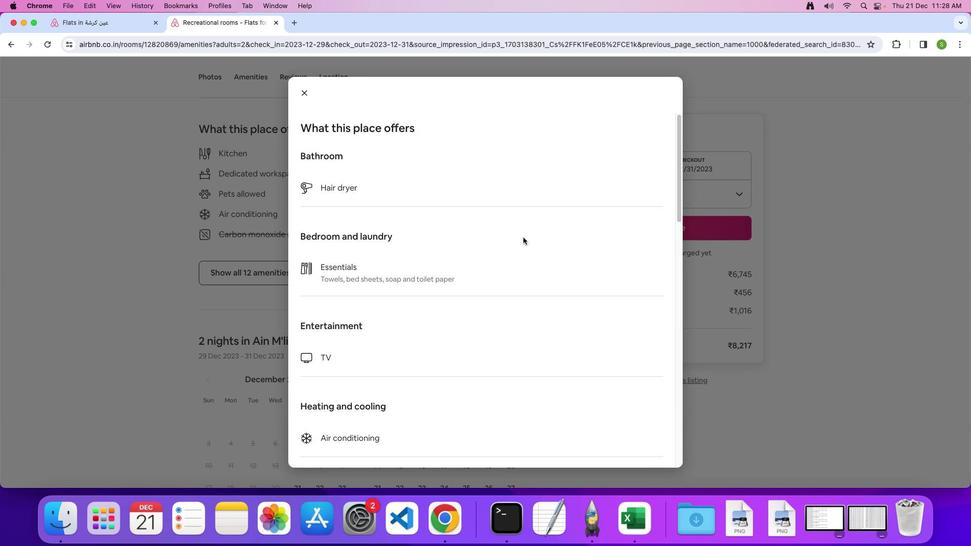 
Action: Mouse scrolled (523, 237) with delta (0, 0)
Screenshot: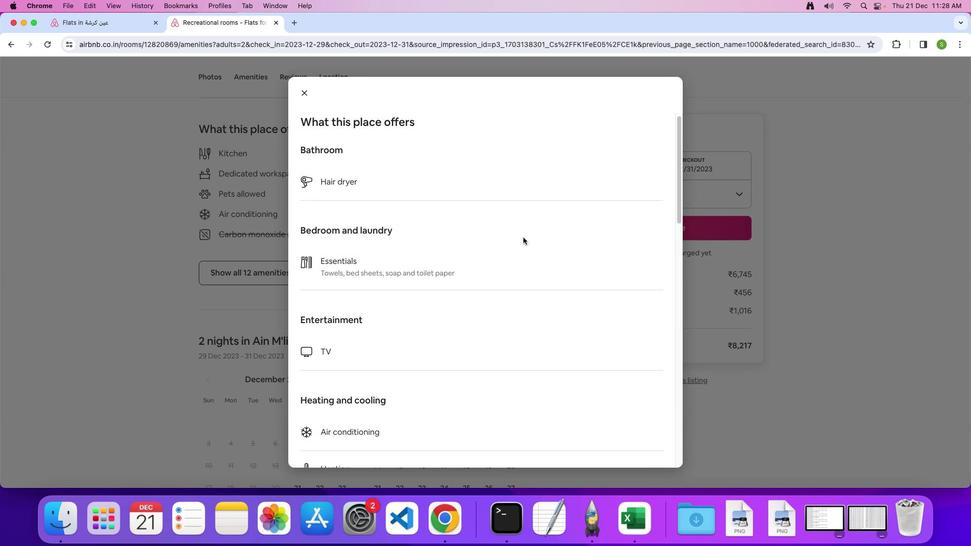 
Action: Mouse scrolled (523, 237) with delta (0, 0)
Screenshot: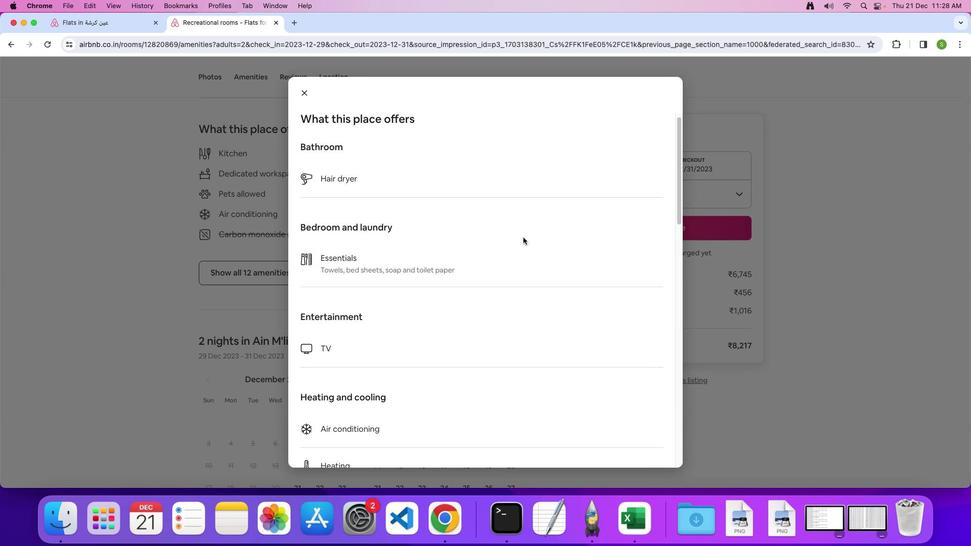 
Action: Mouse scrolled (523, 237) with delta (0, 0)
Screenshot: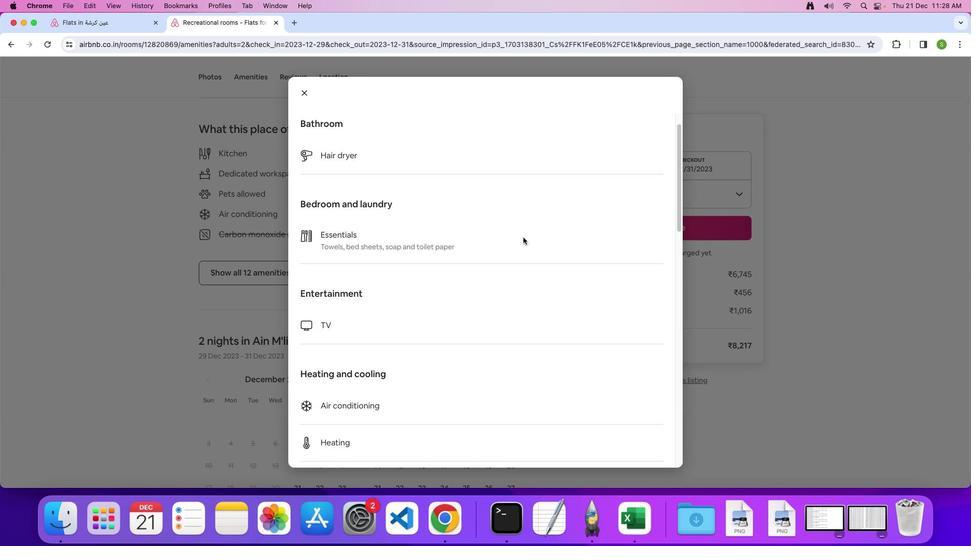 
Action: Mouse scrolled (523, 237) with delta (0, 0)
Screenshot: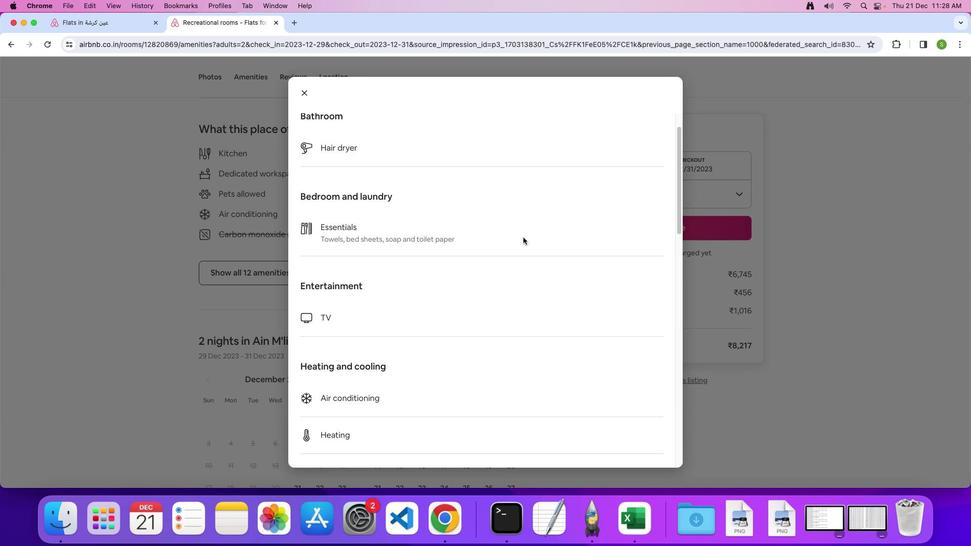 
Action: Mouse scrolled (523, 237) with delta (0, -1)
Screenshot: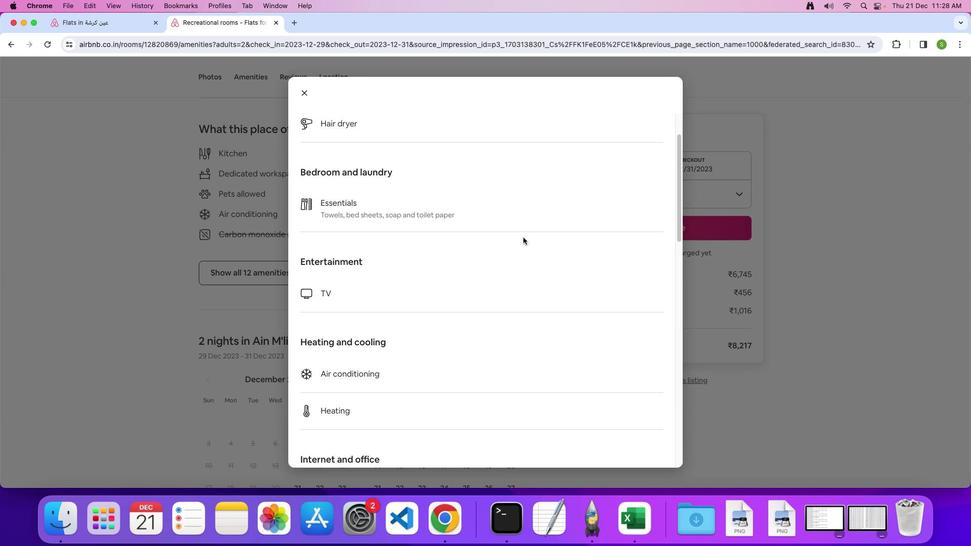 
Action: Mouse scrolled (523, 237) with delta (0, 0)
Screenshot: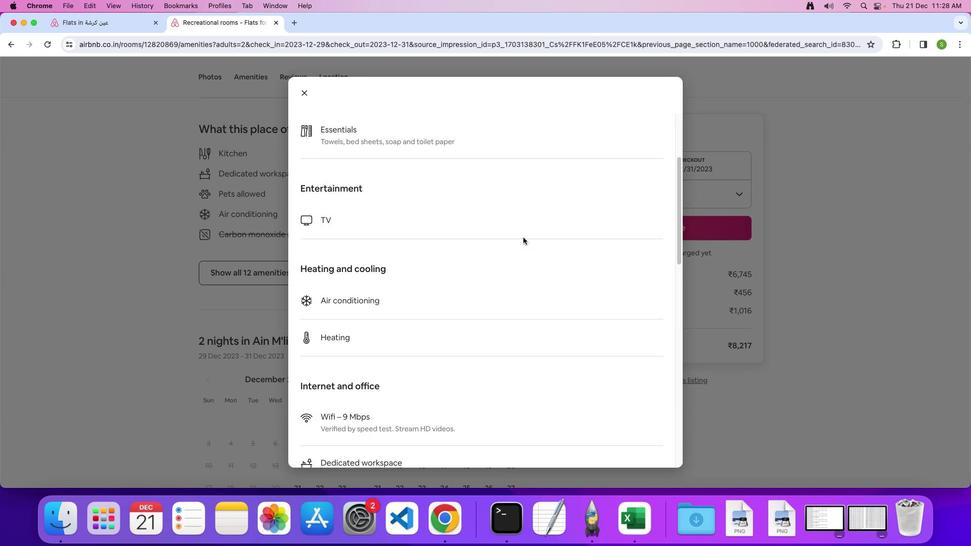 
Action: Mouse scrolled (523, 237) with delta (0, 0)
Screenshot: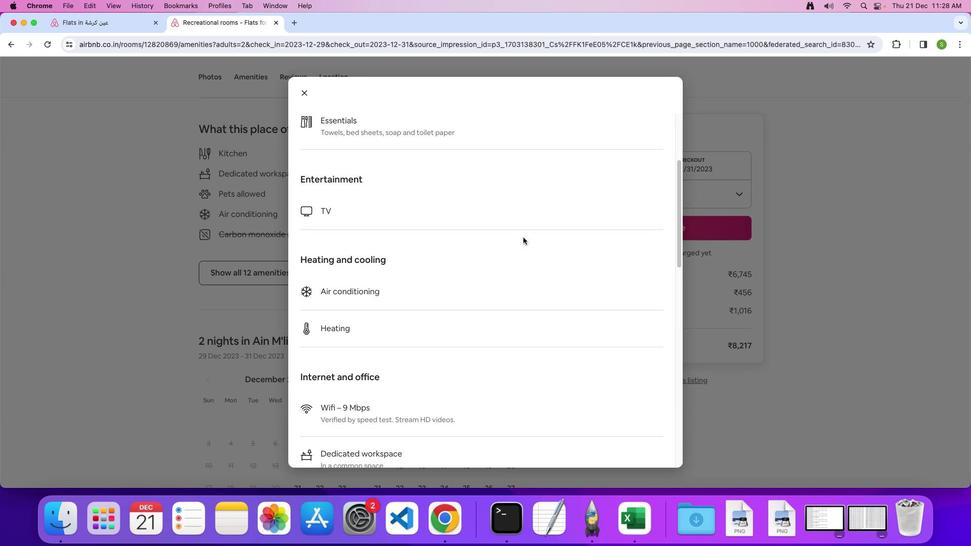 
Action: Mouse scrolled (523, 237) with delta (0, -1)
Screenshot: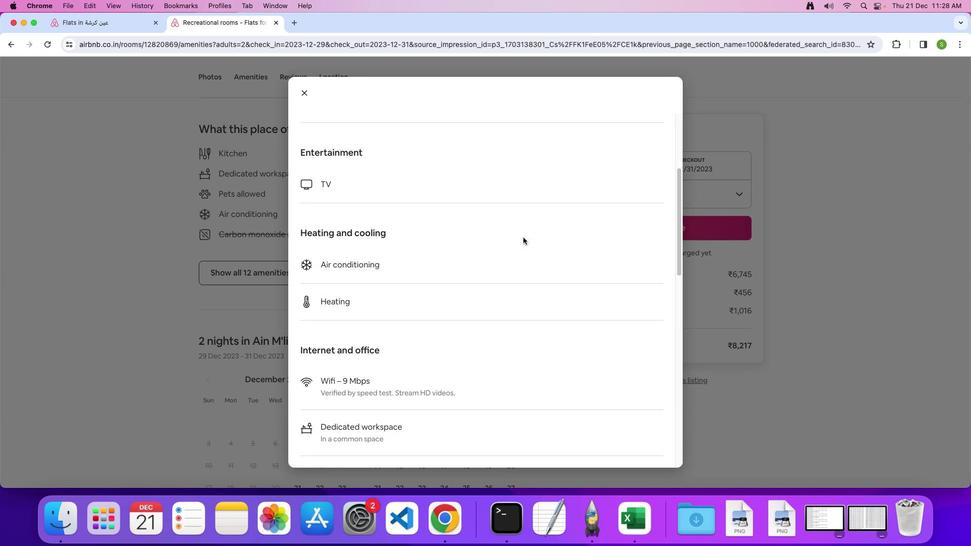 
Action: Mouse scrolled (523, 237) with delta (0, 0)
Screenshot: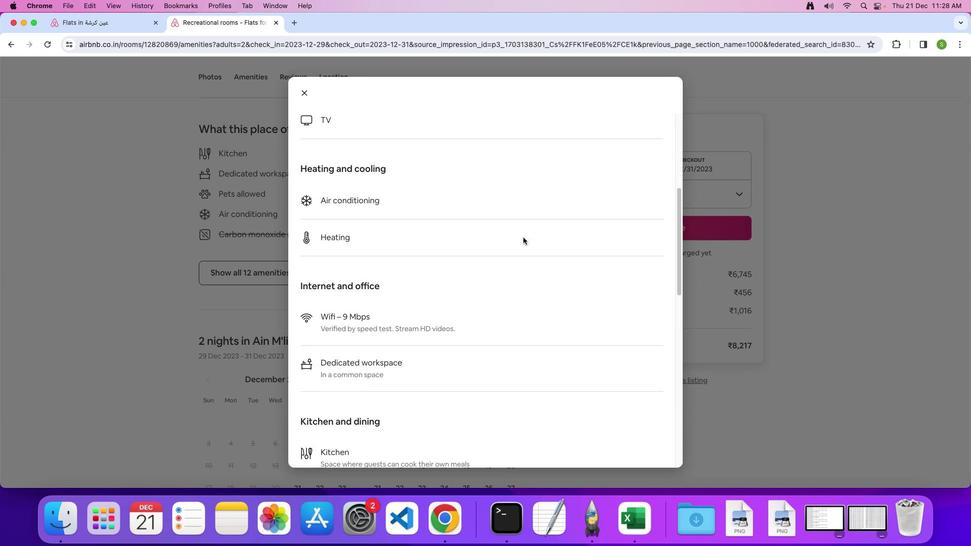 
Action: Mouse scrolled (523, 237) with delta (0, 0)
Screenshot: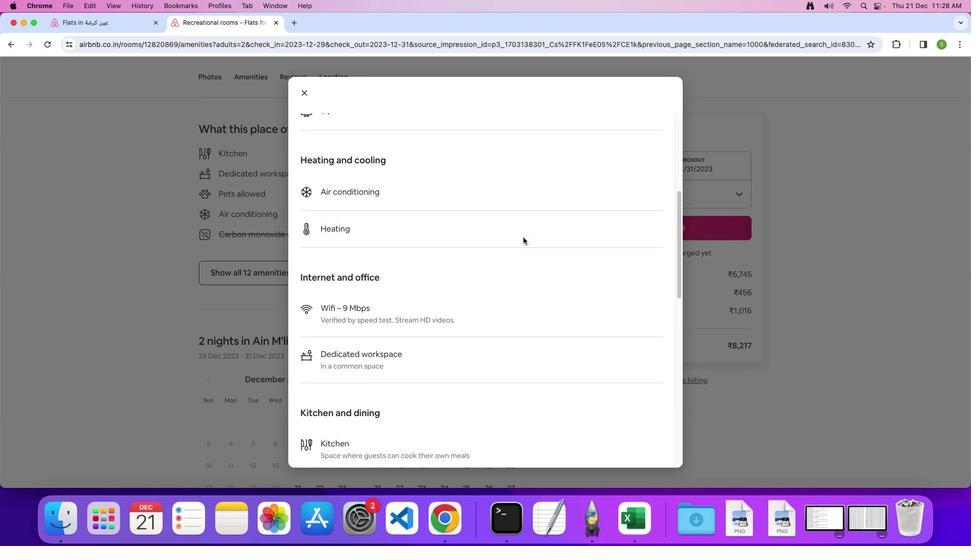 
Action: Mouse scrolled (523, 237) with delta (0, -1)
Screenshot: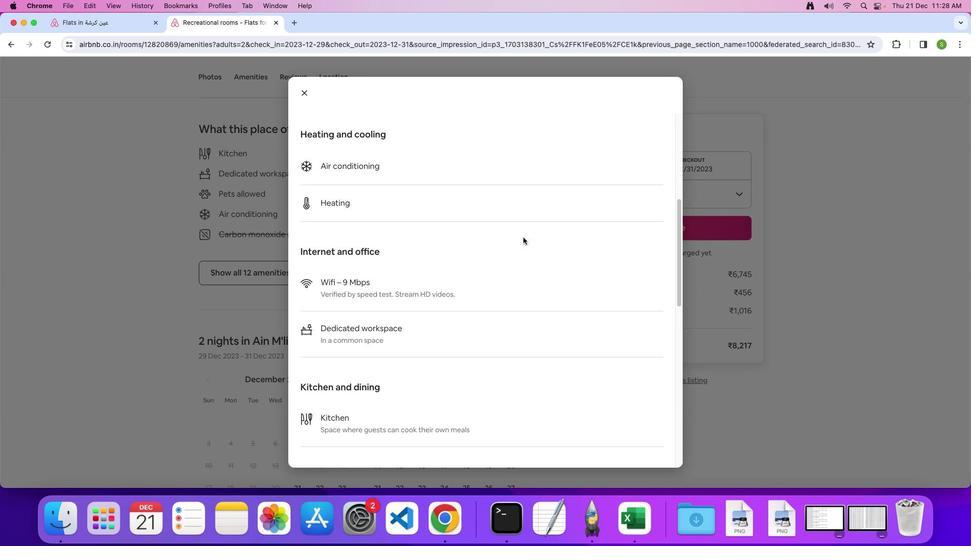 
Action: Mouse scrolled (523, 237) with delta (0, 0)
Screenshot: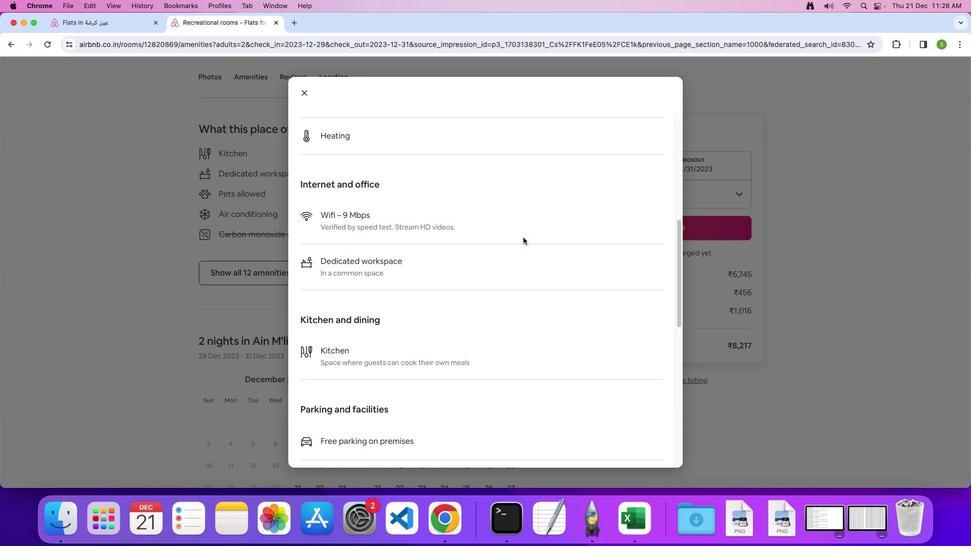 
Action: Mouse scrolled (523, 237) with delta (0, 0)
Screenshot: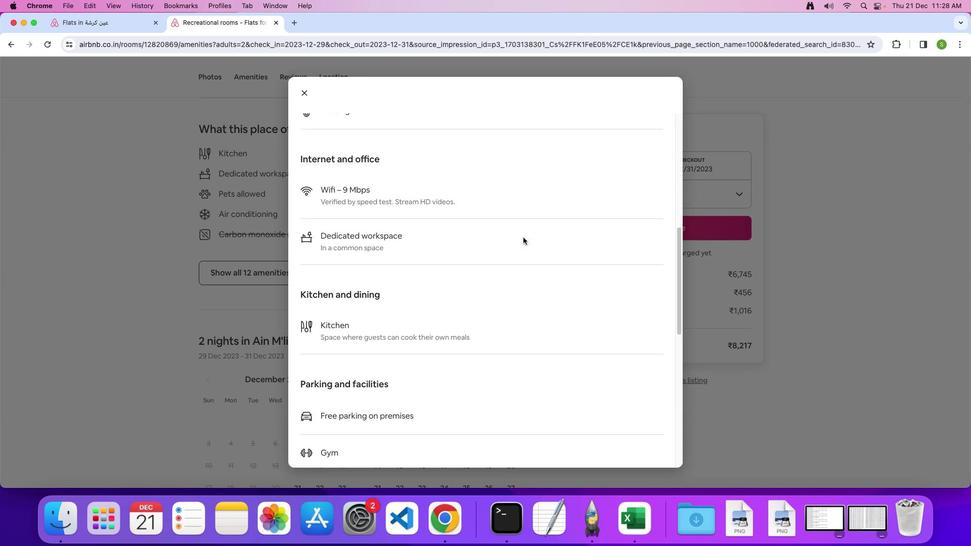 
Action: Mouse scrolled (523, 237) with delta (0, -2)
Screenshot: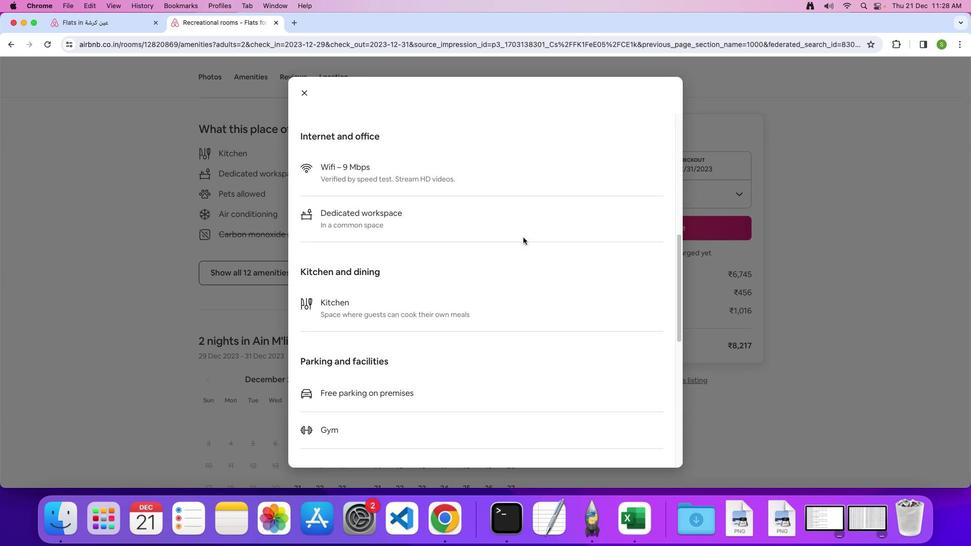 
Action: Mouse scrolled (523, 237) with delta (0, -2)
Screenshot: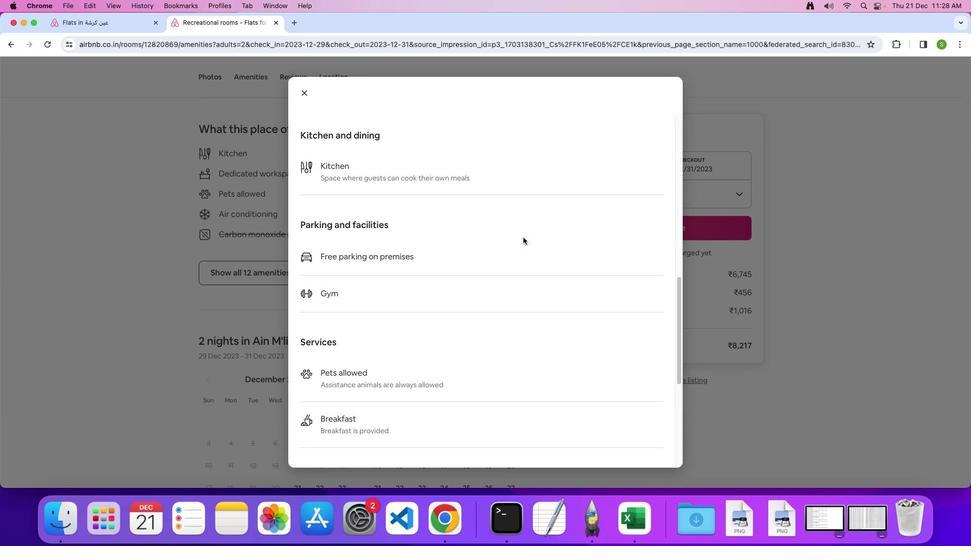 
Action: Mouse scrolled (523, 237) with delta (0, 0)
Screenshot: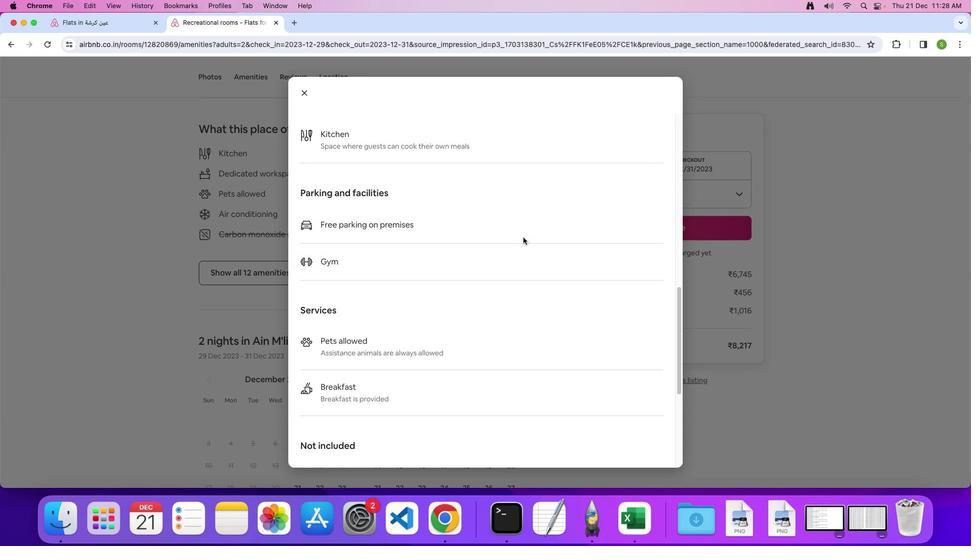 
Action: Mouse scrolled (523, 237) with delta (0, 0)
Screenshot: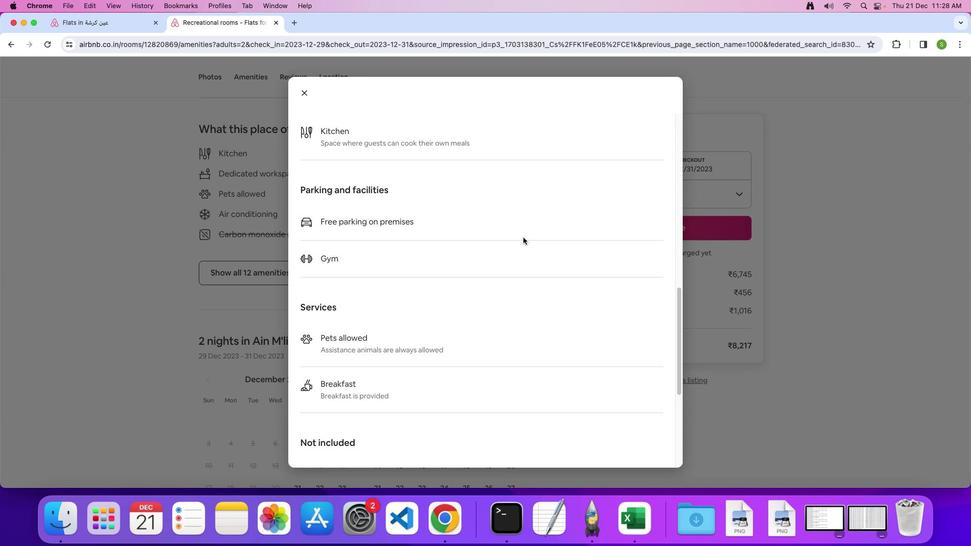 
Action: Mouse scrolled (523, 237) with delta (0, -1)
Screenshot: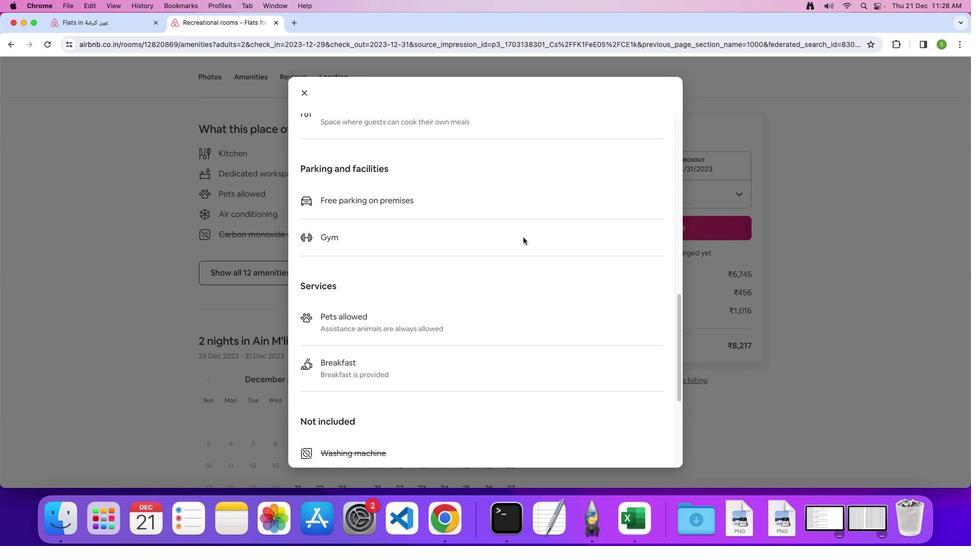 
Action: Mouse scrolled (523, 237) with delta (0, 0)
Screenshot: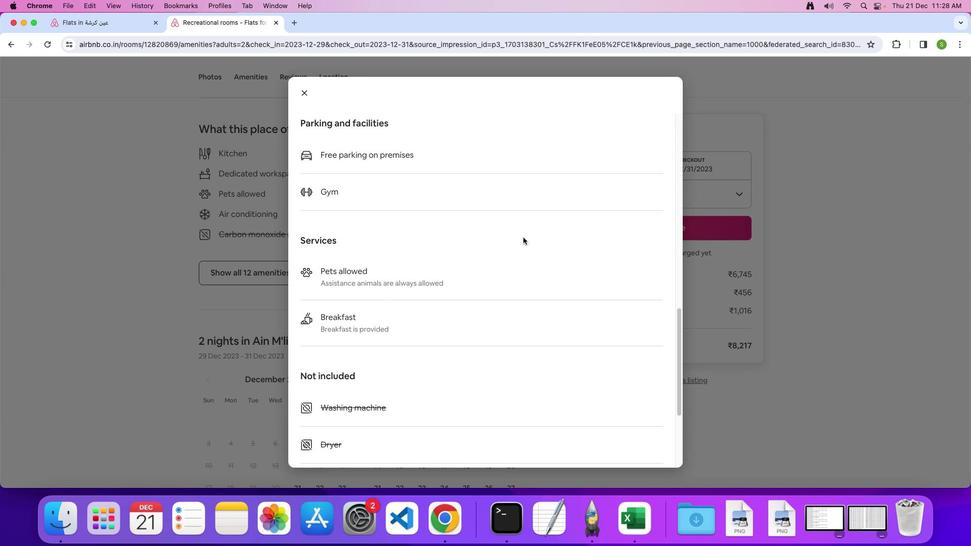 
Action: Mouse scrolled (523, 237) with delta (0, 0)
Screenshot: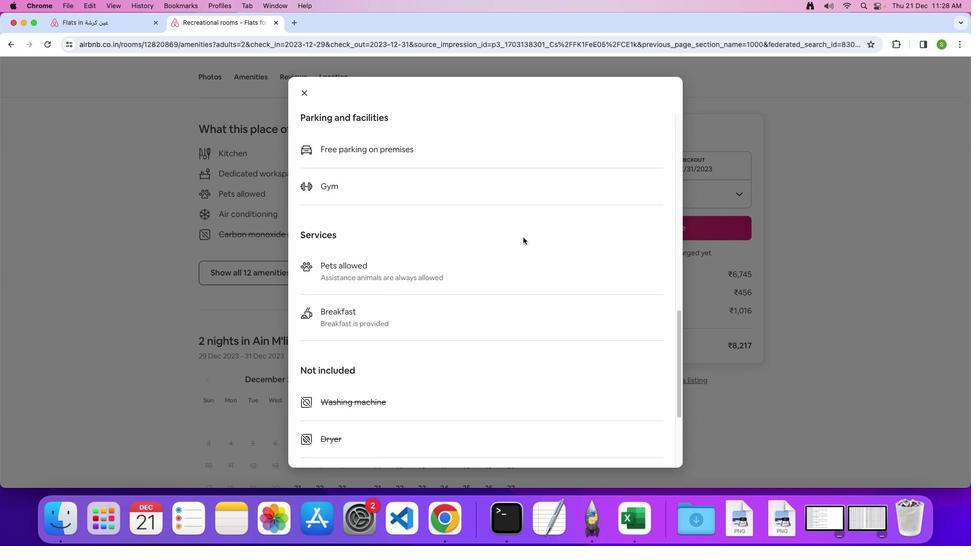 
Action: Mouse scrolled (523, 237) with delta (0, 0)
Screenshot: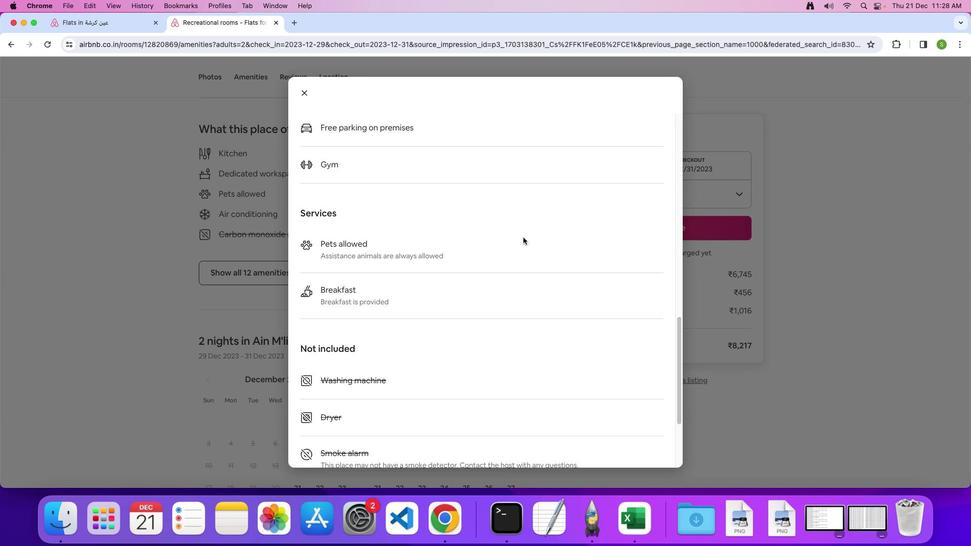 
Action: Mouse scrolled (523, 237) with delta (0, 0)
Screenshot: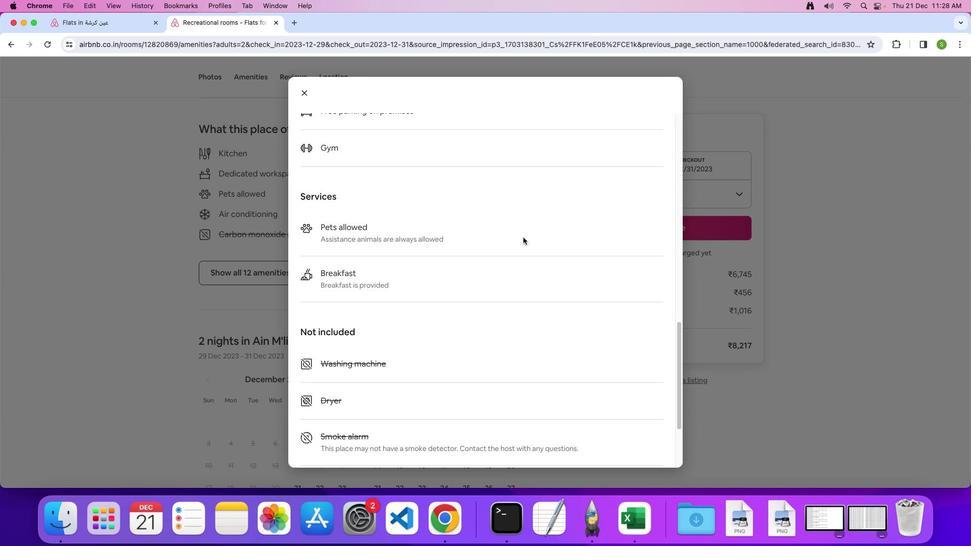 
Action: Mouse scrolled (523, 237) with delta (0, 0)
Screenshot: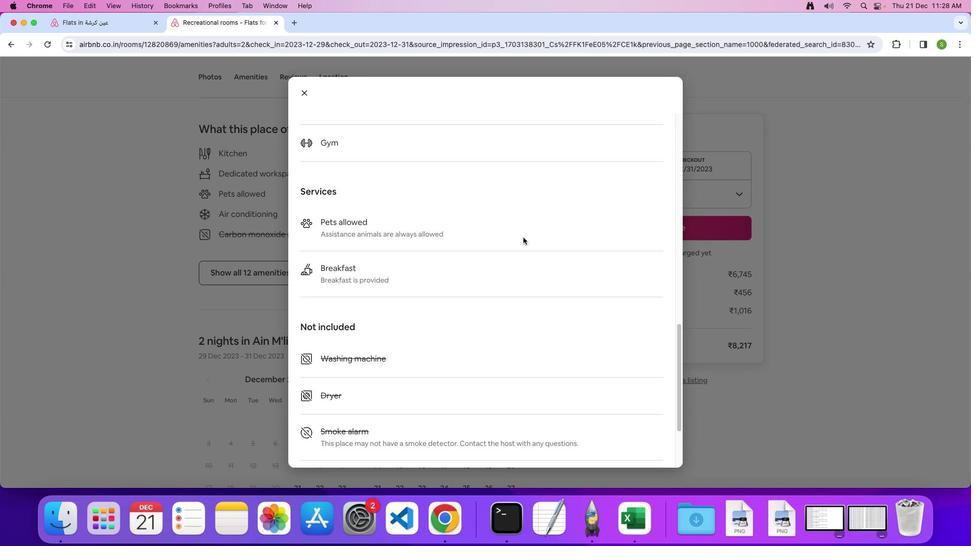 
Action: Mouse scrolled (523, 237) with delta (0, 0)
Screenshot: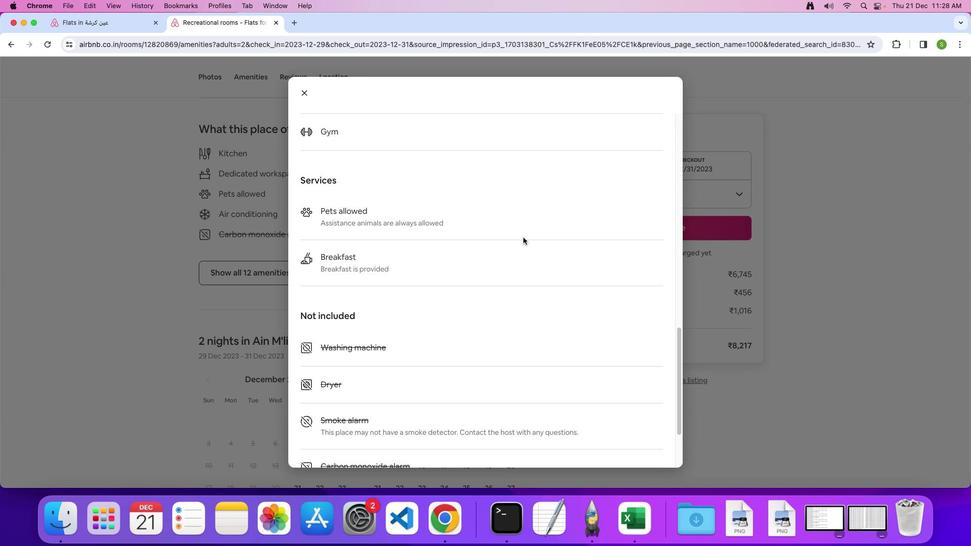 
Action: Mouse scrolled (523, 237) with delta (0, 0)
Screenshot: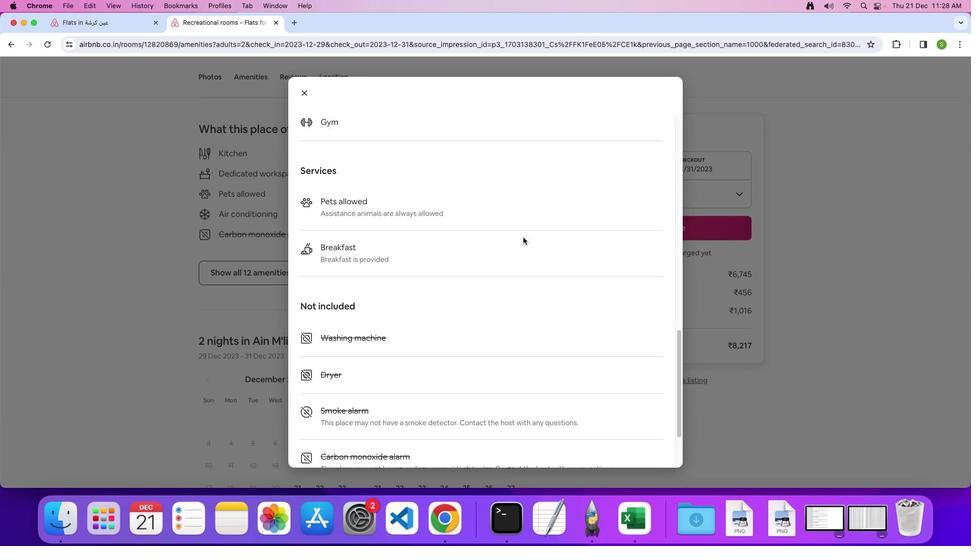 
Action: Mouse scrolled (523, 237) with delta (0, 0)
Screenshot: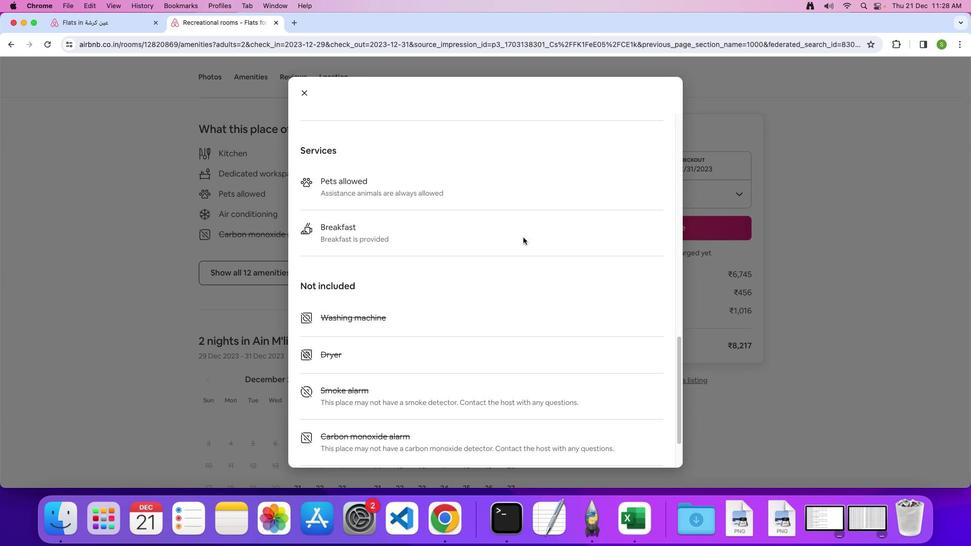 
Action: Mouse scrolled (523, 237) with delta (0, 0)
Screenshot: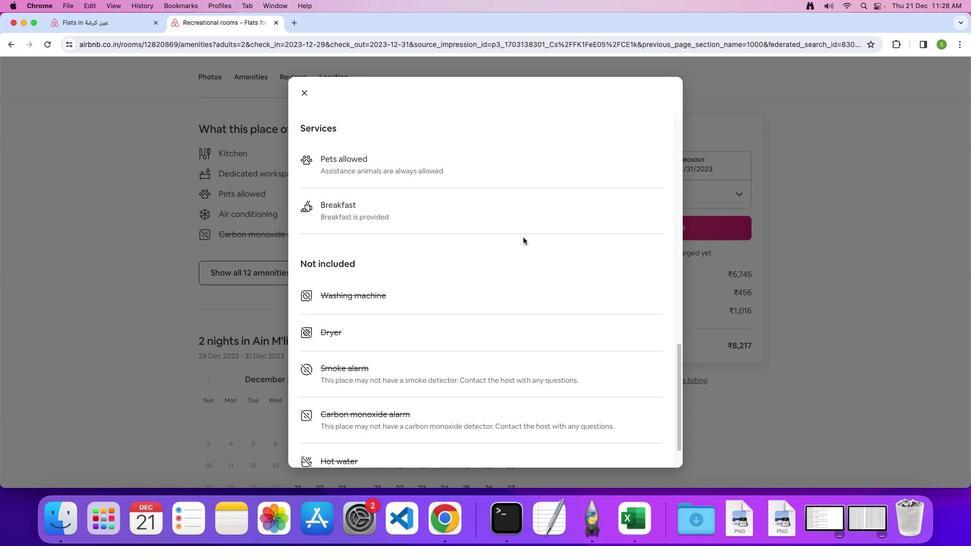 
Action: Mouse scrolled (523, 237) with delta (0, 0)
Screenshot: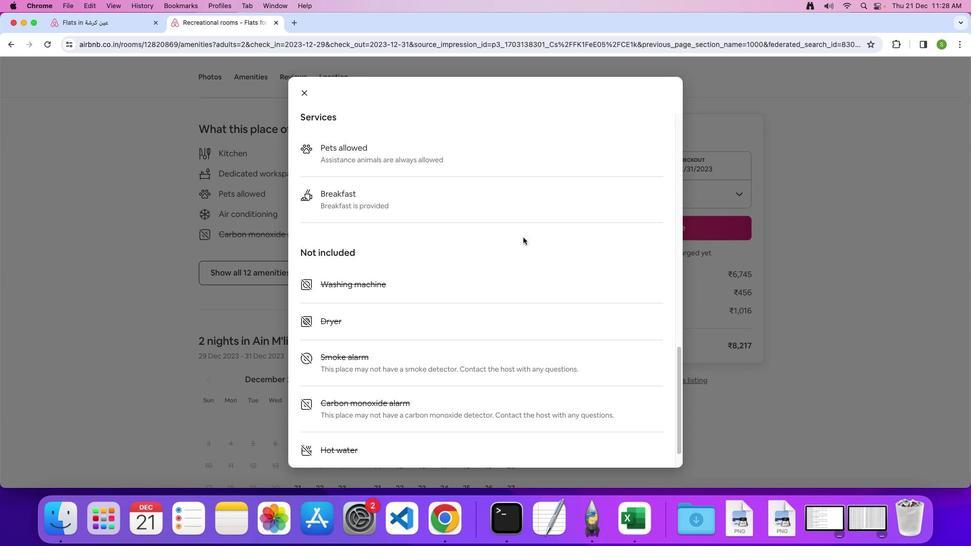 
Action: Mouse scrolled (523, 237) with delta (0, -1)
Screenshot: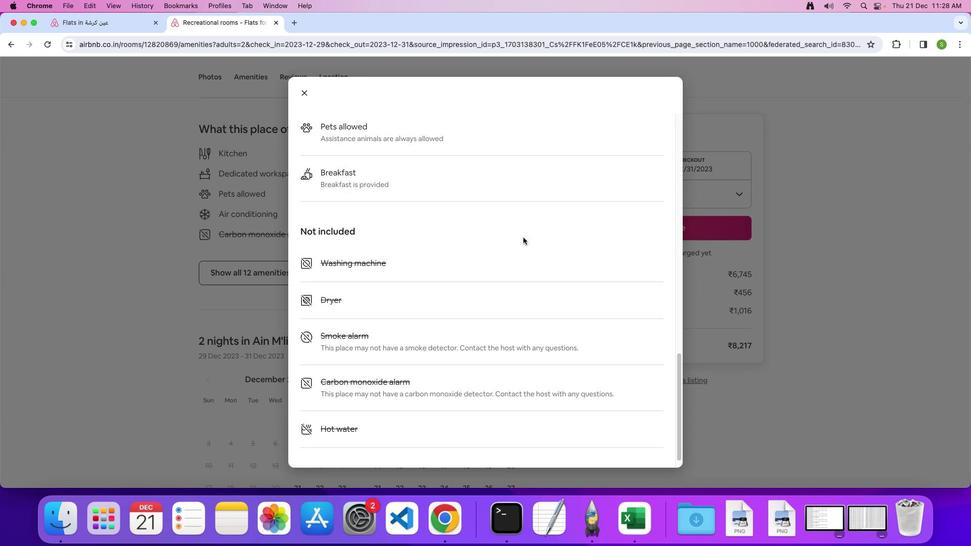 
Action: Mouse scrolled (523, 237) with delta (0, 0)
Screenshot: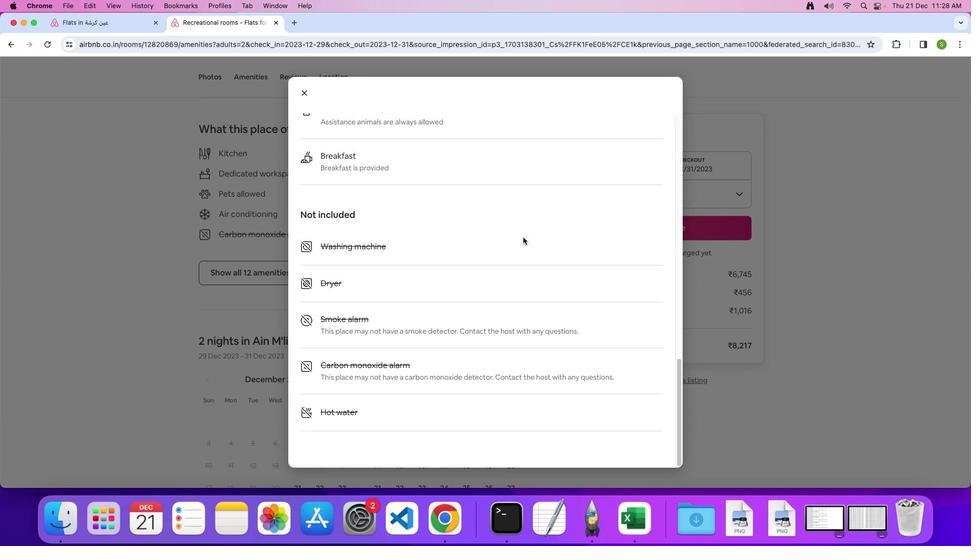 
Action: Mouse scrolled (523, 237) with delta (0, 0)
Screenshot: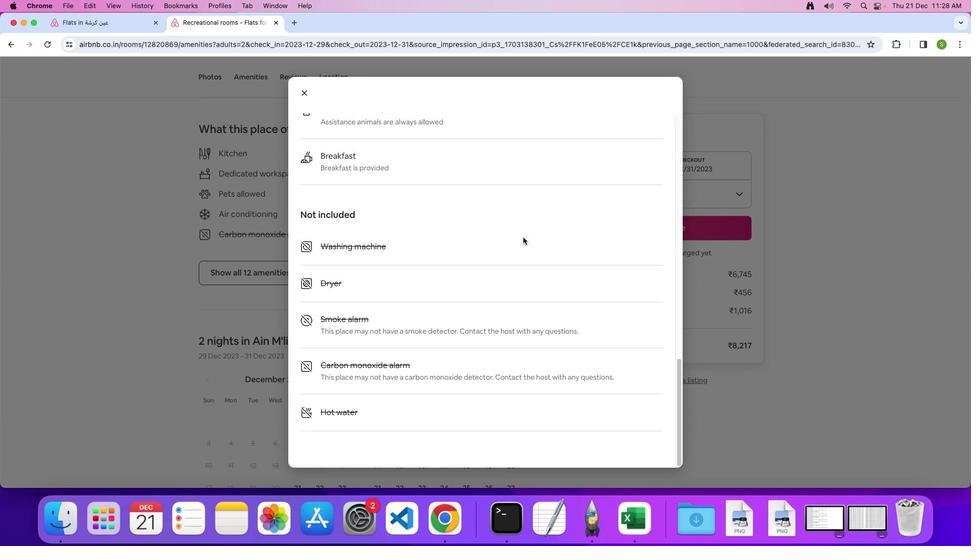 
Action: Mouse scrolled (523, 237) with delta (0, -1)
Screenshot: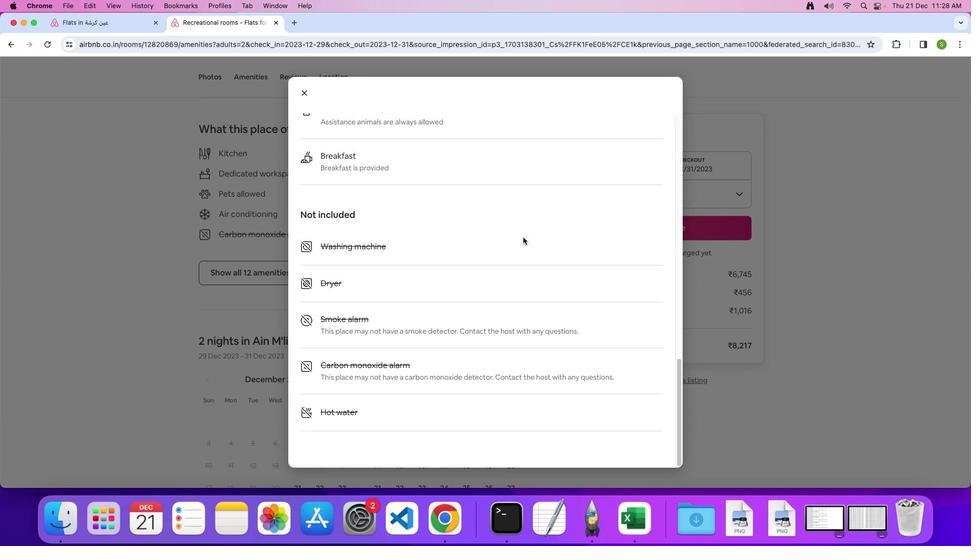 
Action: Mouse moved to (301, 91)
Screenshot: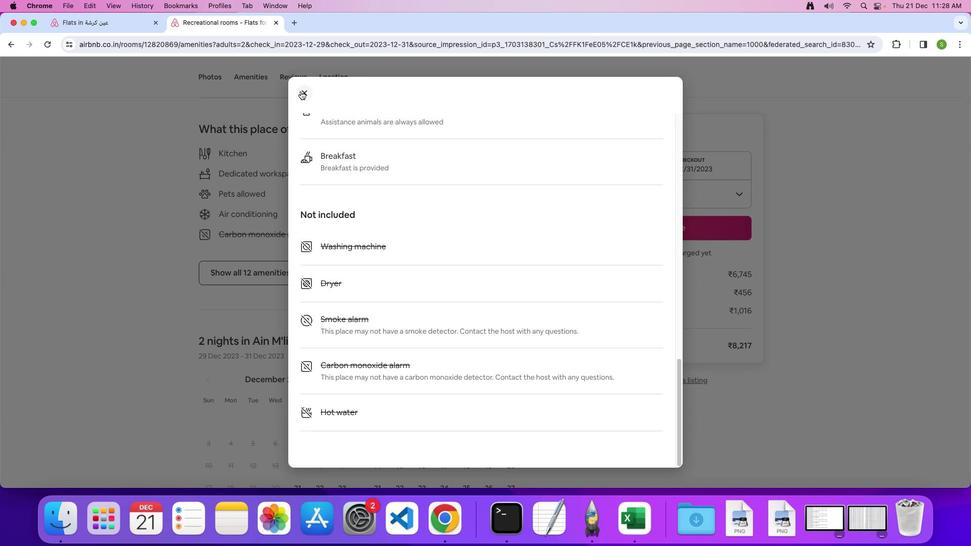 
Action: Mouse pressed left at (301, 91)
Screenshot: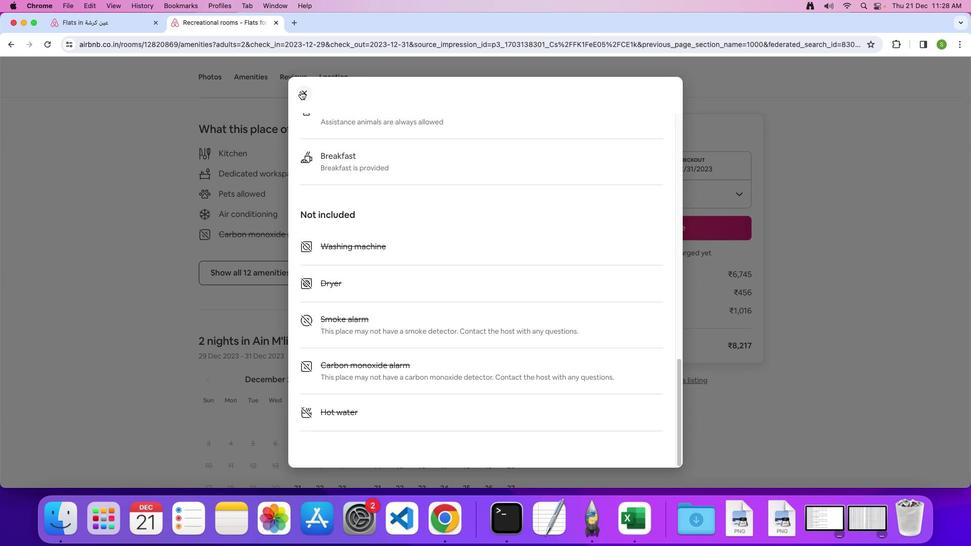 
Action: Mouse moved to (371, 246)
Screenshot: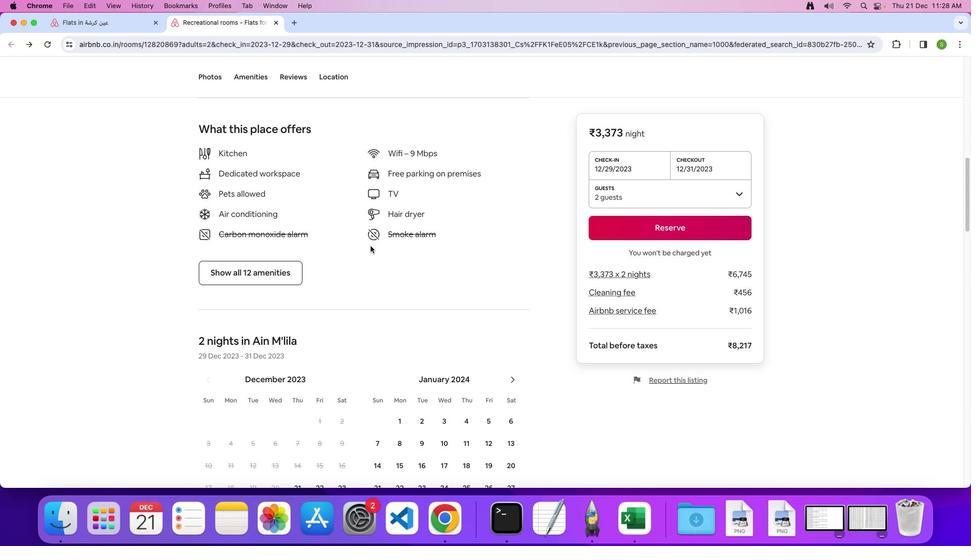 
Action: Mouse scrolled (371, 246) with delta (0, 0)
Screenshot: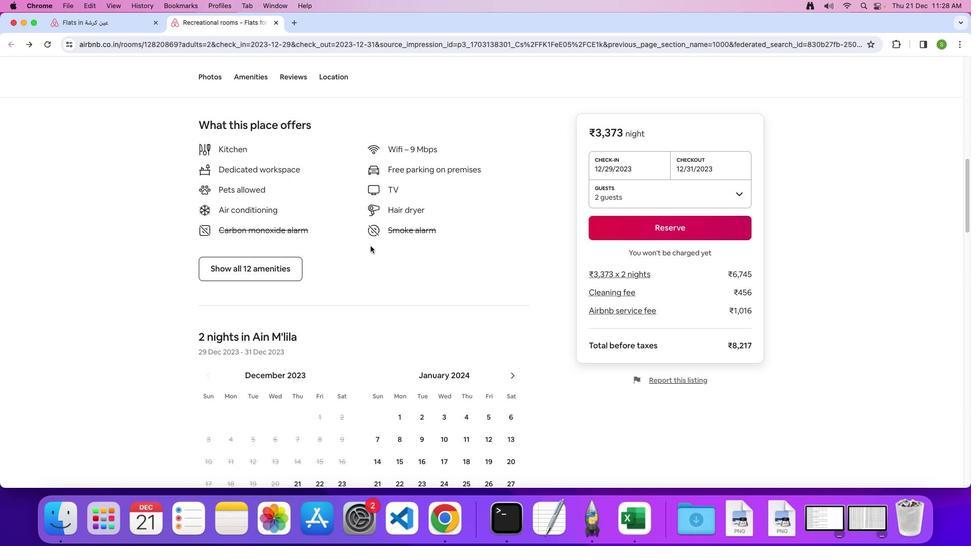 
Action: Mouse scrolled (371, 246) with delta (0, 0)
Screenshot: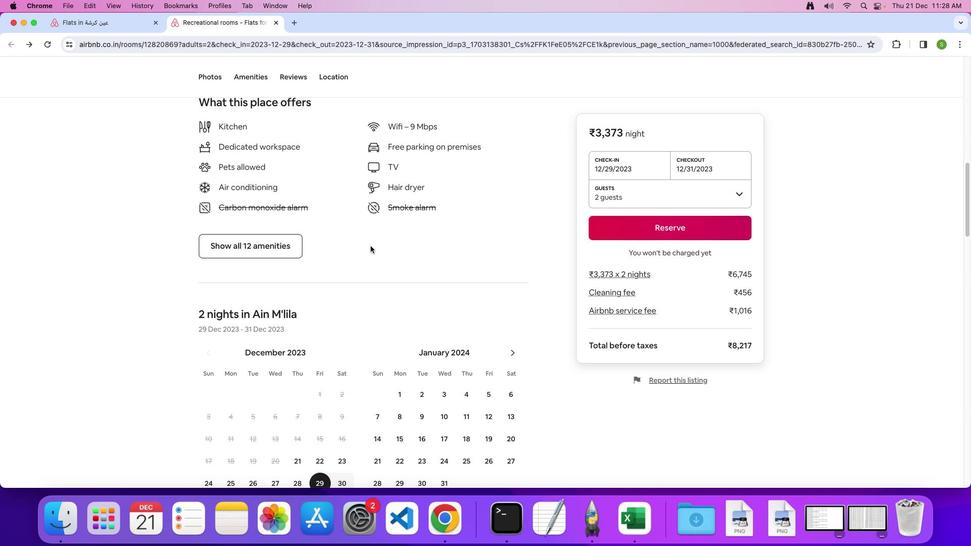 
Action: Mouse scrolled (371, 246) with delta (0, -1)
Screenshot: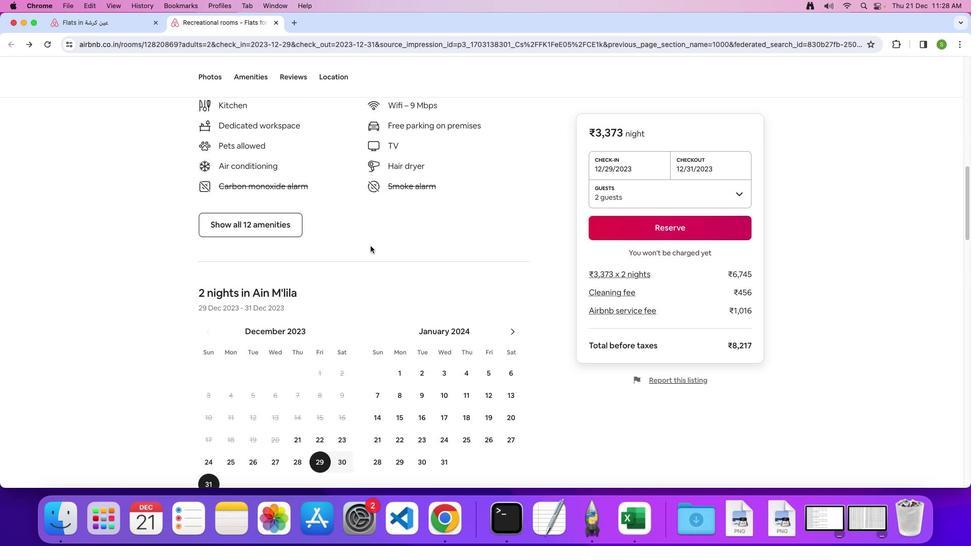 
Action: Mouse scrolled (371, 246) with delta (0, 0)
Screenshot: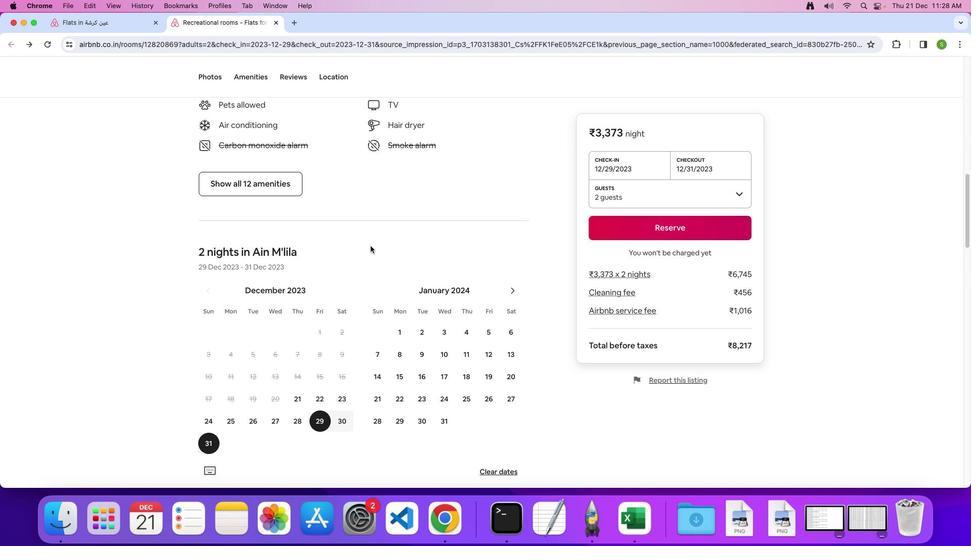 
Action: Mouse scrolled (371, 246) with delta (0, 0)
Screenshot: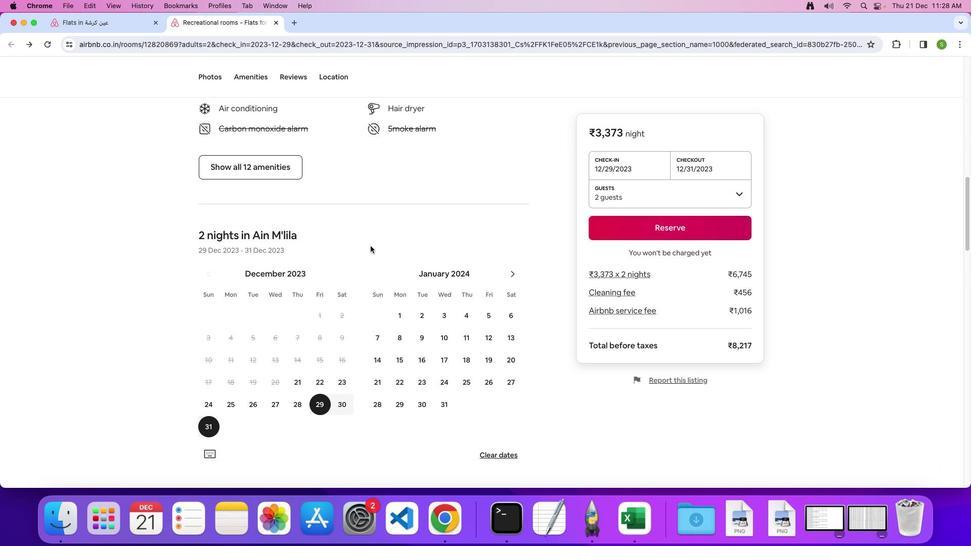 
Action: Mouse scrolled (371, 246) with delta (0, -1)
Screenshot: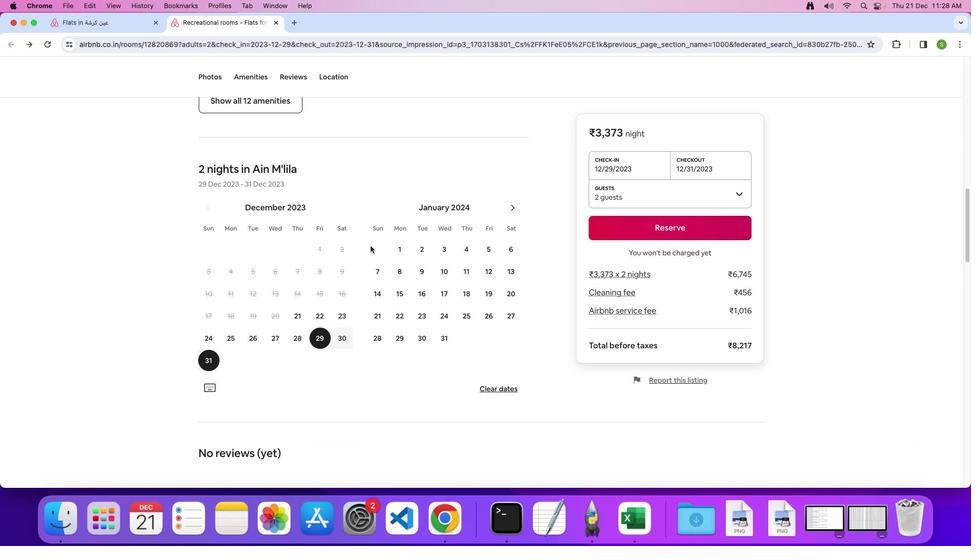 
Action: Mouse moved to (370, 246)
Screenshot: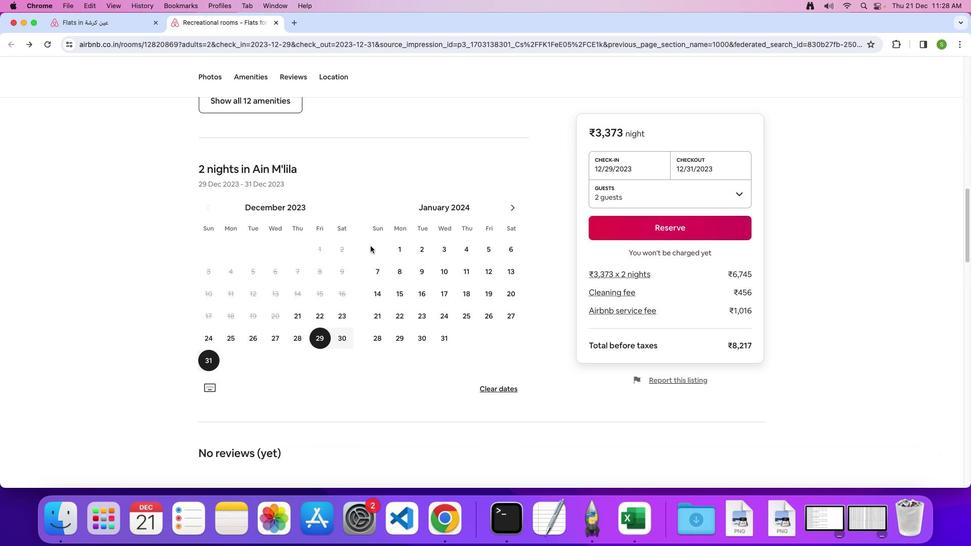 
Action: Mouse scrolled (370, 246) with delta (0, 0)
Screenshot: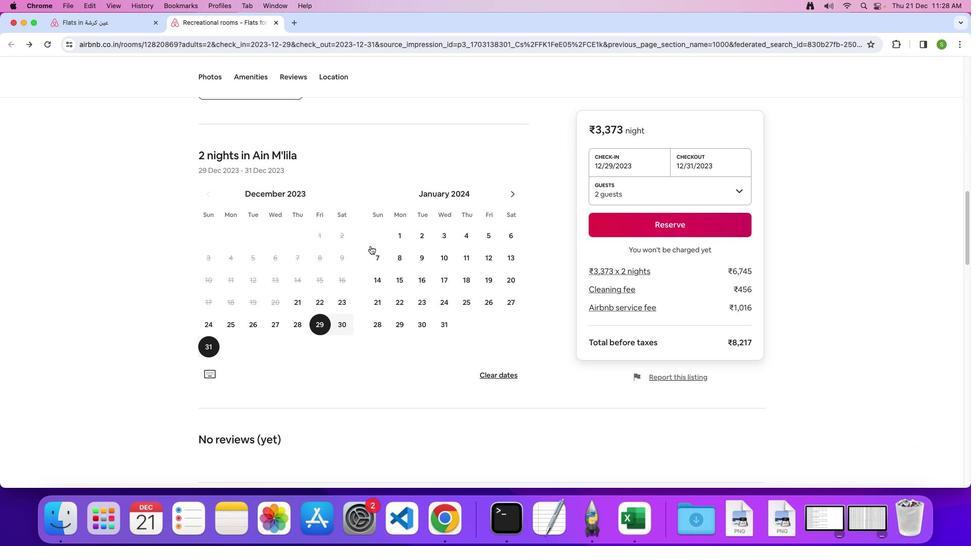 
Action: Mouse moved to (370, 246)
Screenshot: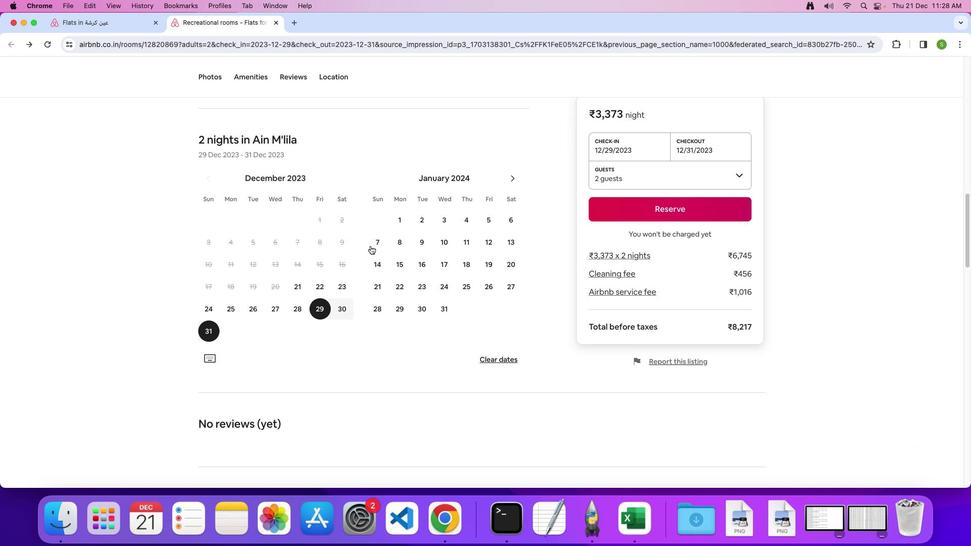 
Action: Mouse scrolled (370, 246) with delta (0, 0)
Screenshot: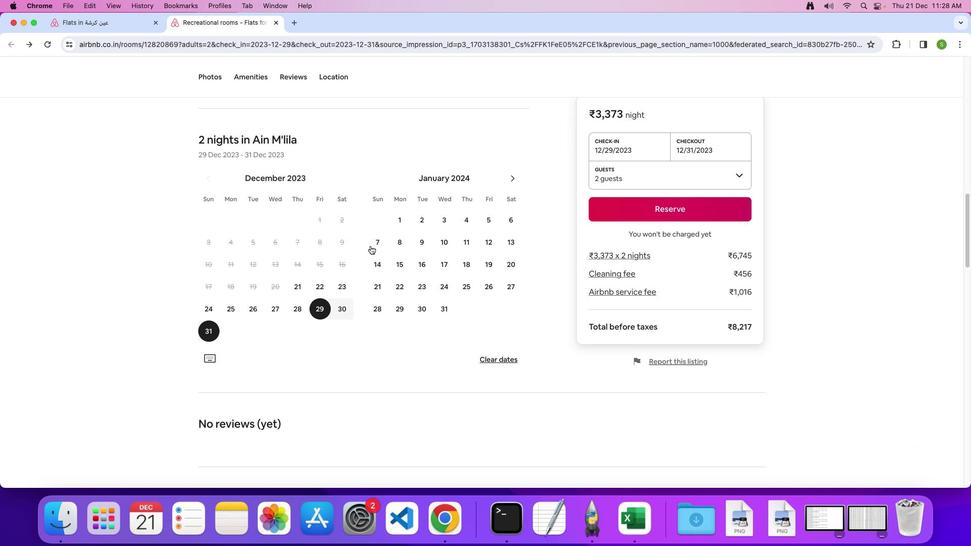 
Action: Mouse scrolled (370, 246) with delta (0, -1)
Screenshot: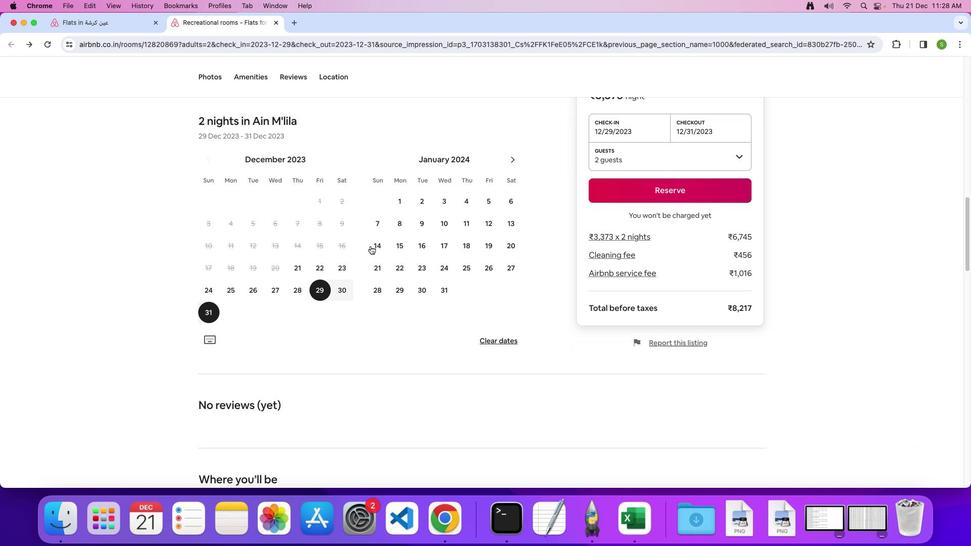 
Action: Mouse moved to (370, 246)
Screenshot: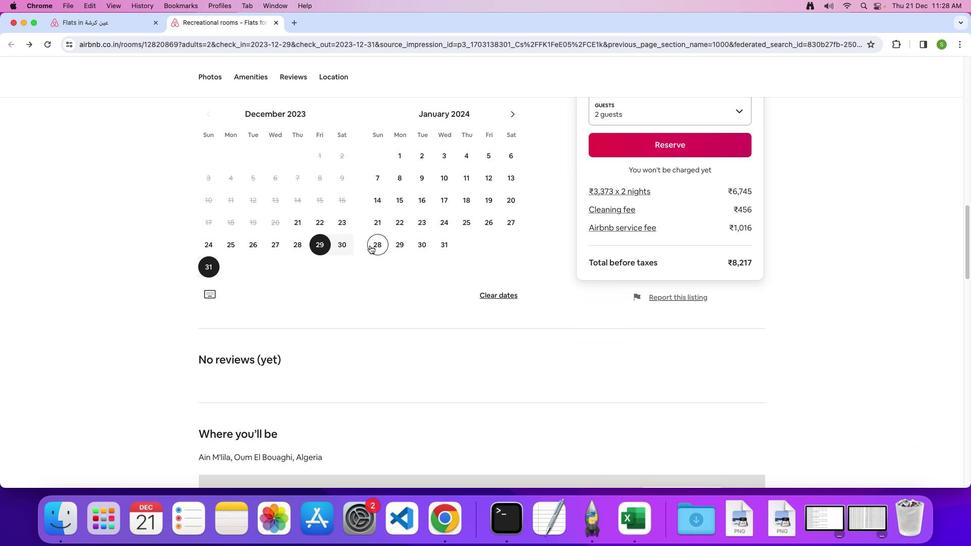 
Action: Mouse scrolled (370, 246) with delta (0, 0)
Screenshot: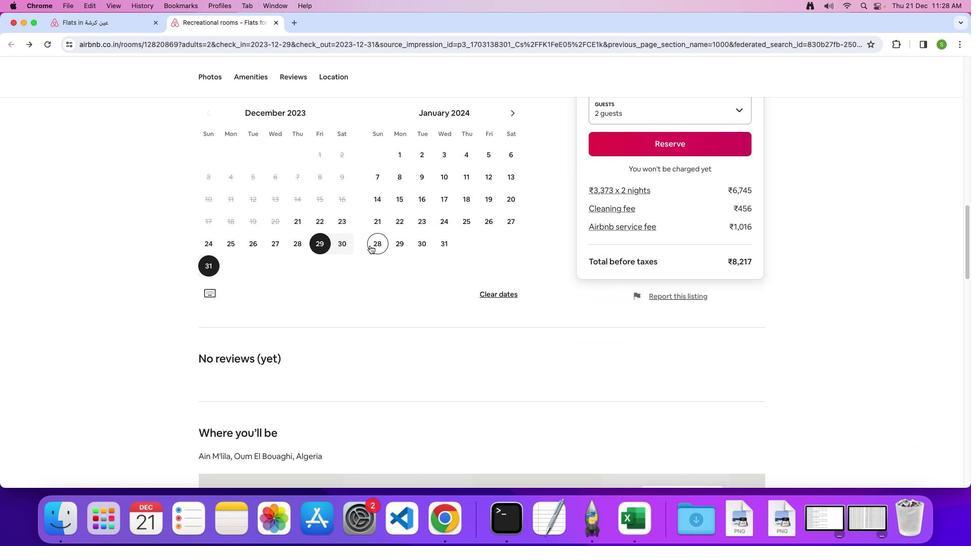 
Action: Mouse moved to (370, 246)
Screenshot: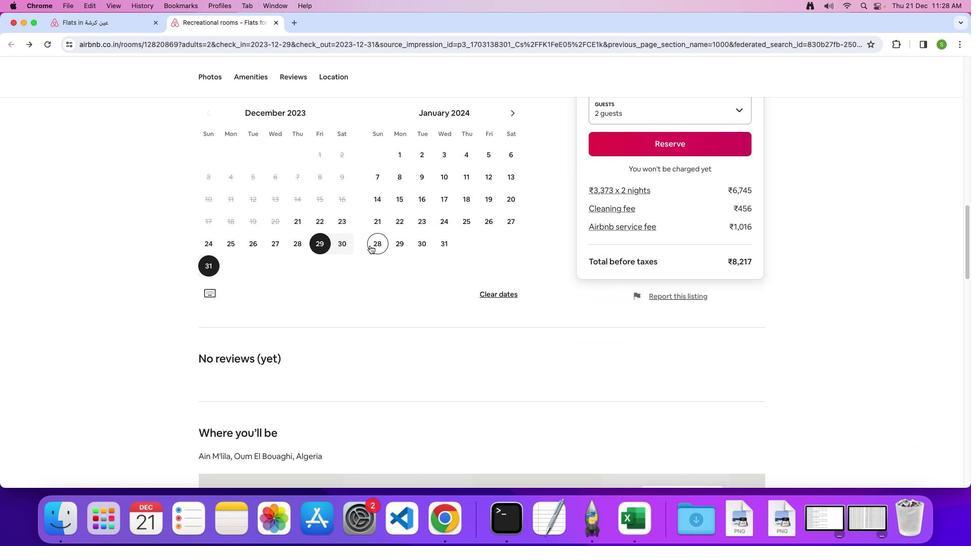 
Action: Mouse scrolled (370, 246) with delta (0, 0)
Screenshot: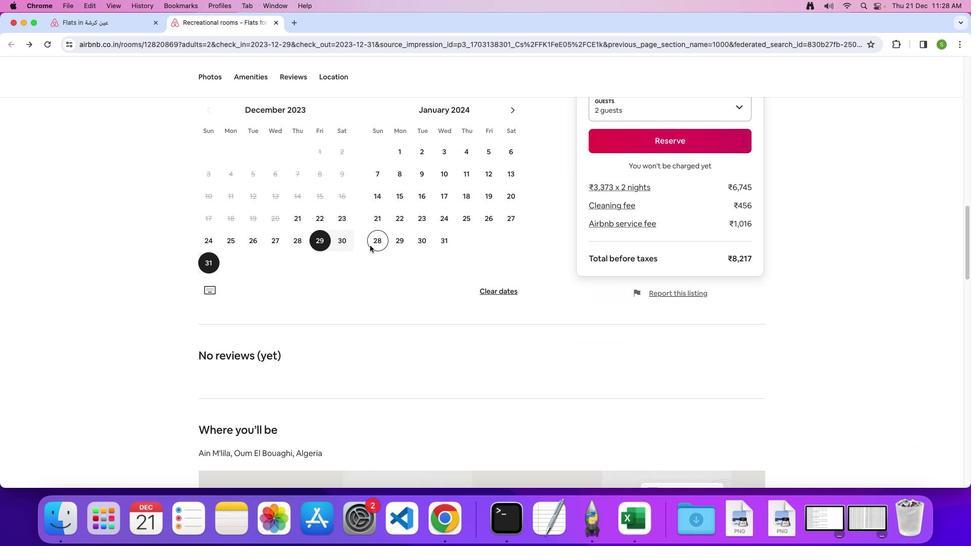
Action: Mouse scrolled (370, 246) with delta (0, -1)
Screenshot: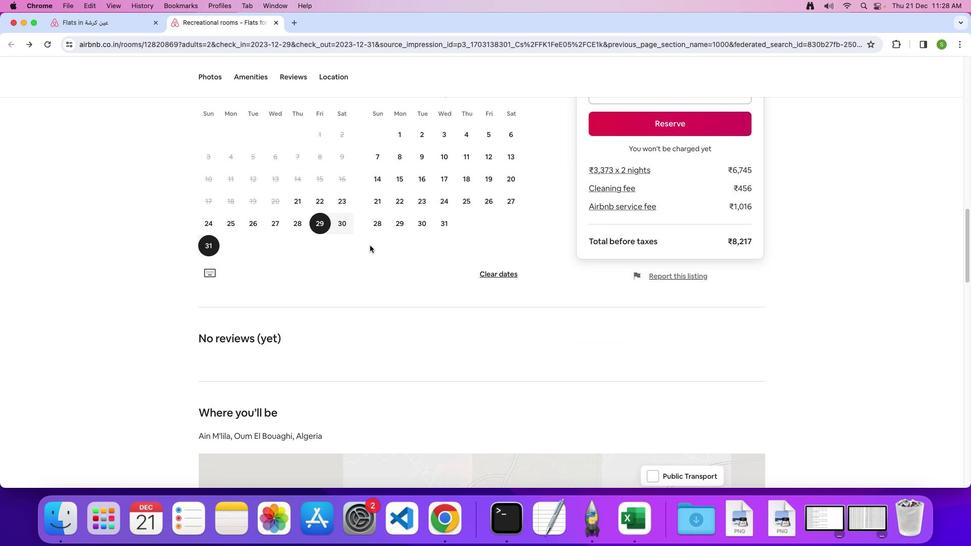 
Action: Mouse scrolled (370, 246) with delta (0, 0)
Screenshot: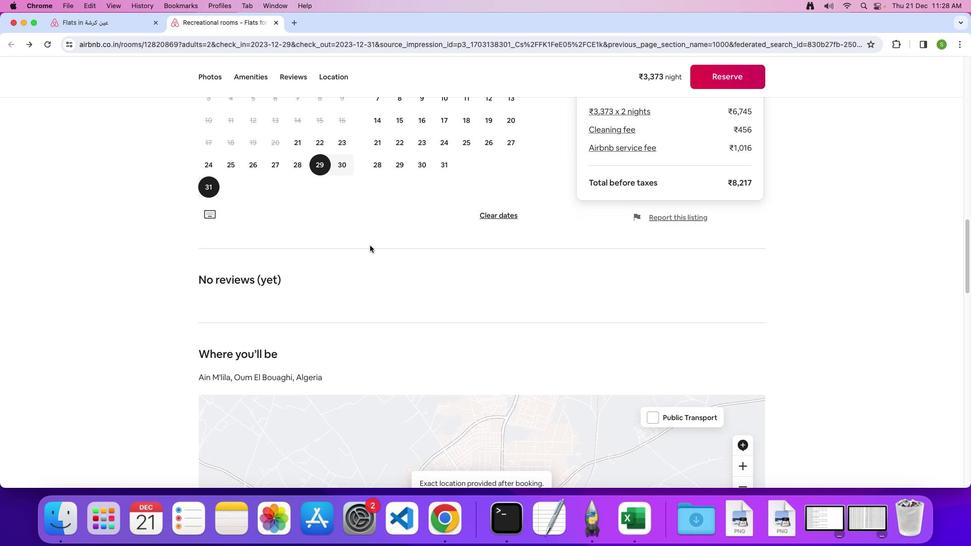 
Action: Mouse scrolled (370, 246) with delta (0, 0)
Screenshot: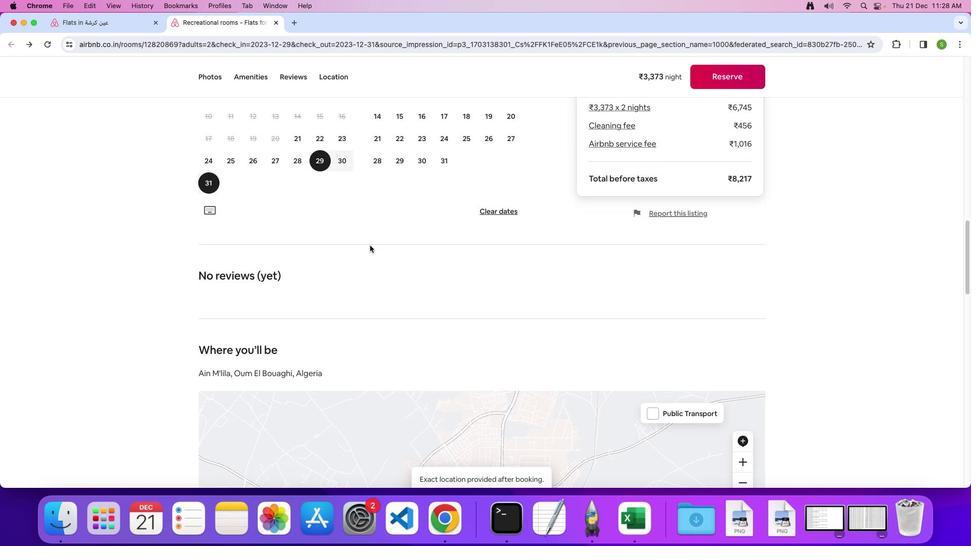 
Action: Mouse moved to (370, 246)
Screenshot: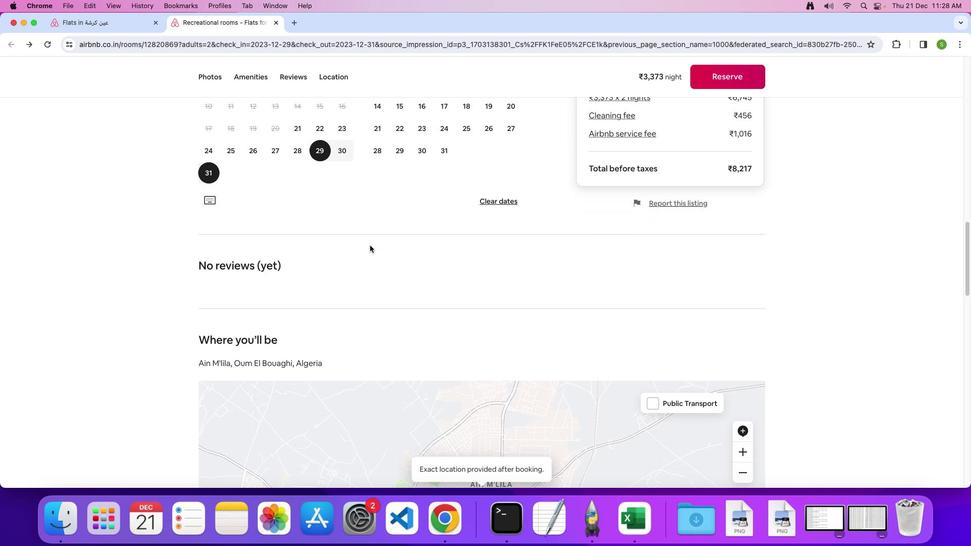 
Action: Mouse scrolled (370, 246) with delta (0, -1)
Screenshot: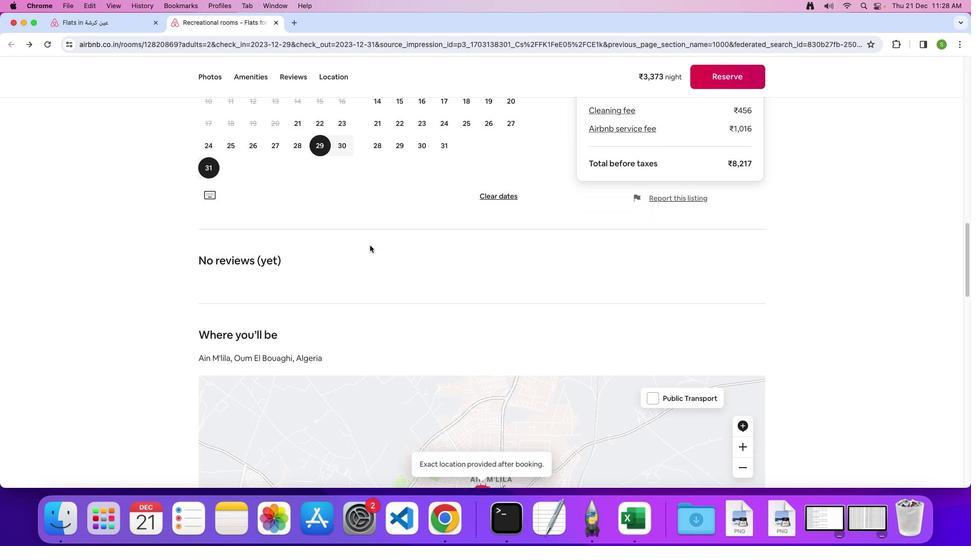 
Action: Mouse scrolled (370, 246) with delta (0, 0)
Screenshot: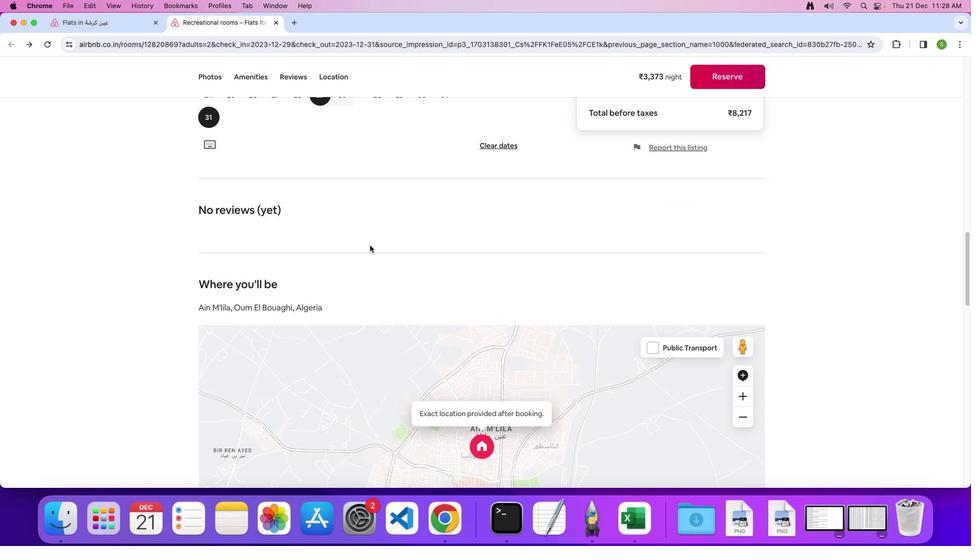 
Action: Mouse moved to (370, 246)
Screenshot: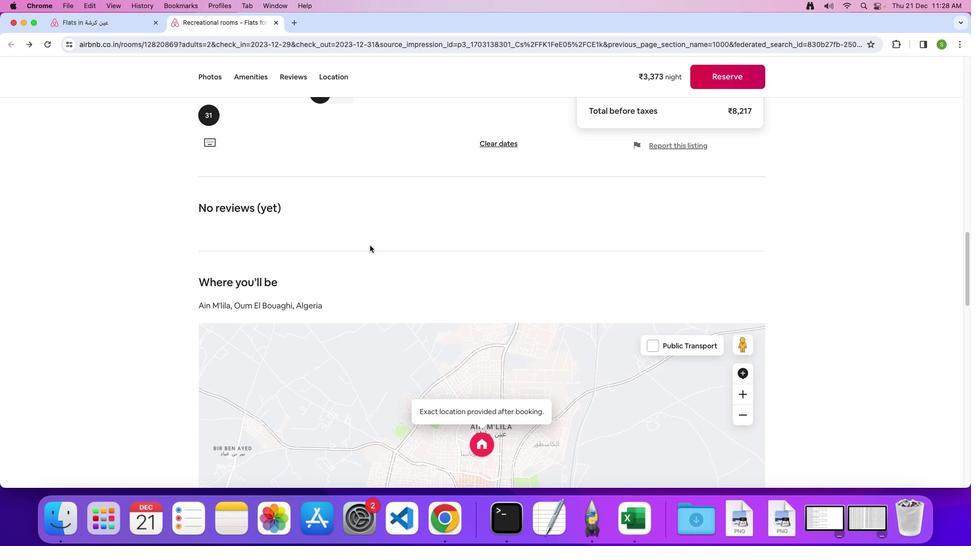 
Action: Mouse scrolled (370, 246) with delta (0, 0)
Screenshot: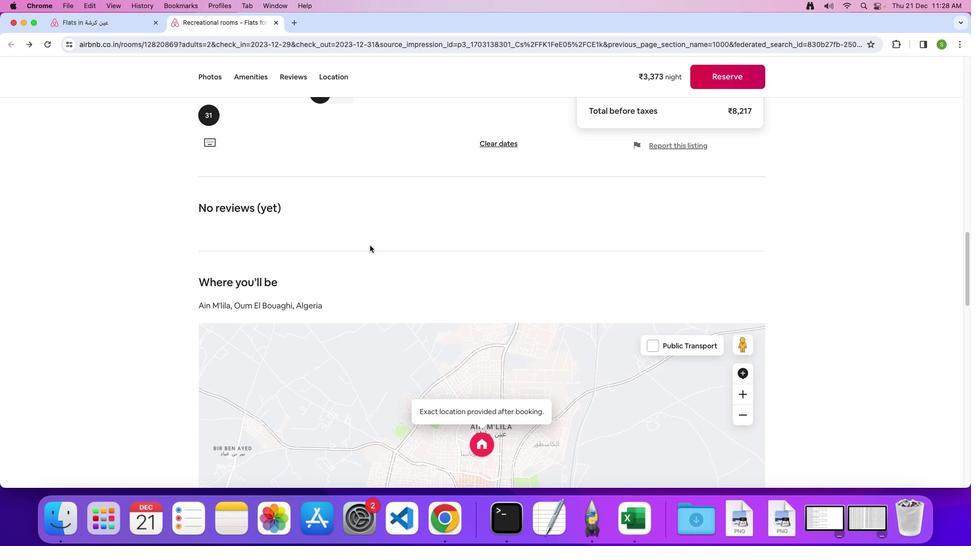 
Action: Mouse scrolled (370, 246) with delta (0, -1)
Screenshot: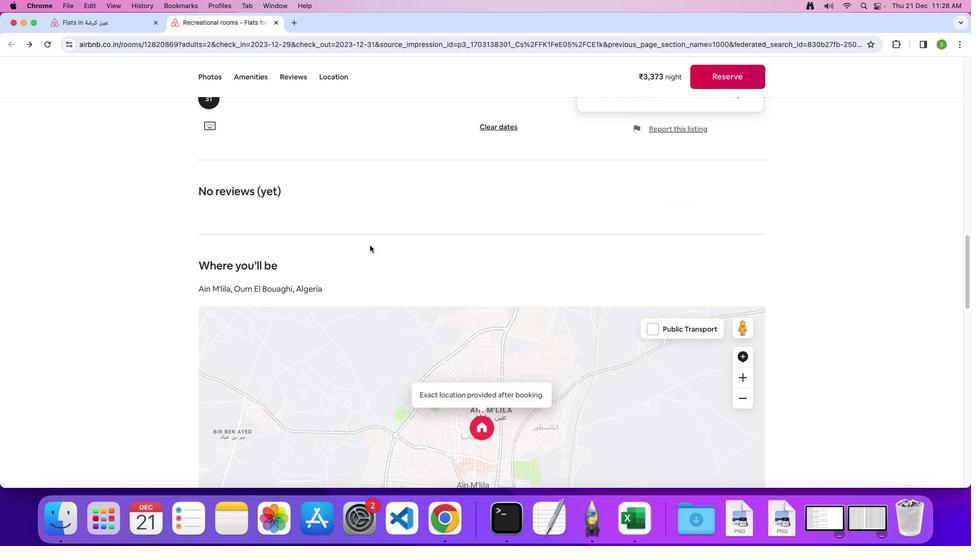 
Action: Mouse scrolled (370, 246) with delta (0, 0)
Screenshot: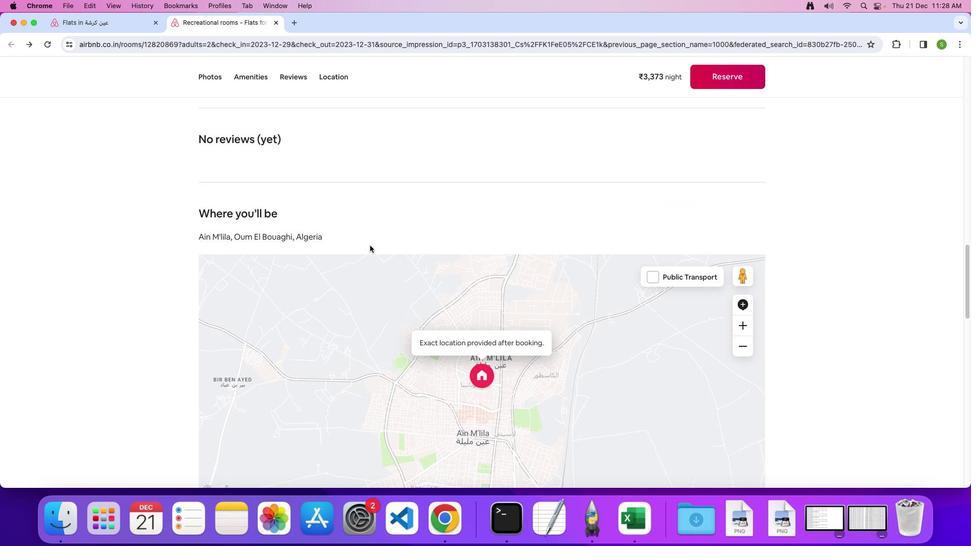
Action: Mouse scrolled (370, 246) with delta (0, 0)
Screenshot: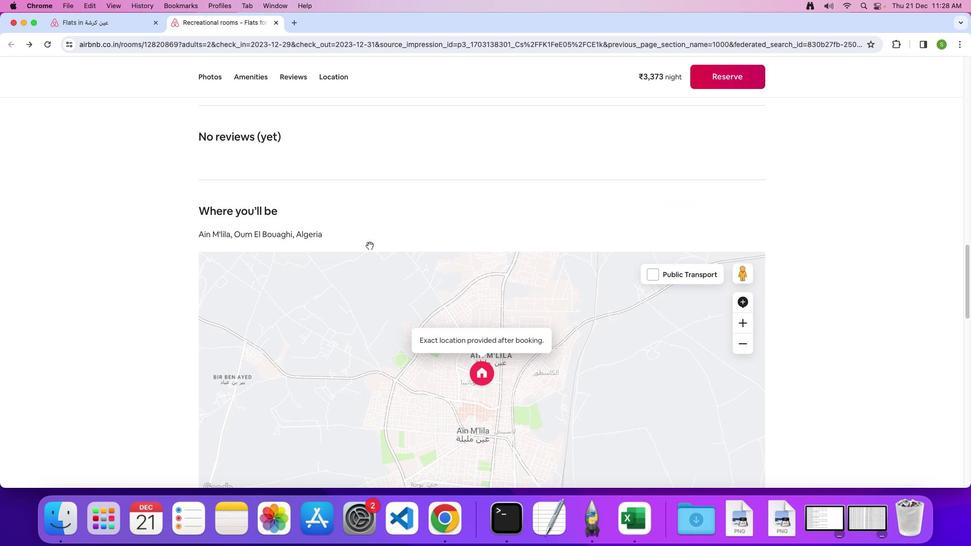
Action: Mouse scrolled (370, 246) with delta (0, -1)
Screenshot: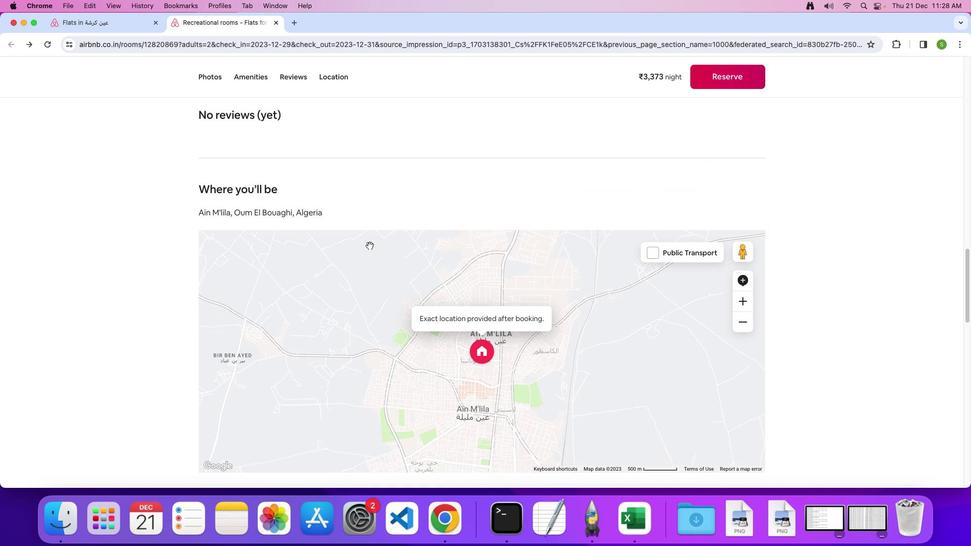 
Action: Mouse moved to (370, 245)
Screenshot: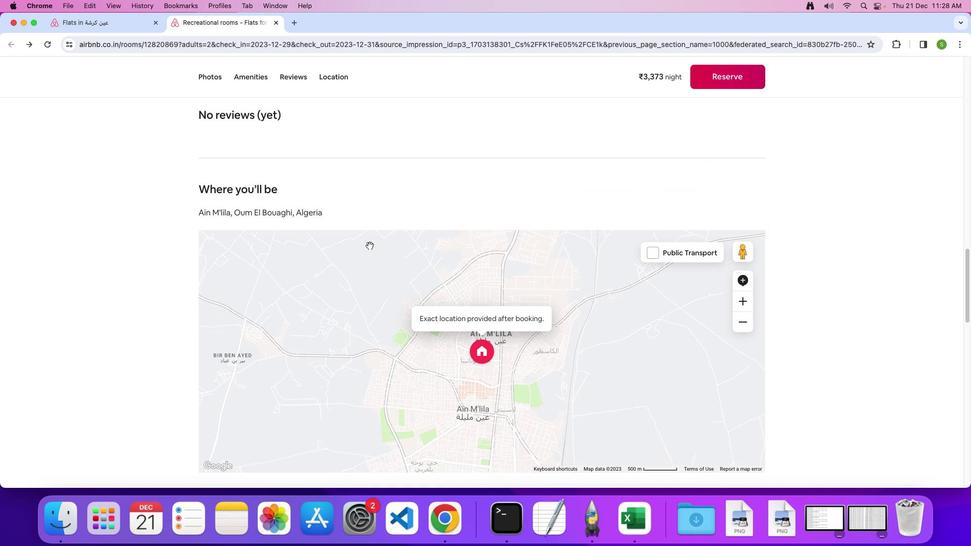 
Action: Mouse scrolled (370, 245) with delta (0, 0)
Screenshot: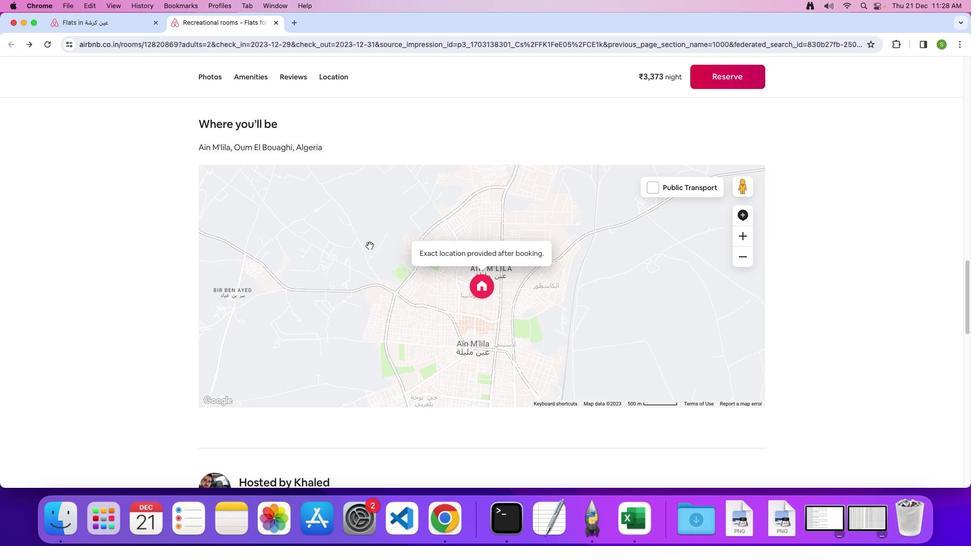 
Action: Mouse scrolled (370, 245) with delta (0, 0)
Screenshot: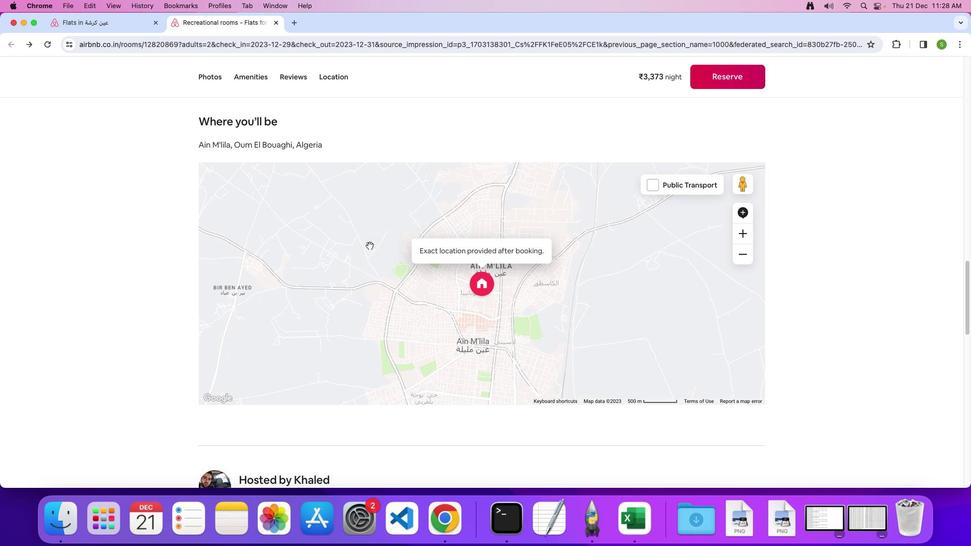 
Action: Mouse scrolled (370, 245) with delta (0, -1)
Screenshot: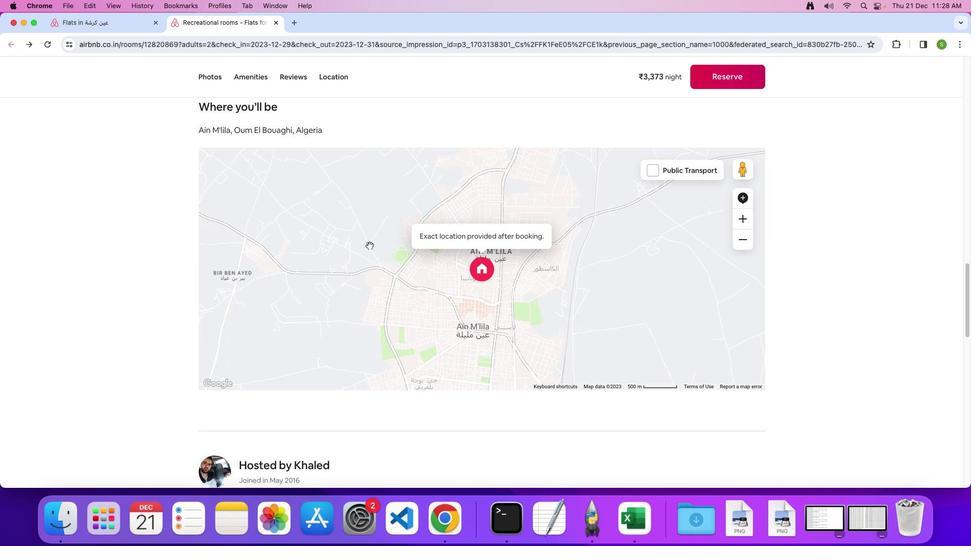 
Action: Mouse scrolled (370, 245) with delta (0, 0)
Screenshot: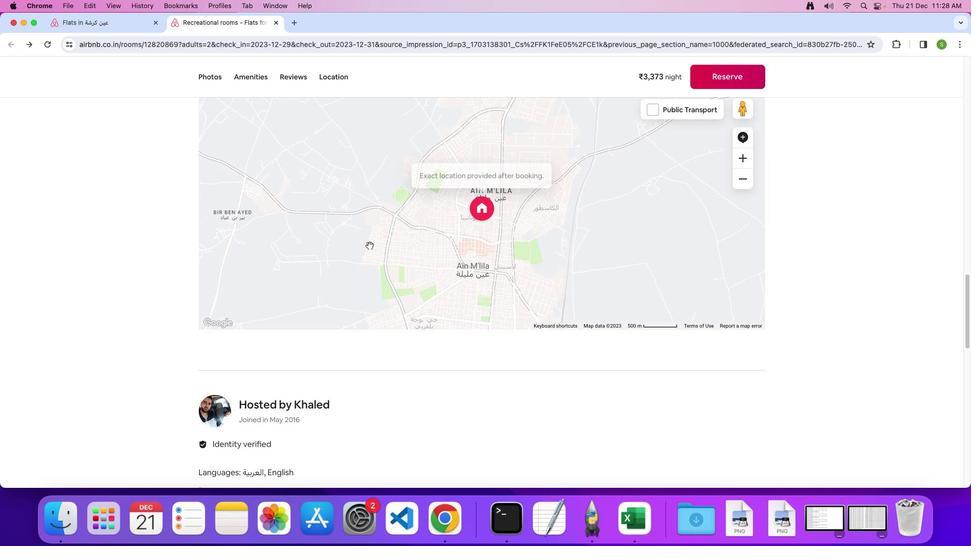 
Action: Mouse scrolled (370, 245) with delta (0, 0)
Screenshot: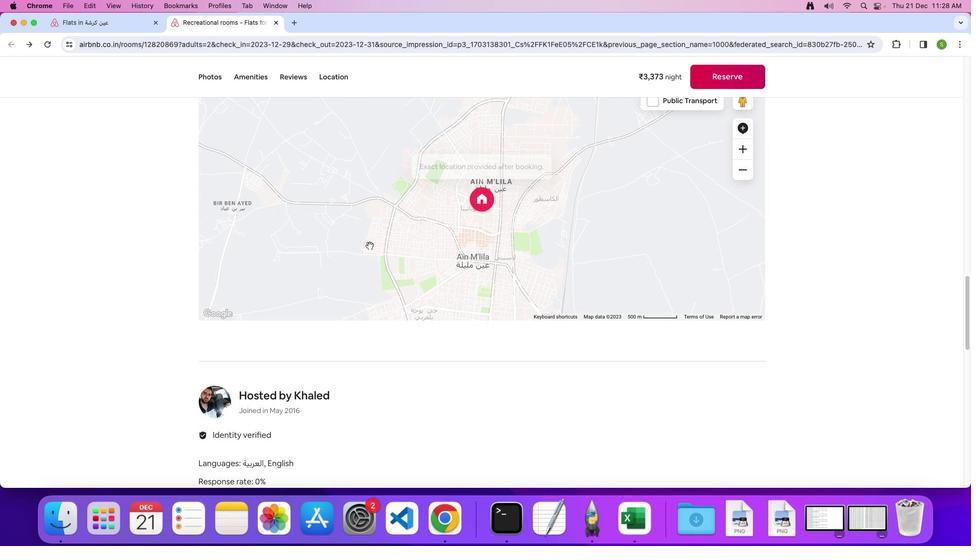 
Action: Mouse scrolled (370, 245) with delta (0, -1)
Screenshot: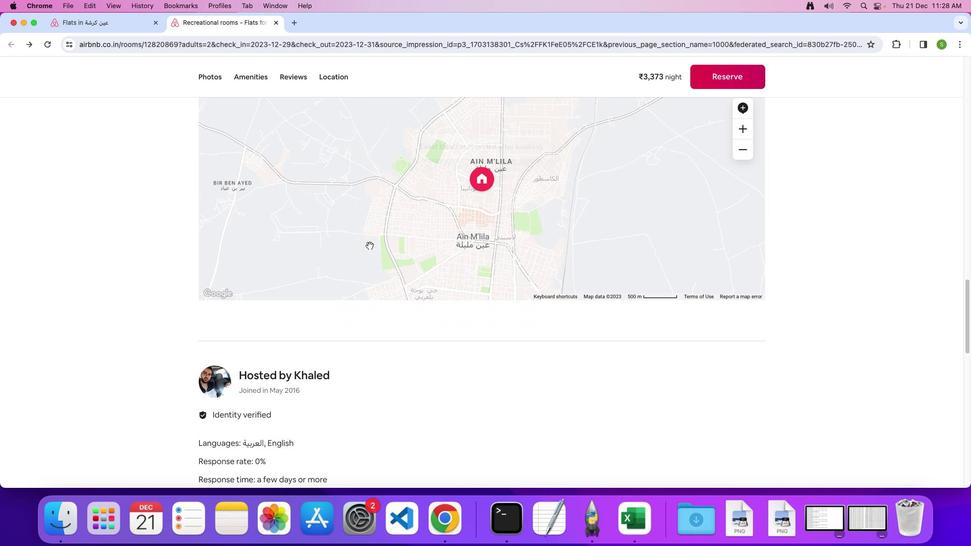 
Action: Mouse scrolled (370, 245) with delta (0, 0)
Screenshot: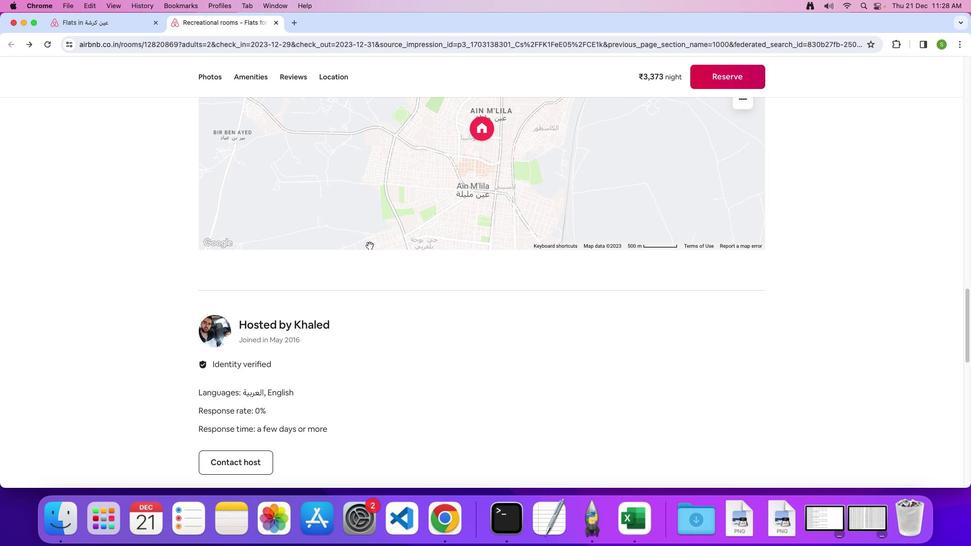 
Action: Mouse scrolled (370, 245) with delta (0, 0)
Screenshot: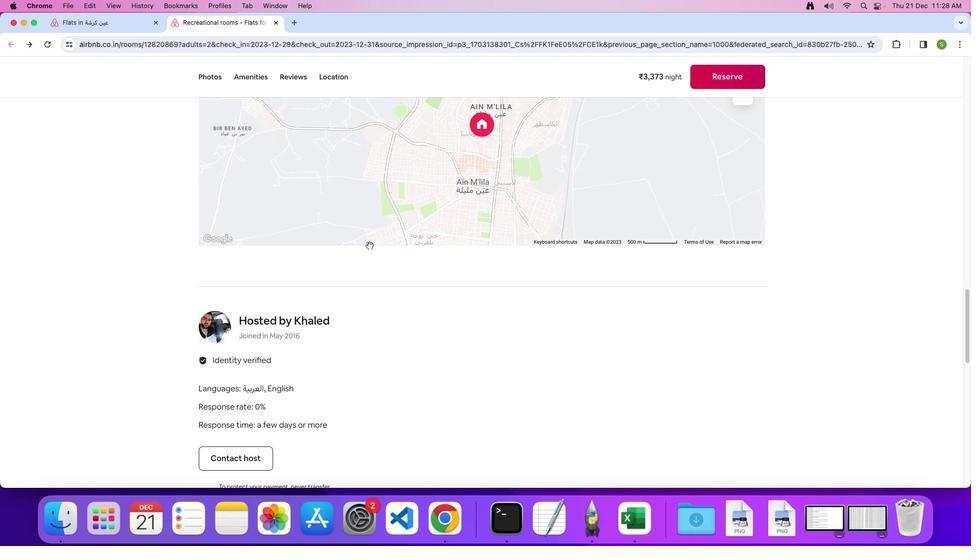
Action: Mouse scrolled (370, 245) with delta (0, -1)
Screenshot: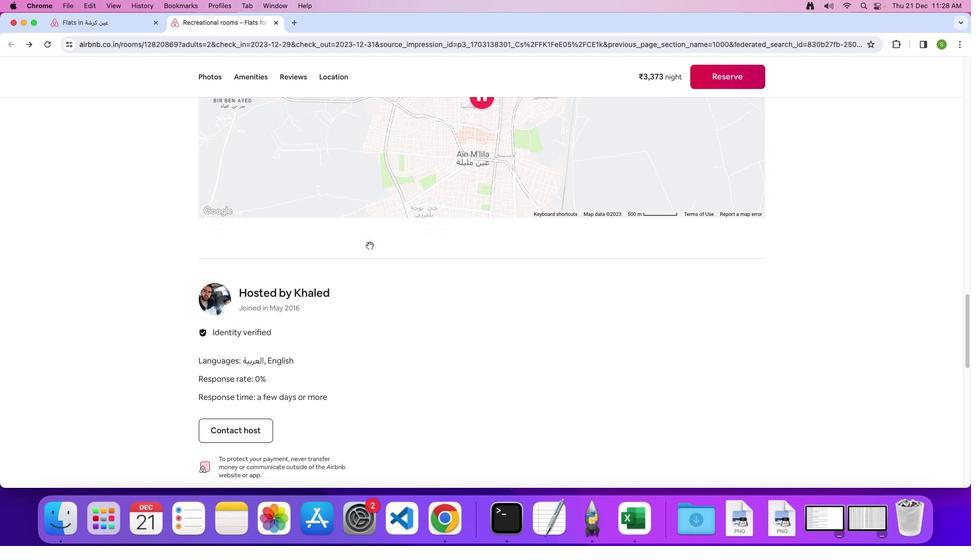 
Action: Mouse scrolled (370, 245) with delta (0, 0)
Screenshot: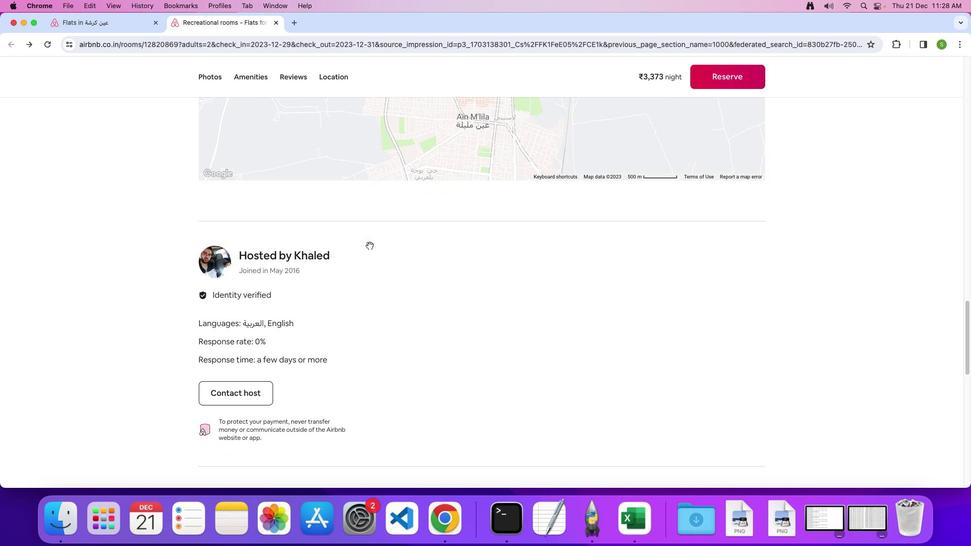 
Action: Mouse scrolled (370, 245) with delta (0, 0)
Screenshot: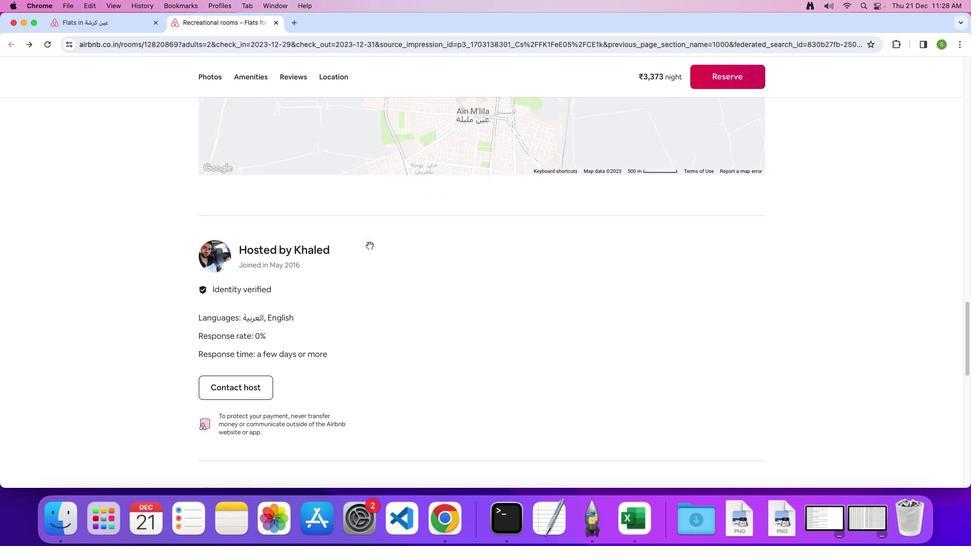 
Action: Mouse scrolled (370, 245) with delta (0, -1)
Screenshot: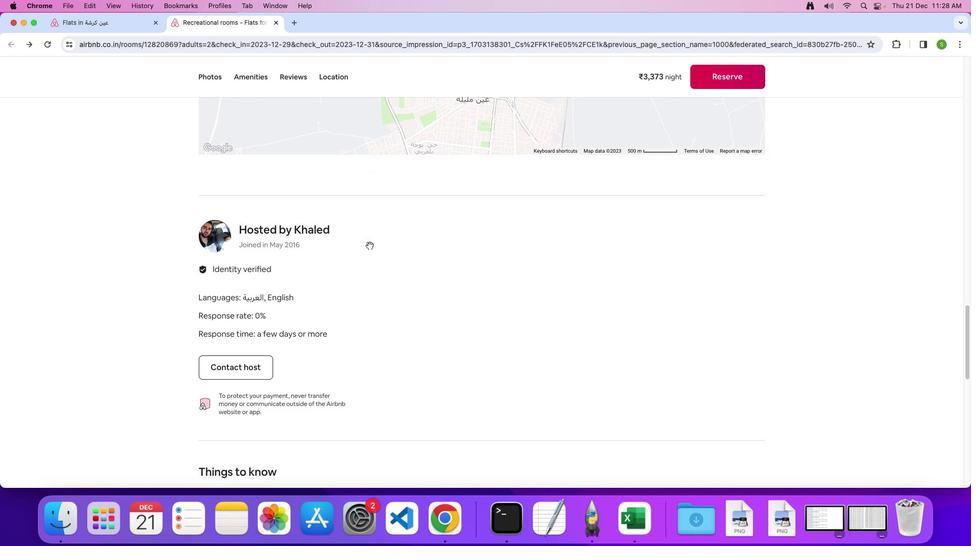 
Action: Mouse scrolled (370, 245) with delta (0, 0)
Screenshot: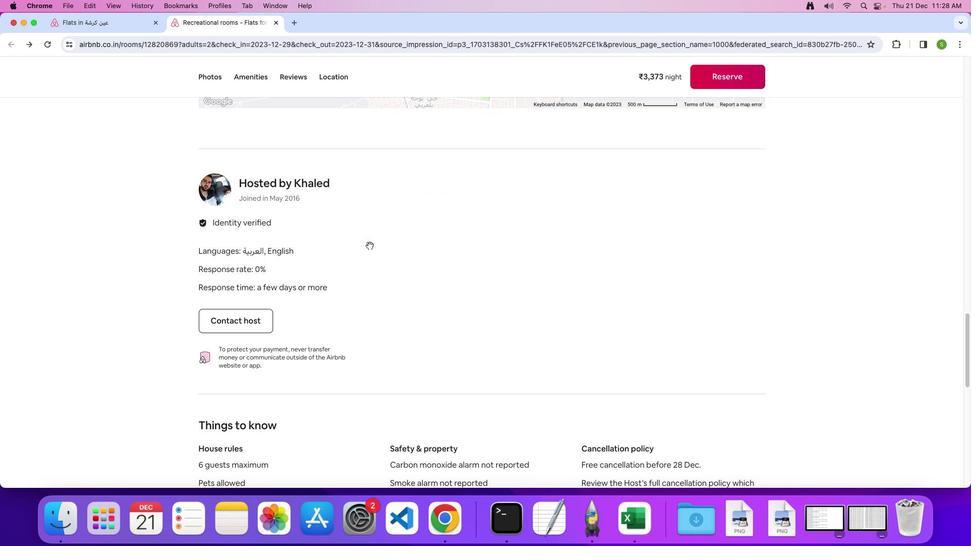 
Action: Mouse scrolled (370, 245) with delta (0, 0)
Screenshot: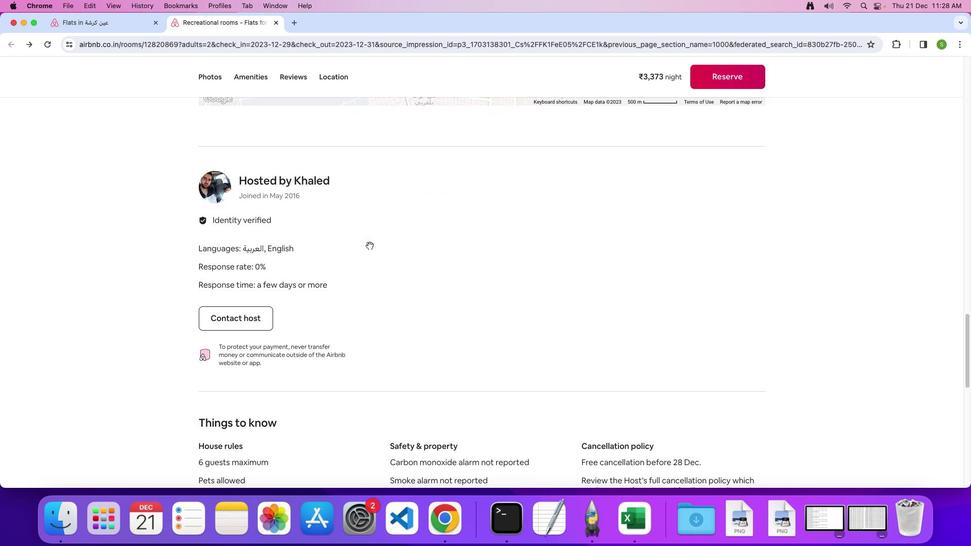
Action: Mouse scrolled (370, 245) with delta (0, -1)
Screenshot: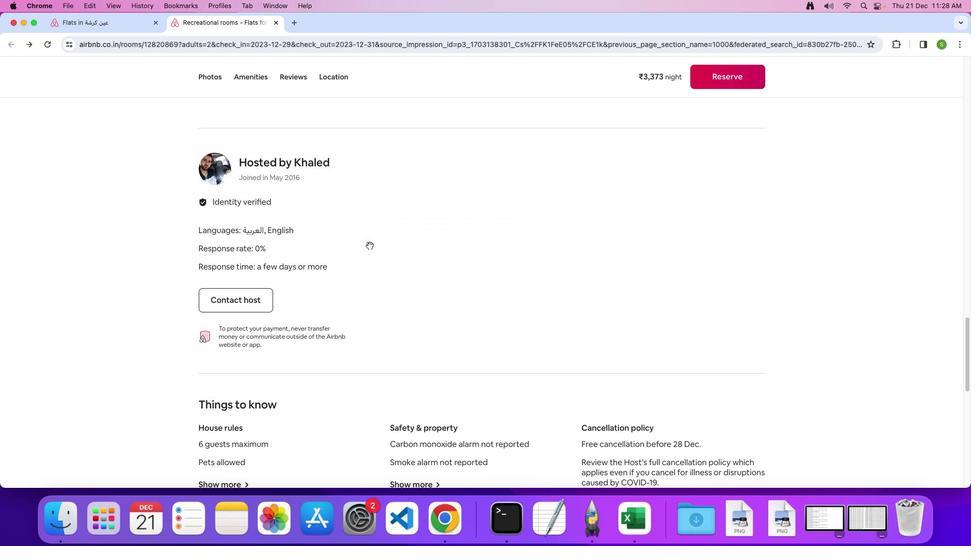 
Action: Mouse scrolled (370, 245) with delta (0, 0)
Screenshot: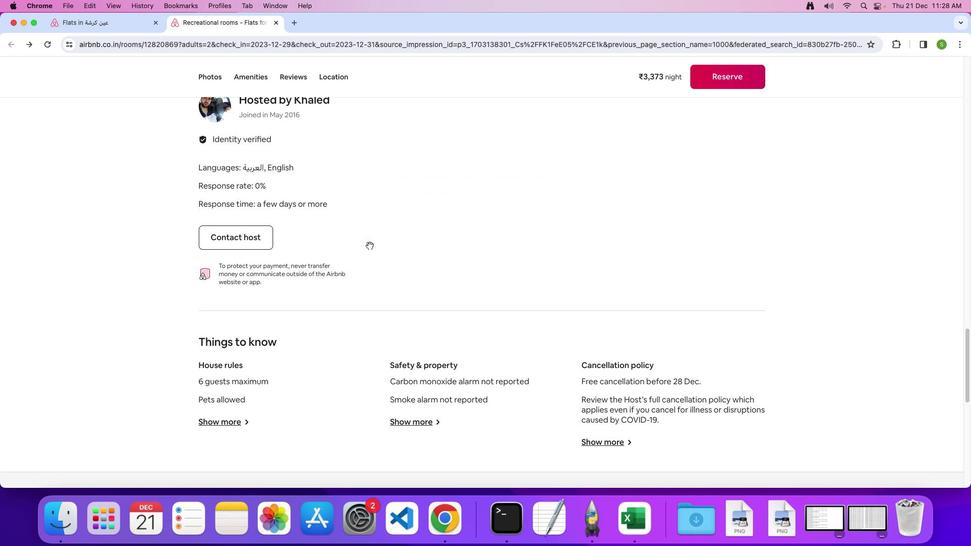 
Action: Mouse scrolled (370, 245) with delta (0, 0)
Screenshot: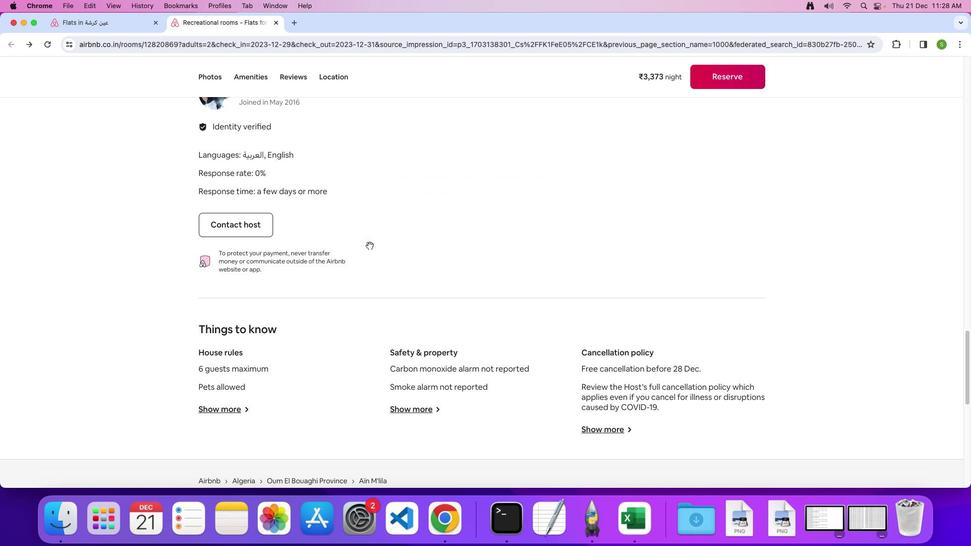 
Action: Mouse scrolled (370, 245) with delta (0, -1)
Screenshot: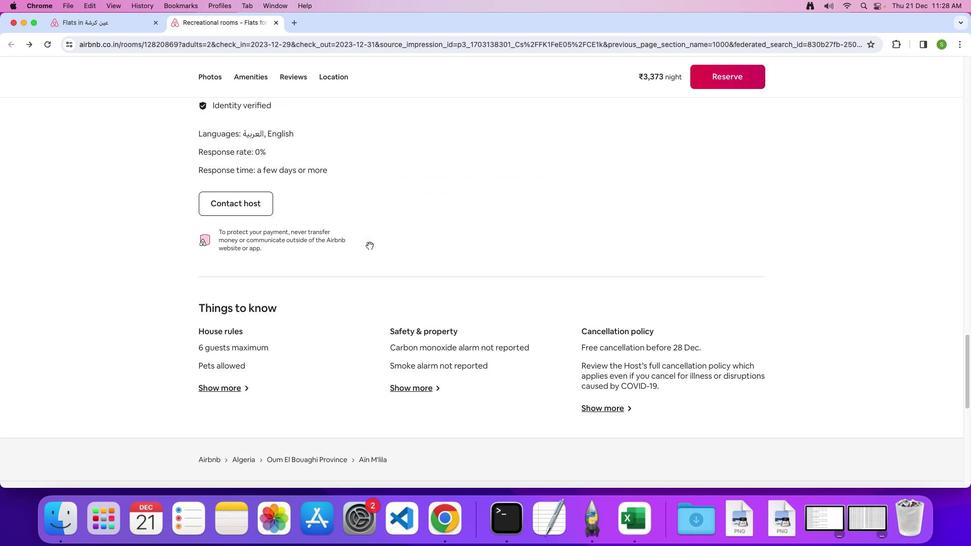 
Action: Mouse scrolled (370, 245) with delta (0, 0)
Screenshot: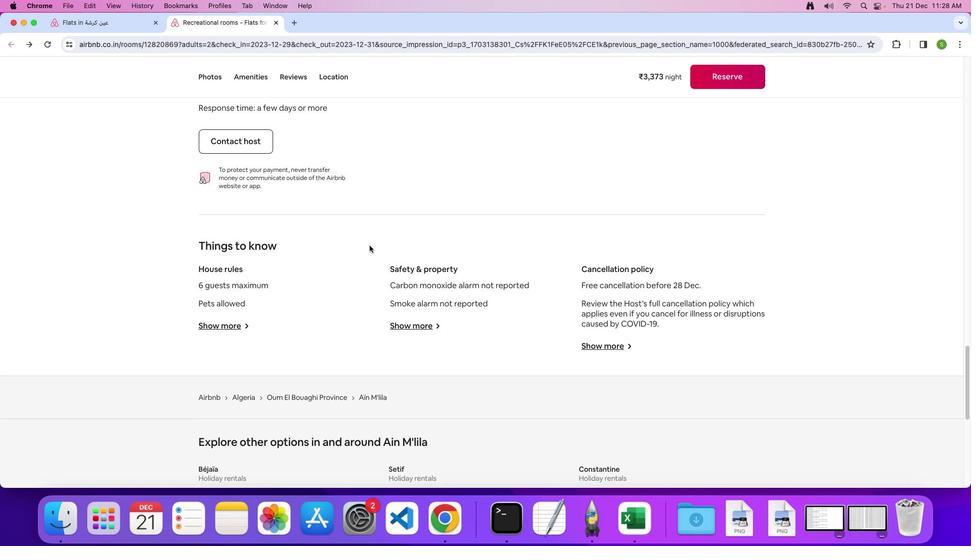 
Action: Mouse scrolled (370, 245) with delta (0, 0)
Screenshot: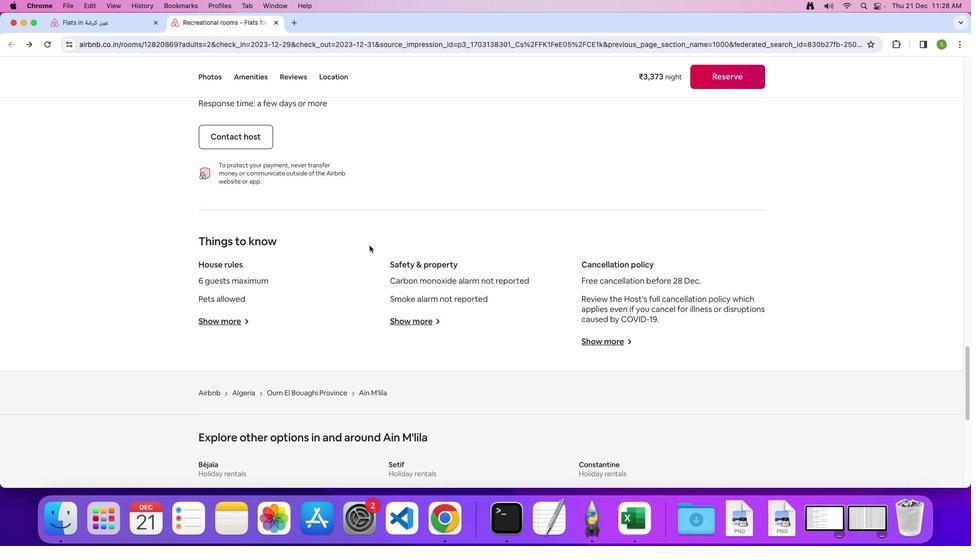 
Action: Mouse moved to (369, 245)
Screenshot: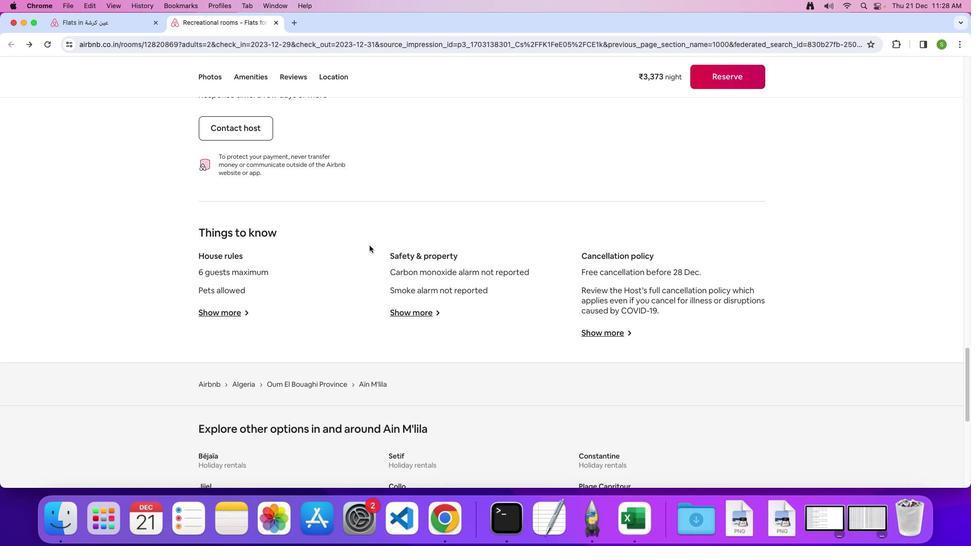 
Action: Mouse scrolled (369, 245) with delta (0, -1)
Screenshot: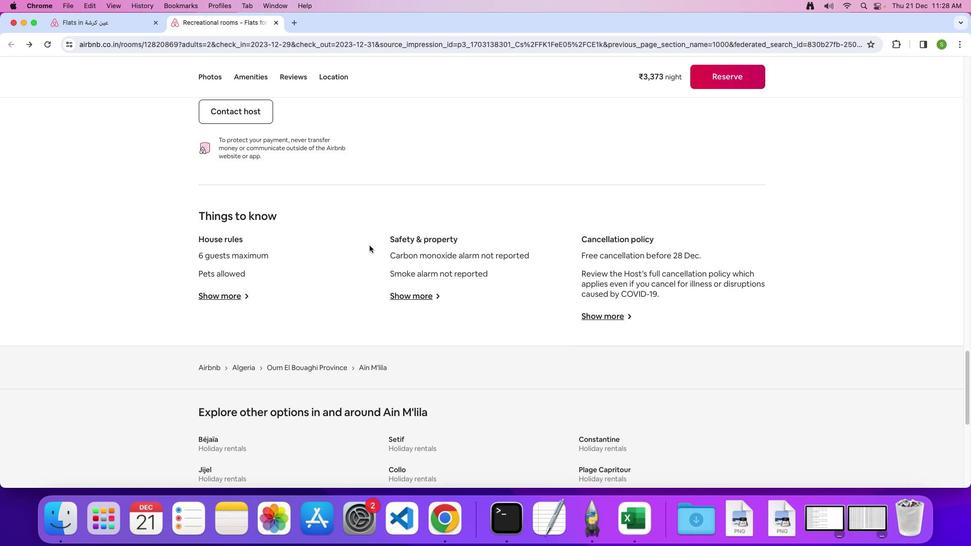 
Action: Mouse moved to (237, 245)
Screenshot: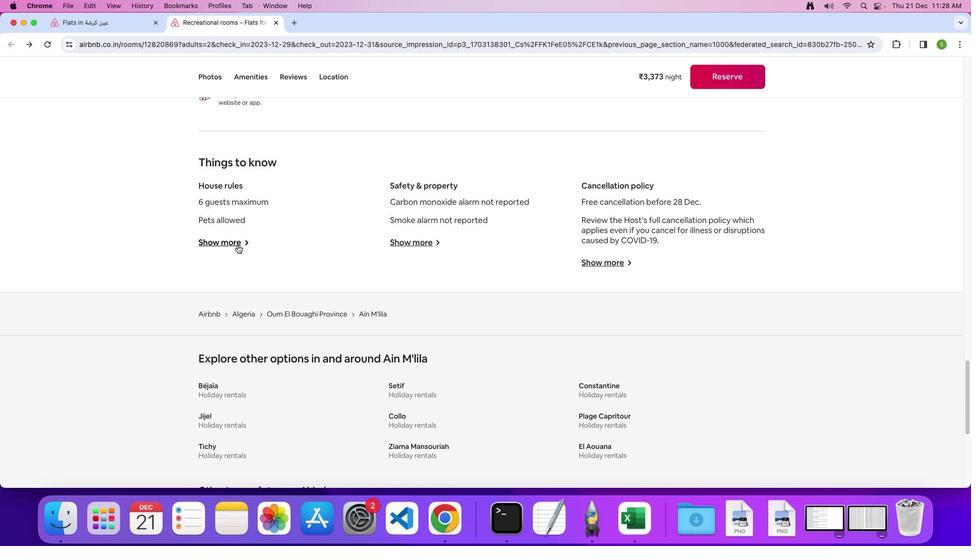 
Action: Mouse pressed left at (237, 245)
Screenshot: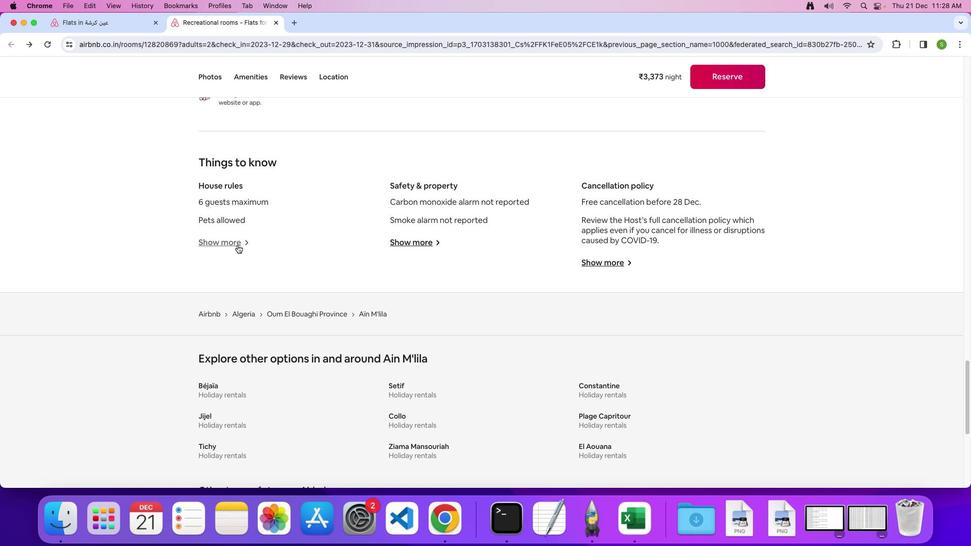 
Action: Mouse moved to (302, 176)
Screenshot: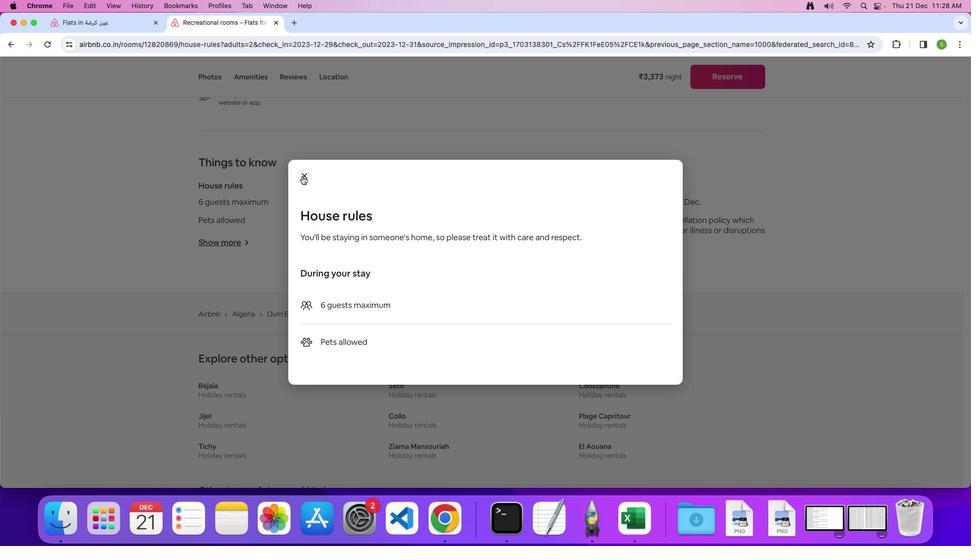 
Action: Mouse pressed left at (302, 176)
Screenshot: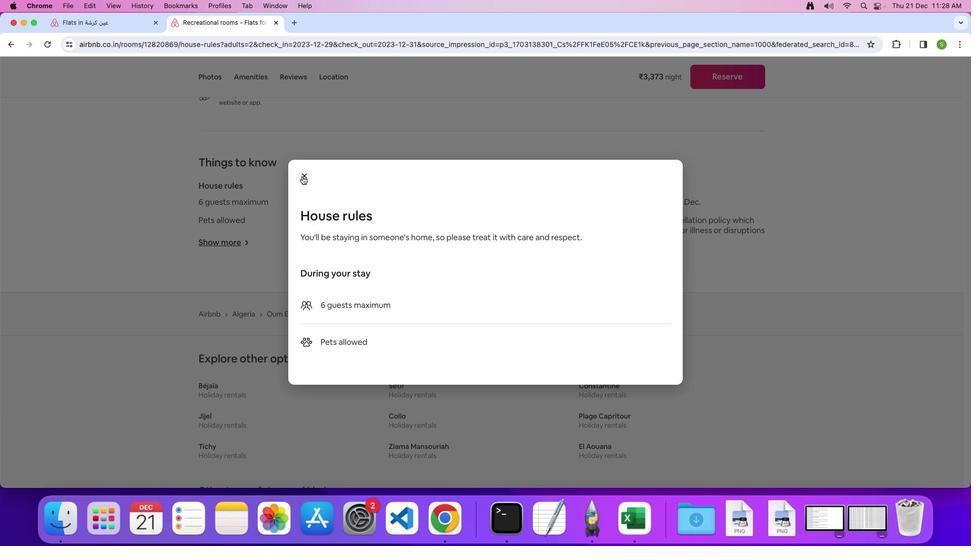 
Action: Mouse moved to (398, 241)
Screenshot: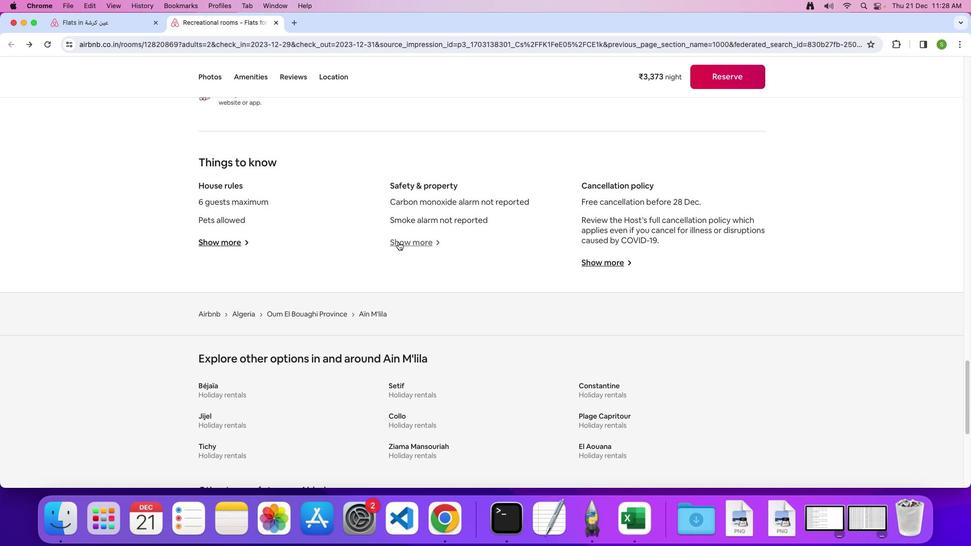 
Action: Mouse pressed left at (398, 241)
Screenshot: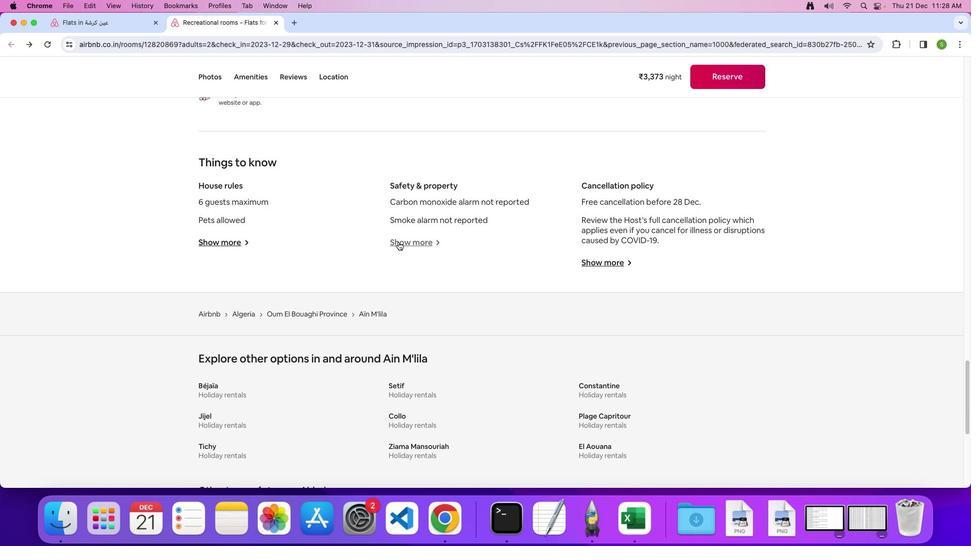 
Action: Mouse moved to (308, 157)
Screenshot: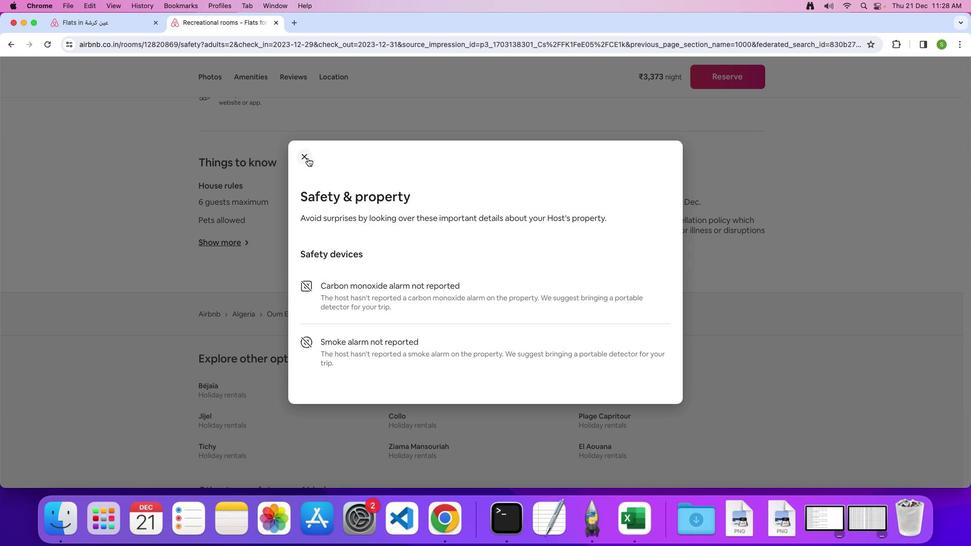 
Action: Mouse pressed left at (308, 157)
Screenshot: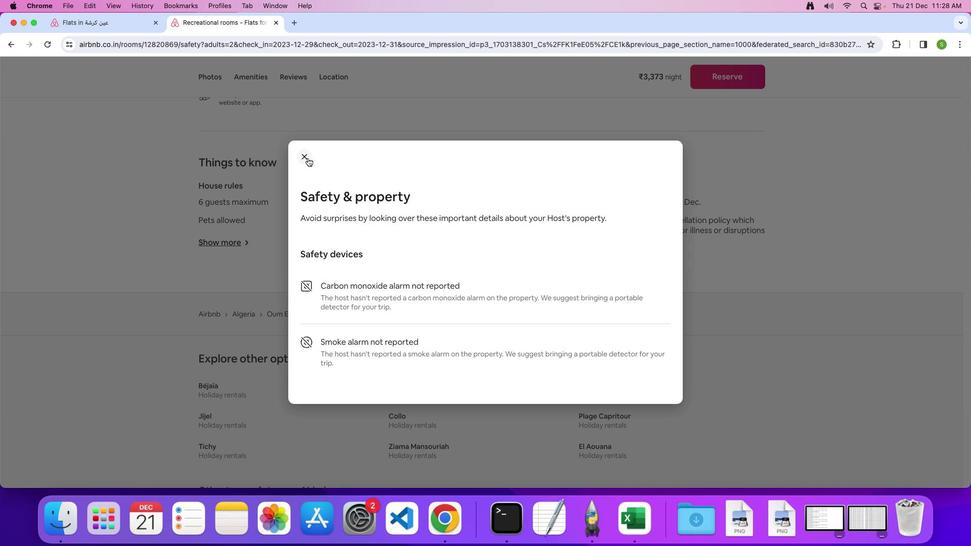 
Action: Mouse moved to (592, 261)
Screenshot: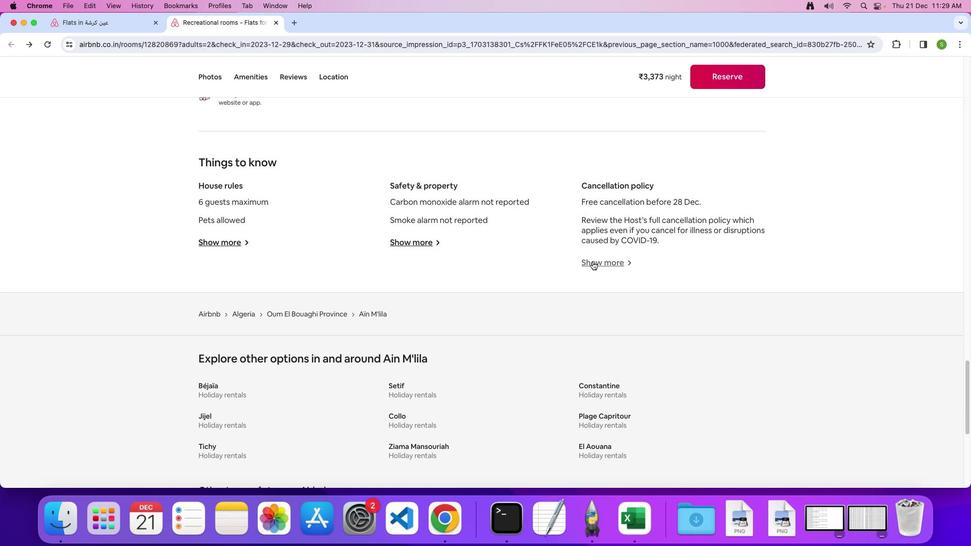 
Action: Mouse pressed left at (592, 261)
Screenshot: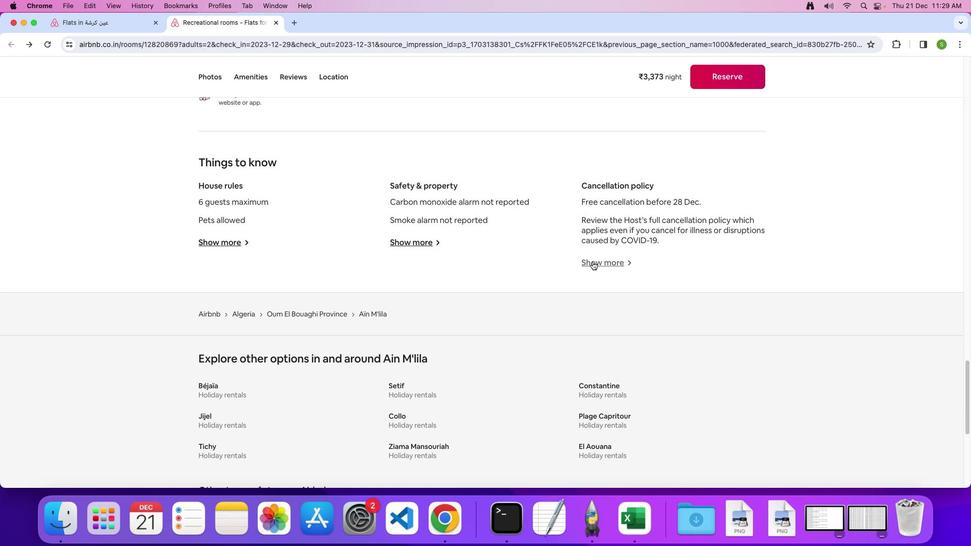 
Action: Mouse moved to (355, 140)
Screenshot: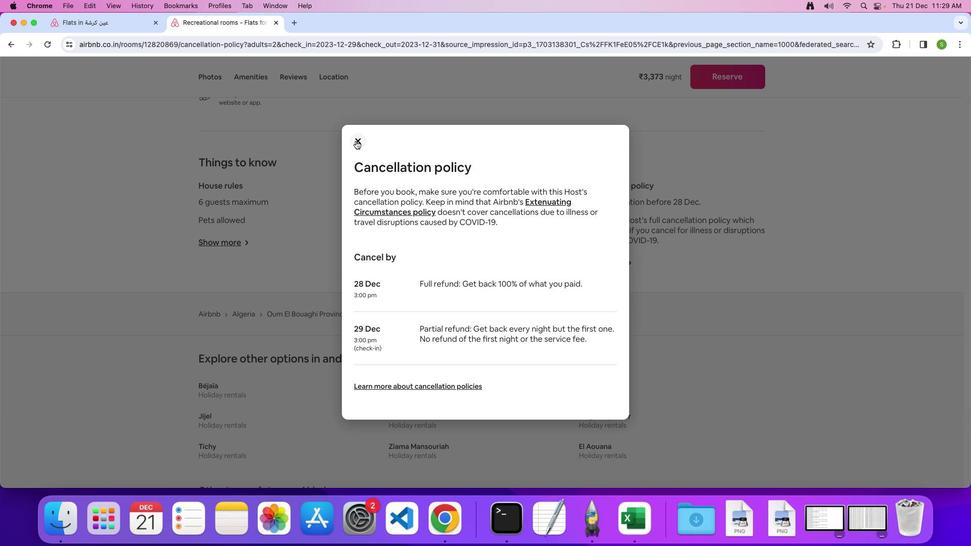 
Action: Mouse pressed left at (355, 140)
Screenshot: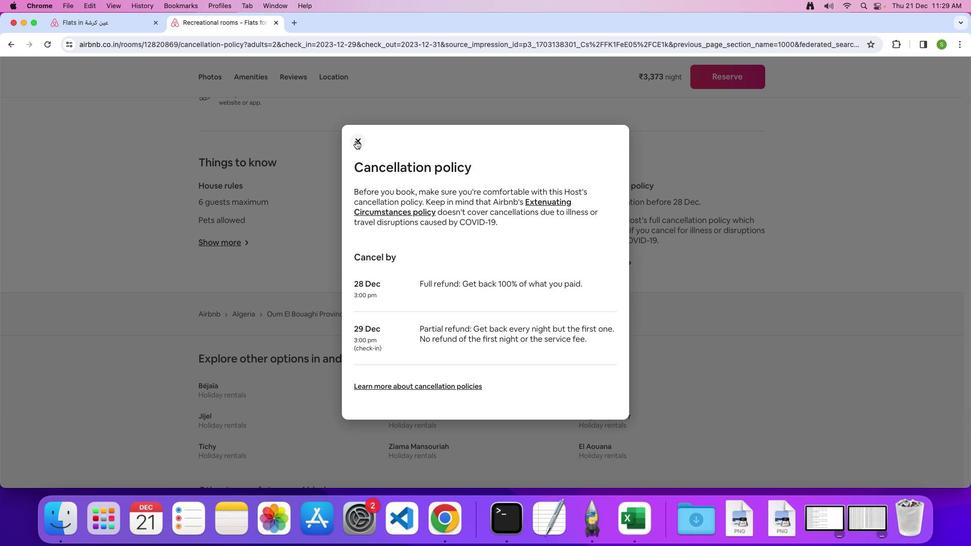 
Action: Mouse moved to (304, 226)
Screenshot: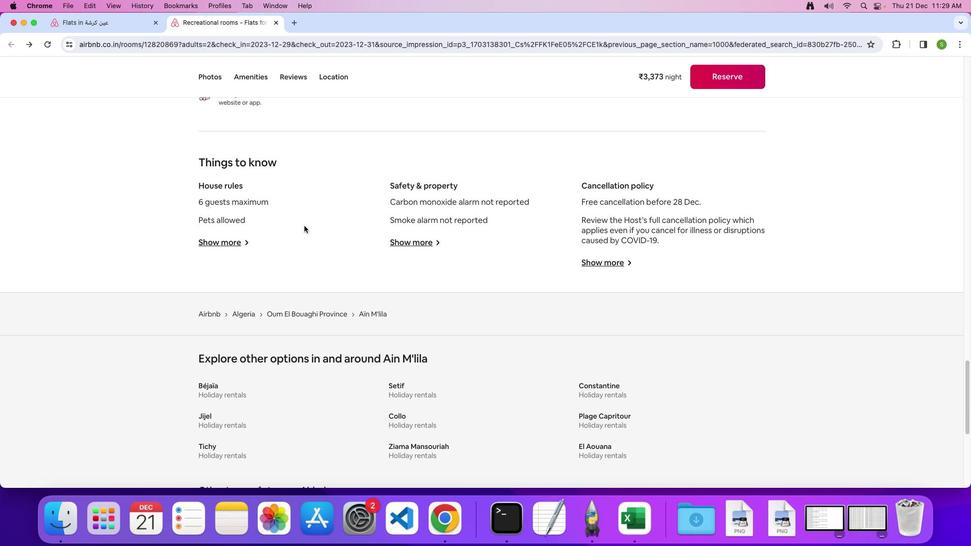 
Action: Mouse scrolled (304, 226) with delta (0, 0)
Screenshot: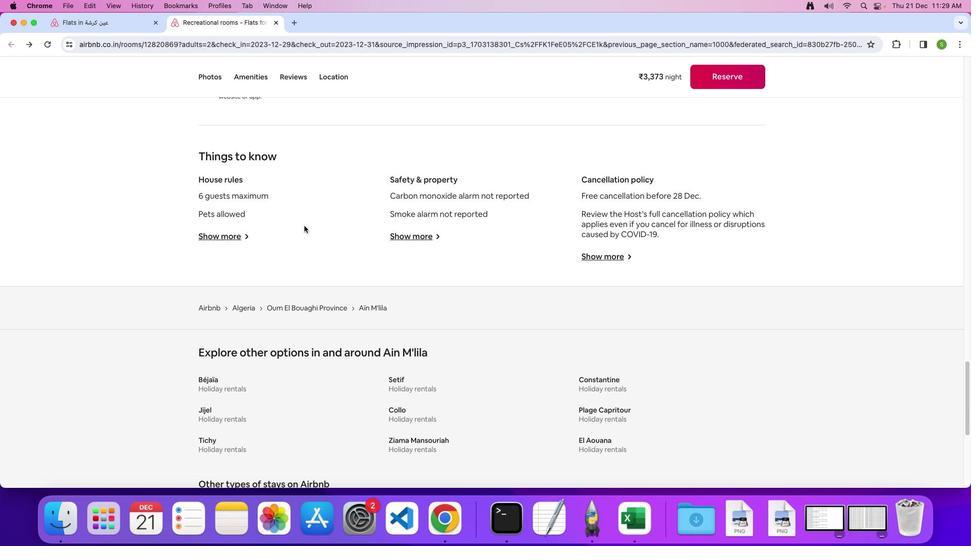 
Action: Mouse scrolled (304, 226) with delta (0, 0)
Screenshot: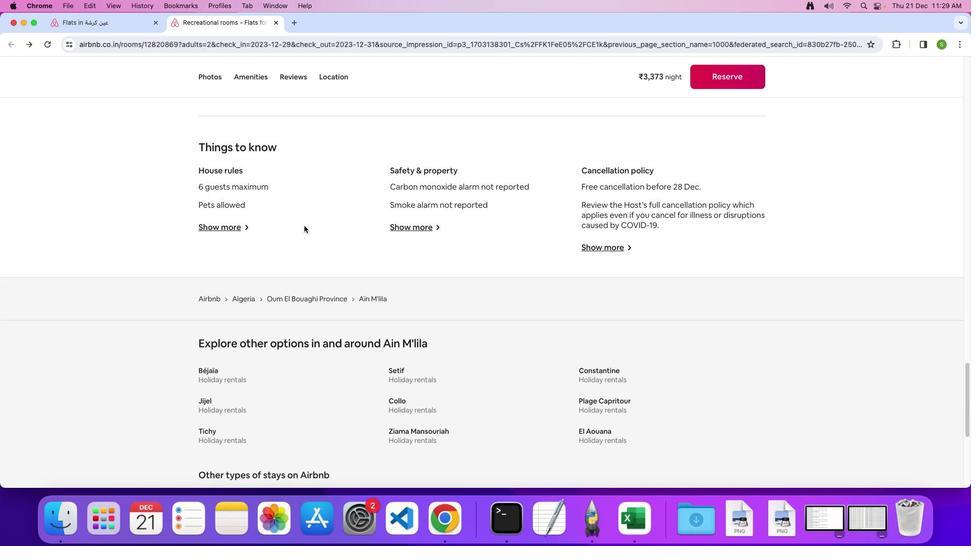 
Action: Mouse scrolled (304, 226) with delta (0, -1)
Screenshot: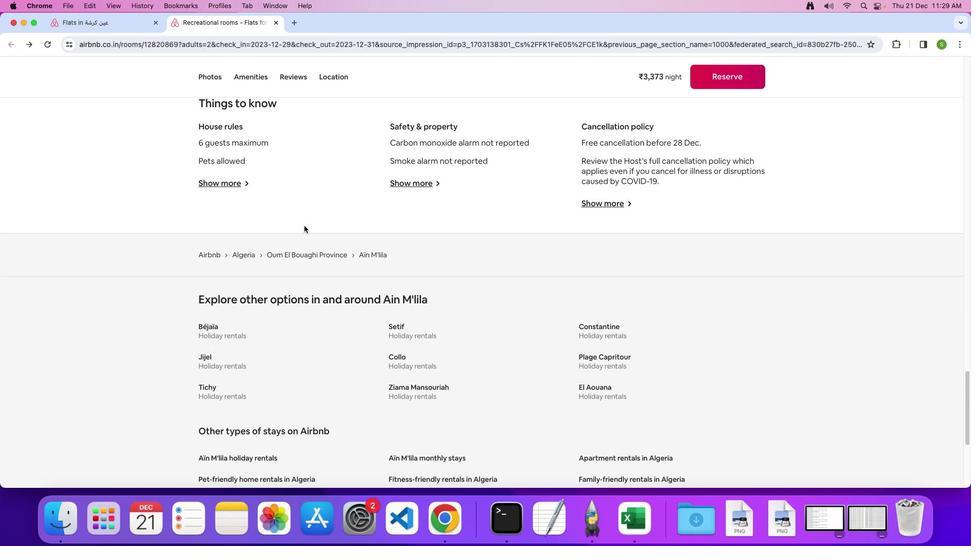 
Action: Mouse scrolled (304, 226) with delta (0, 0)
Screenshot: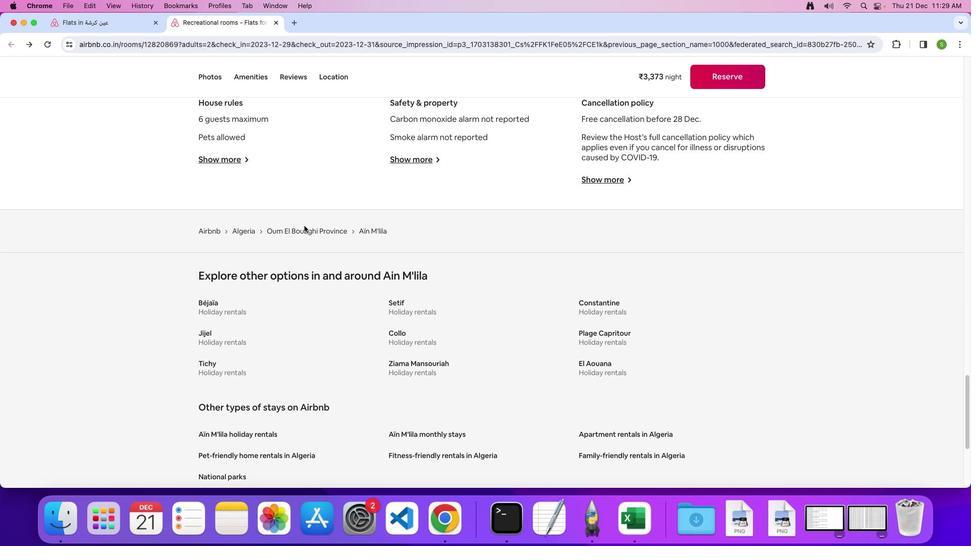 
Action: Mouse scrolled (304, 226) with delta (0, 0)
Screenshot: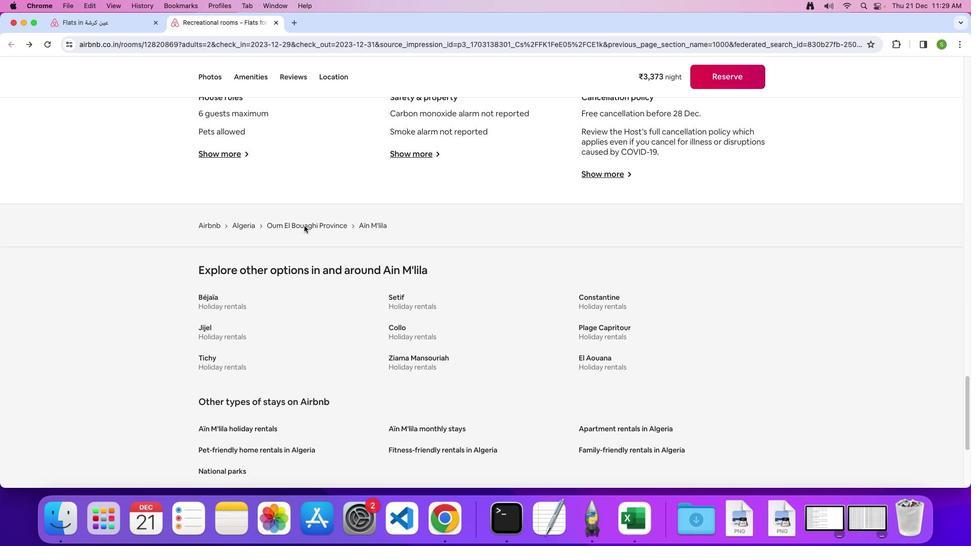 
Action: Mouse moved to (304, 225)
Screenshot: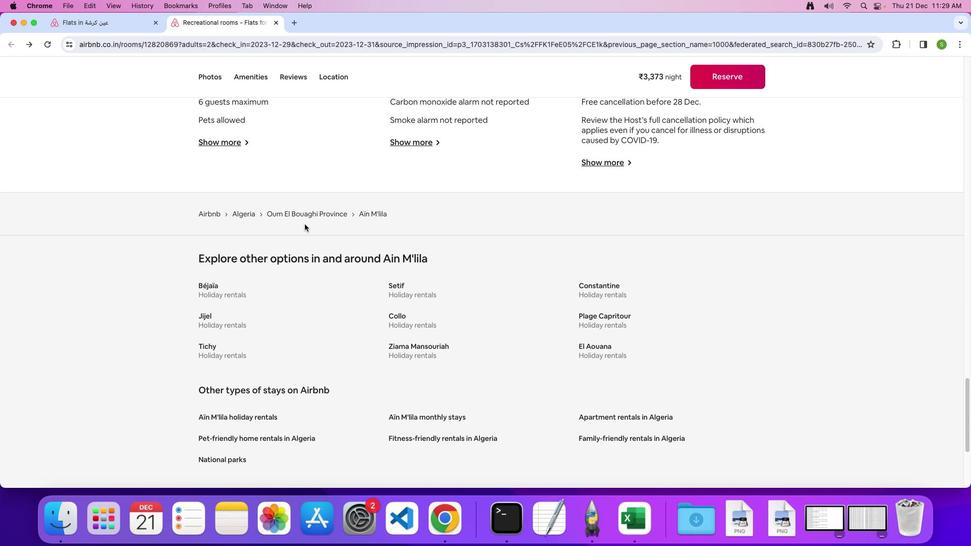 
Action: Mouse scrolled (304, 225) with delta (0, 0)
Screenshot: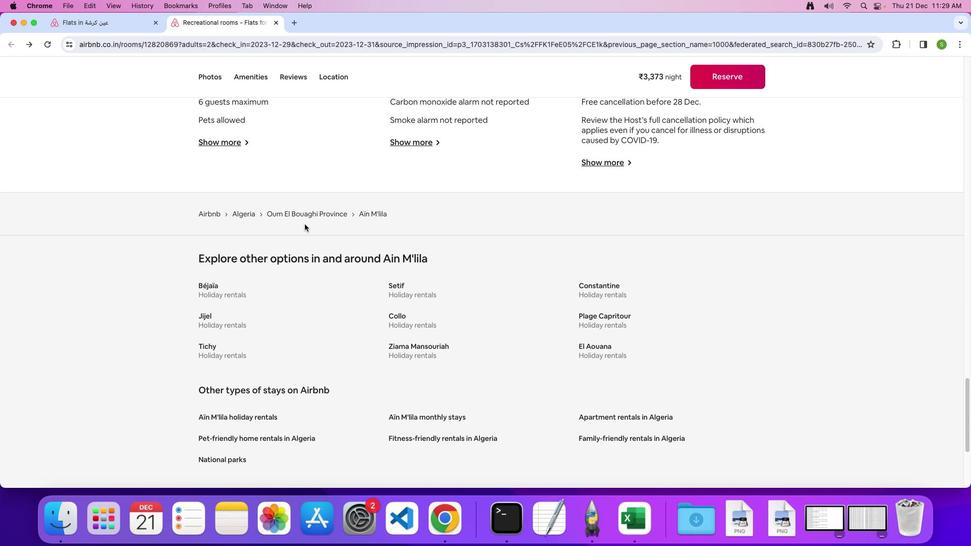 
Action: Mouse moved to (305, 224)
Screenshot: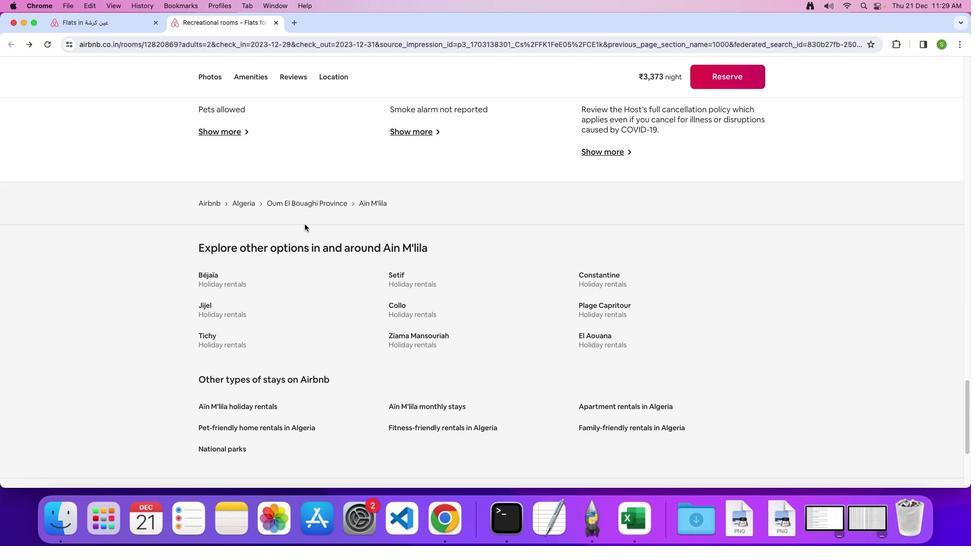 
Action: Mouse scrolled (305, 224) with delta (0, 0)
Screenshot: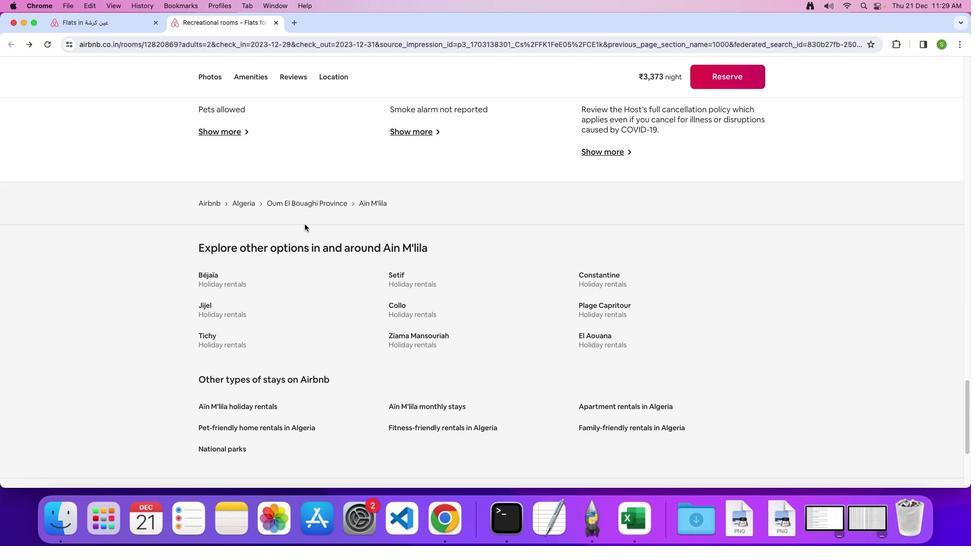 
Action: Mouse moved to (305, 224)
Screenshot: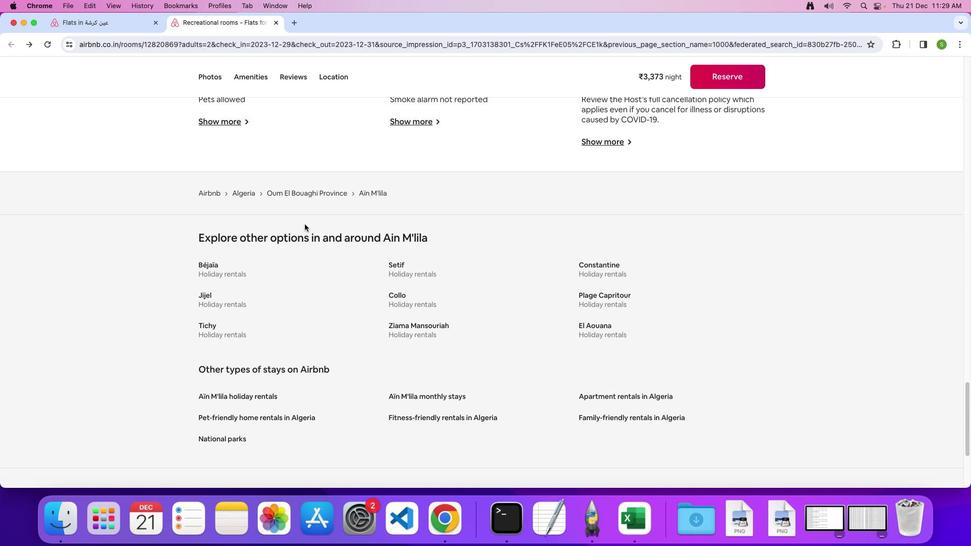
Action: Mouse scrolled (305, 224) with delta (0, 0)
Screenshot: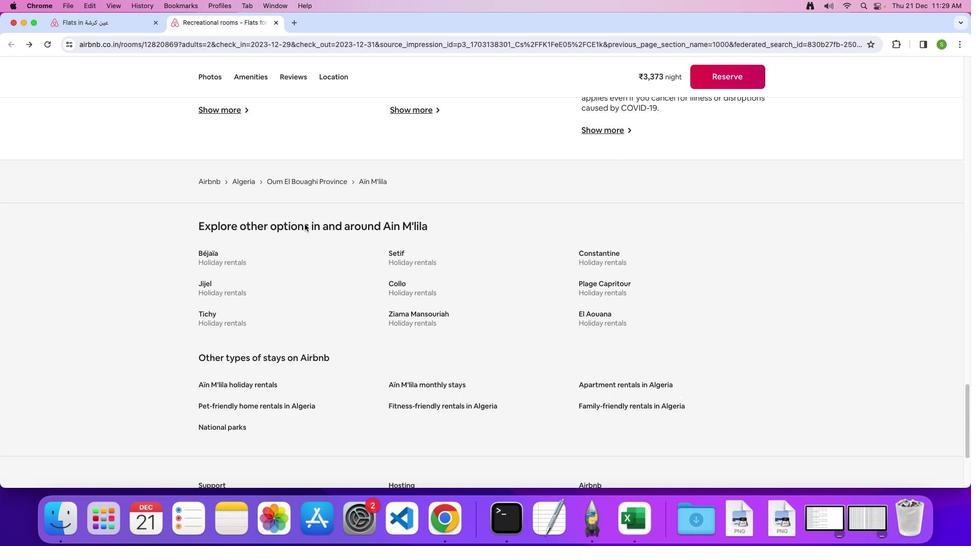 
Action: Mouse scrolled (305, 224) with delta (0, 0)
Screenshot: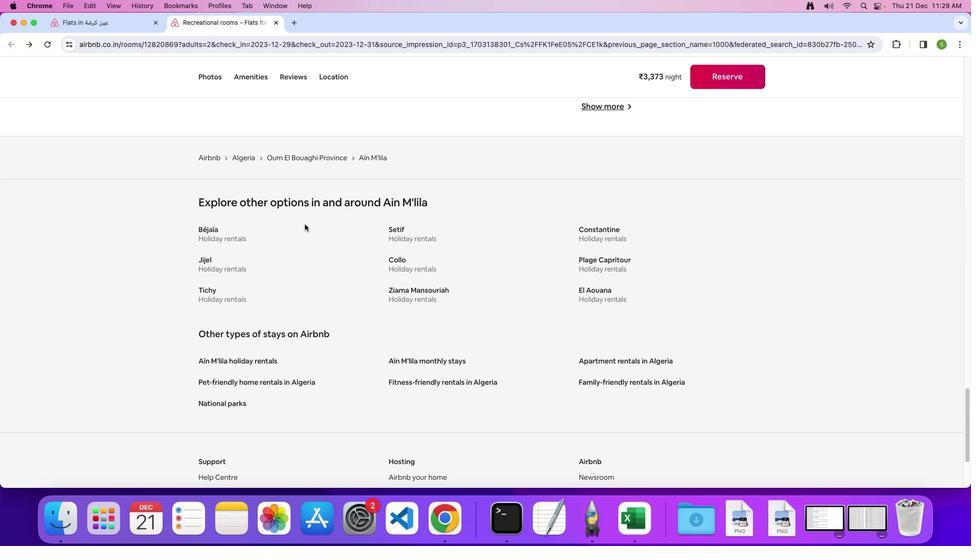 
Action: Mouse scrolled (305, 224) with delta (0, 0)
Screenshot: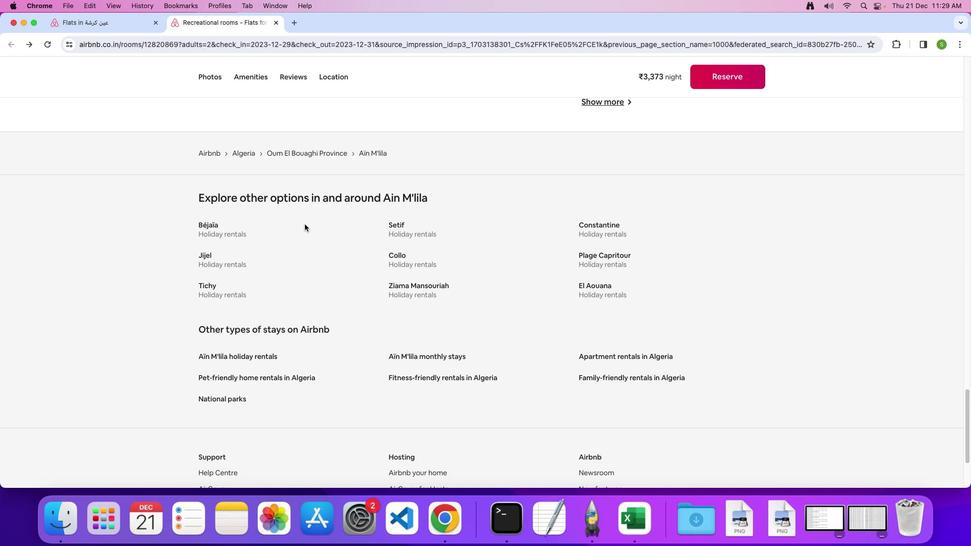 
Action: Mouse scrolled (305, 224) with delta (0, 0)
Screenshot: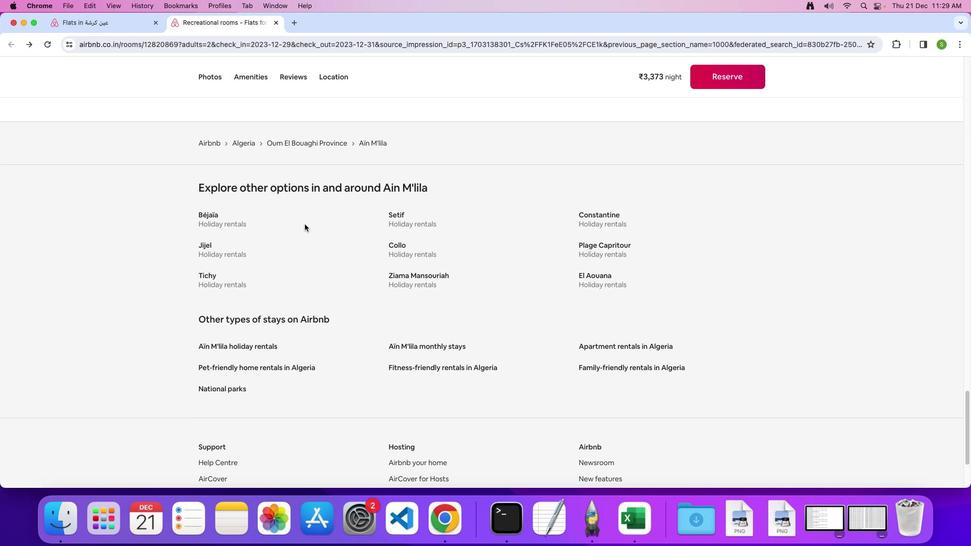 
Action: Mouse scrolled (305, 224) with delta (0, 0)
Screenshot: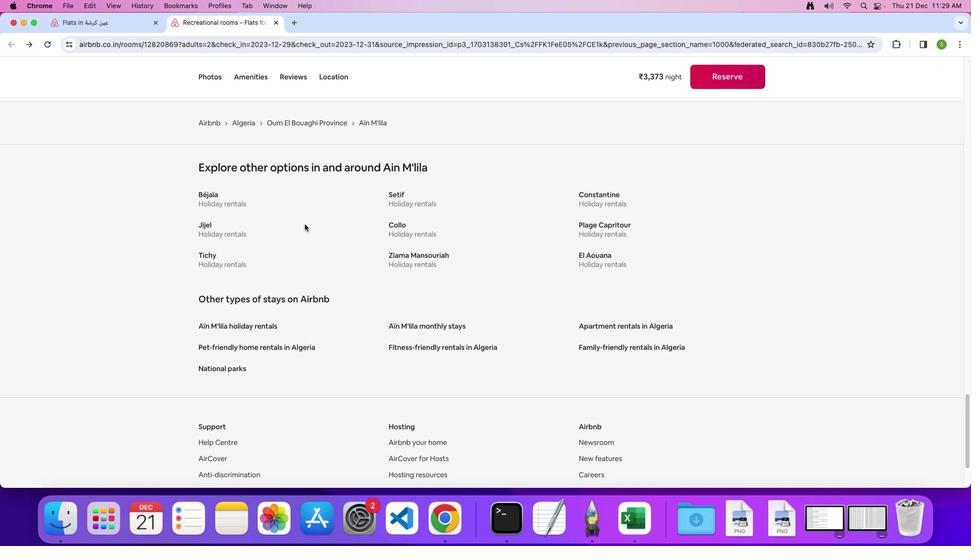 
Action: Mouse scrolled (305, 224) with delta (0, -1)
Screenshot: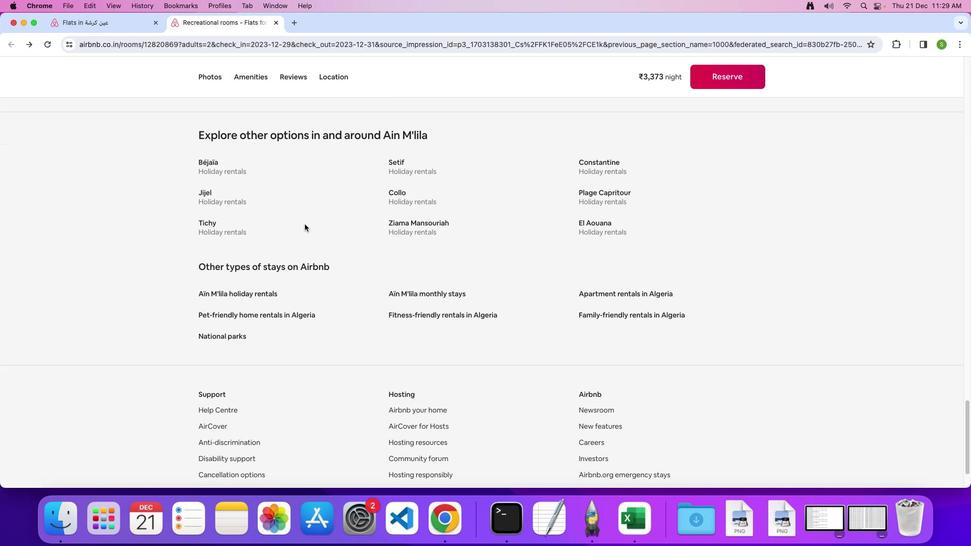 
Action: Mouse scrolled (305, 224) with delta (0, 0)
Screenshot: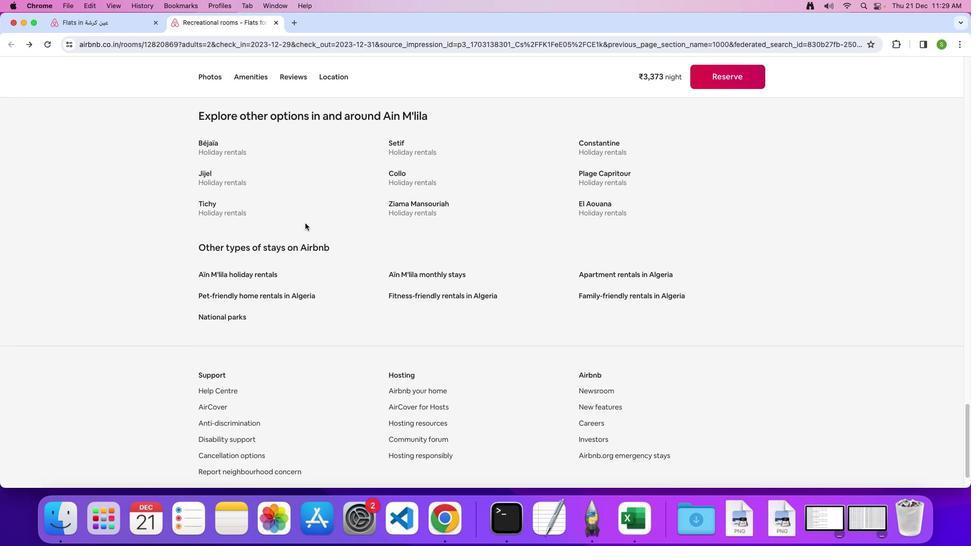 
Action: Mouse scrolled (305, 224) with delta (0, 0)
Screenshot: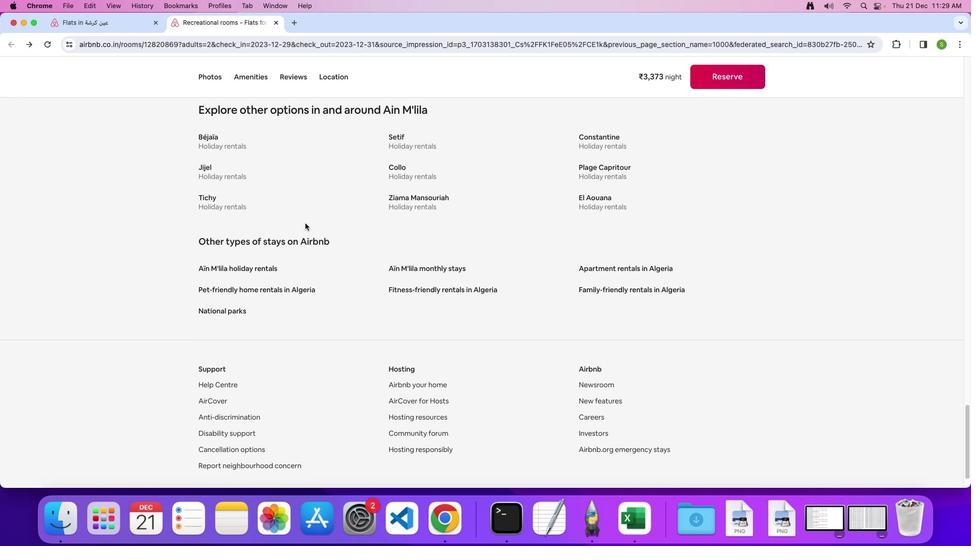 
Action: Mouse moved to (305, 223)
